 Task: Find connections with filter location Deán Funes with filter topic #goalswith filter profile language Spanish with filter current company CRISIL Limited with filter school SJB Institute of Technology with filter industry IT System Operations and Maintenance with filter service category Customer Service with filter keywords title Porter
Action: Mouse moved to (597, 109)
Screenshot: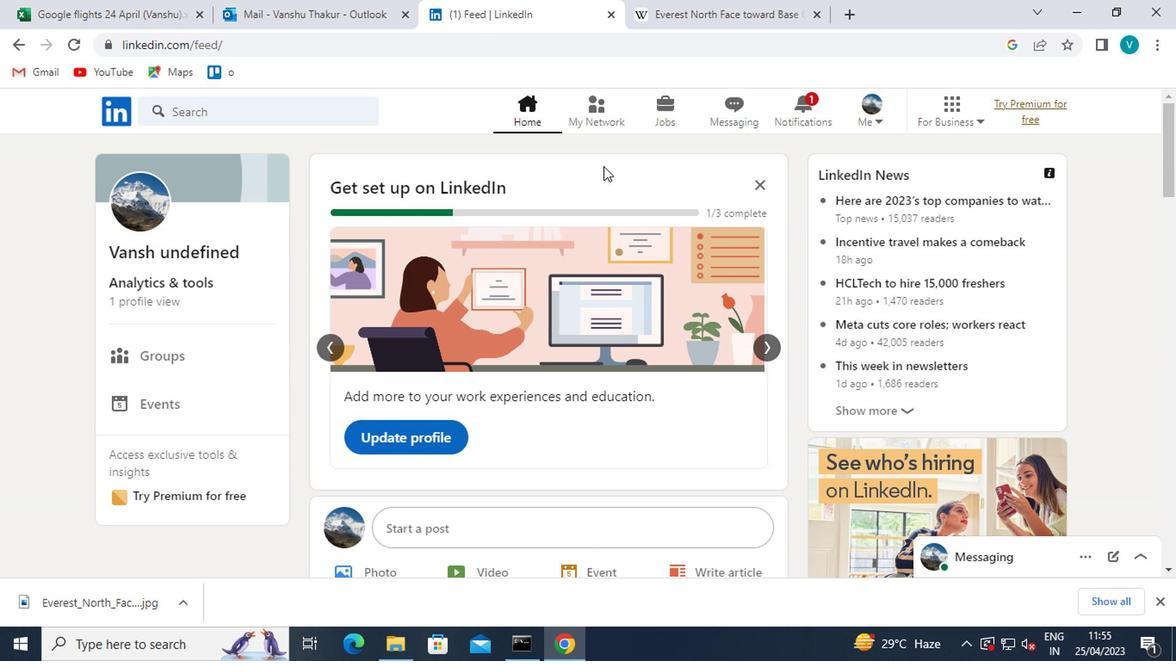 
Action: Mouse pressed left at (597, 109)
Screenshot: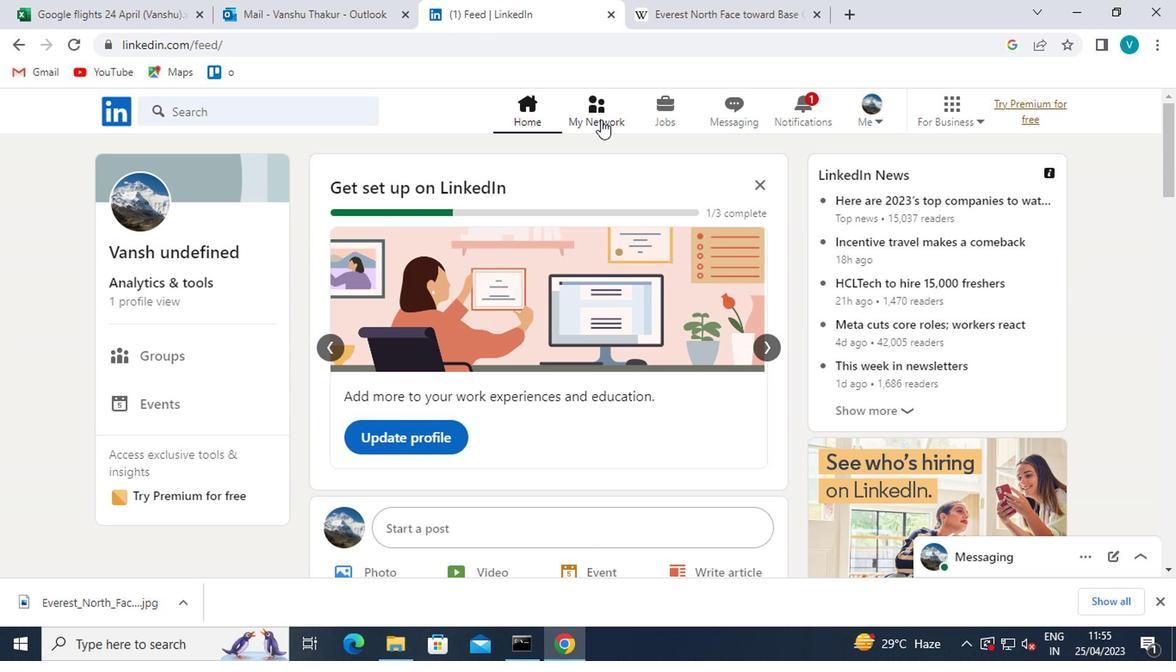 
Action: Mouse moved to (217, 194)
Screenshot: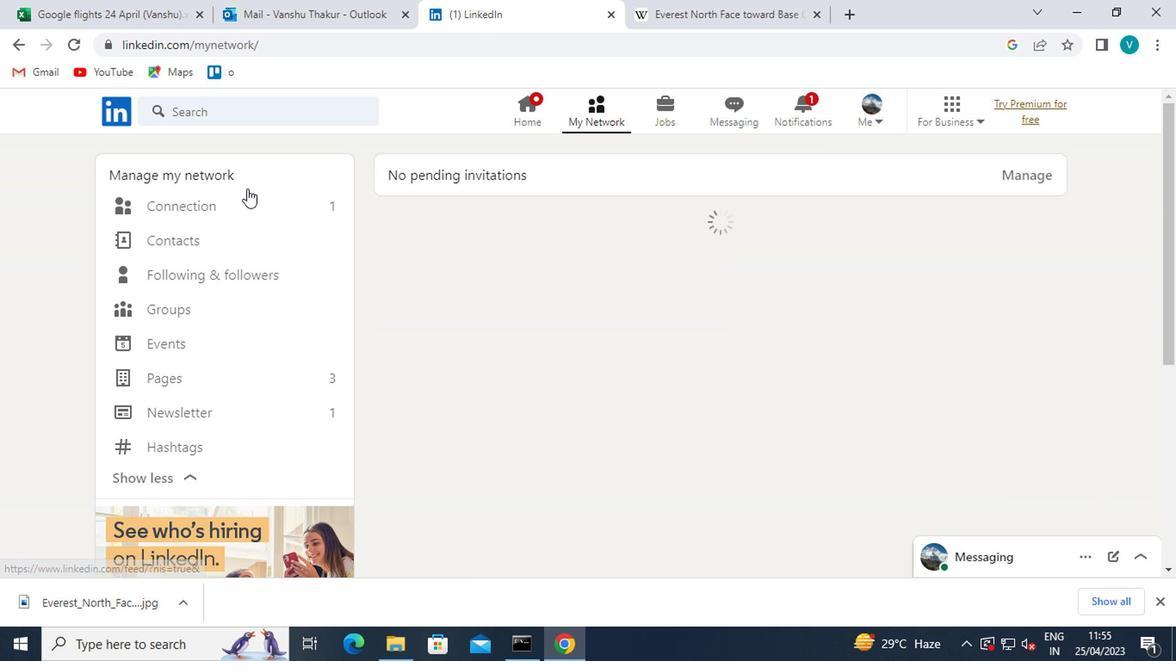
Action: Mouse pressed left at (217, 194)
Screenshot: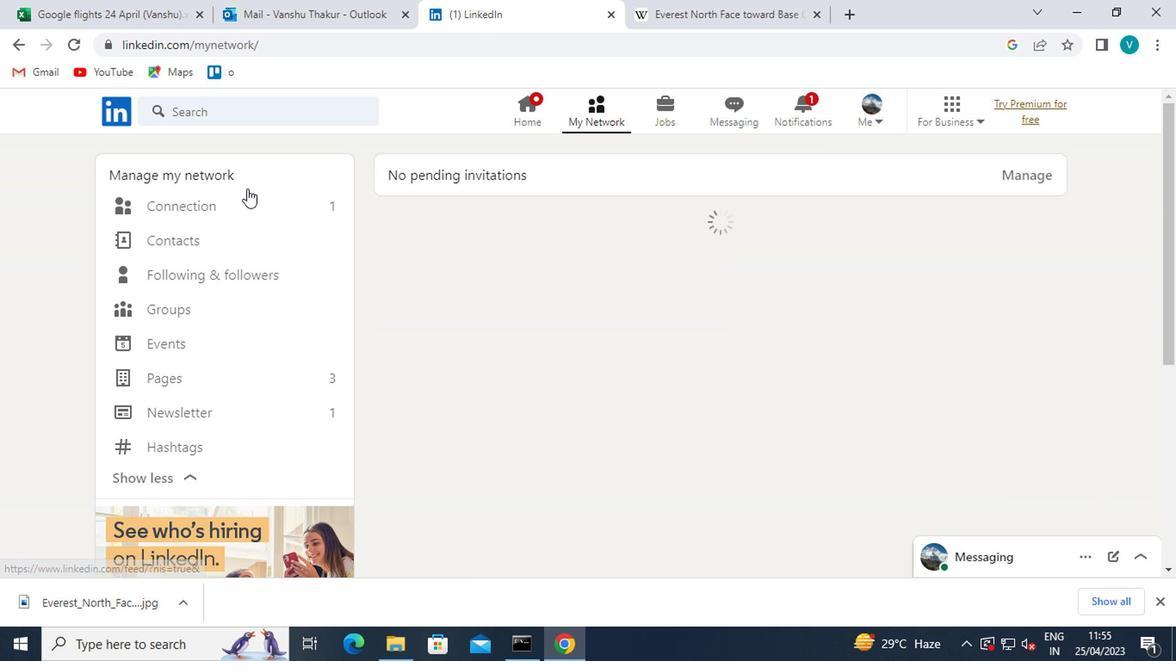 
Action: Mouse moved to (188, 204)
Screenshot: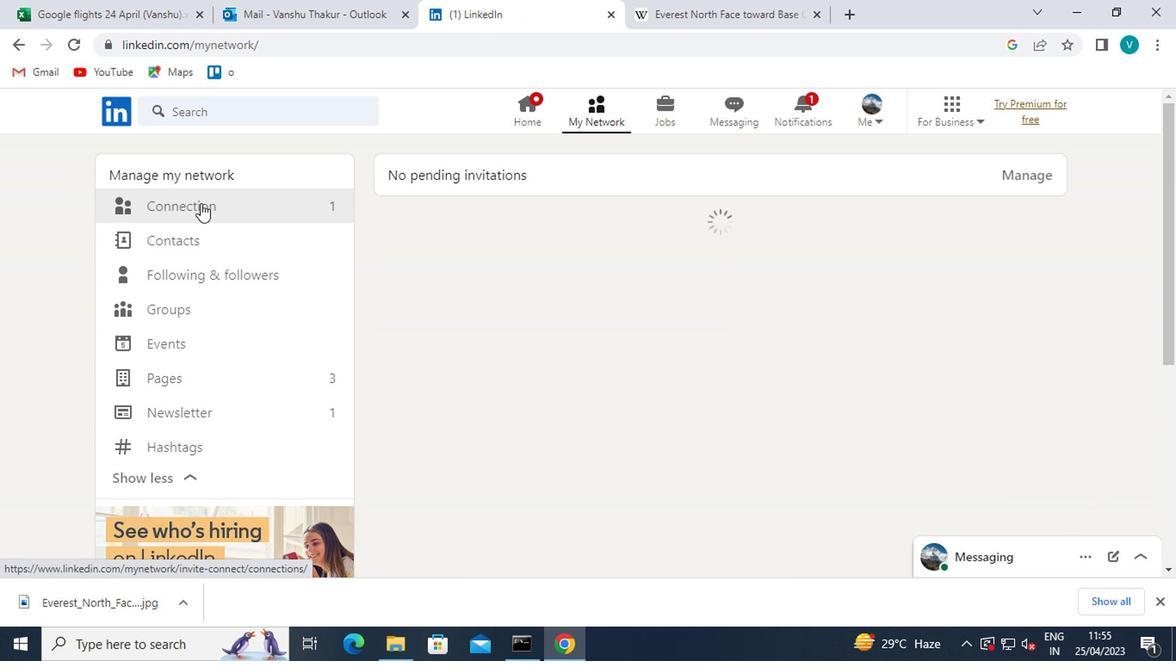 
Action: Mouse pressed left at (188, 204)
Screenshot: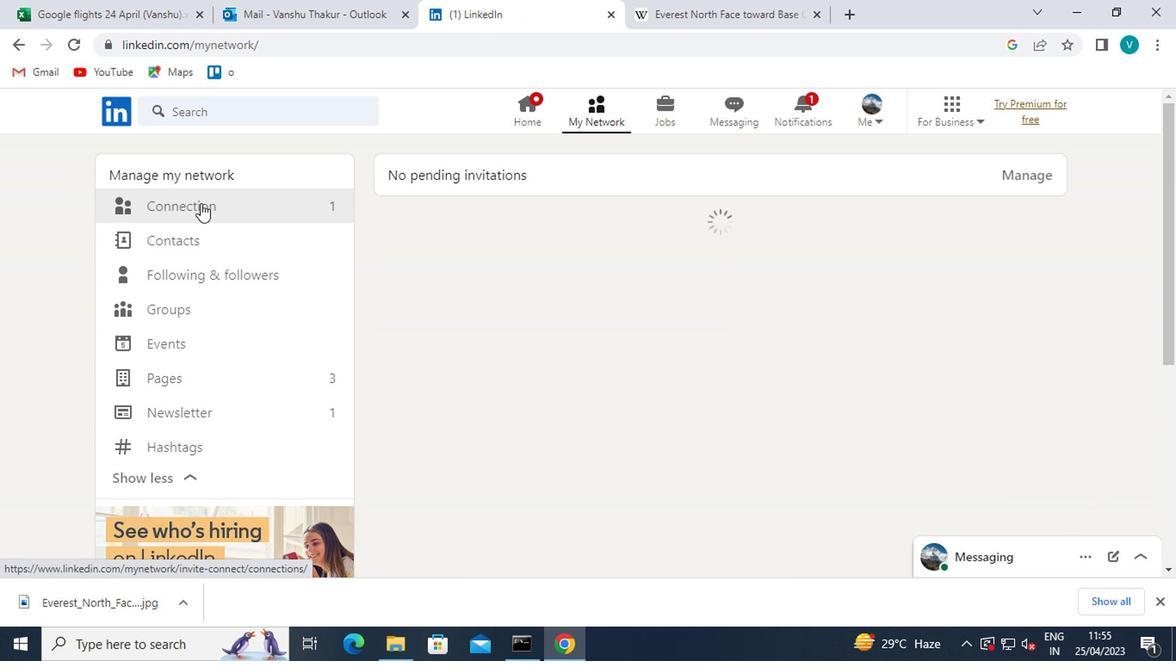 
Action: Mouse moved to (693, 214)
Screenshot: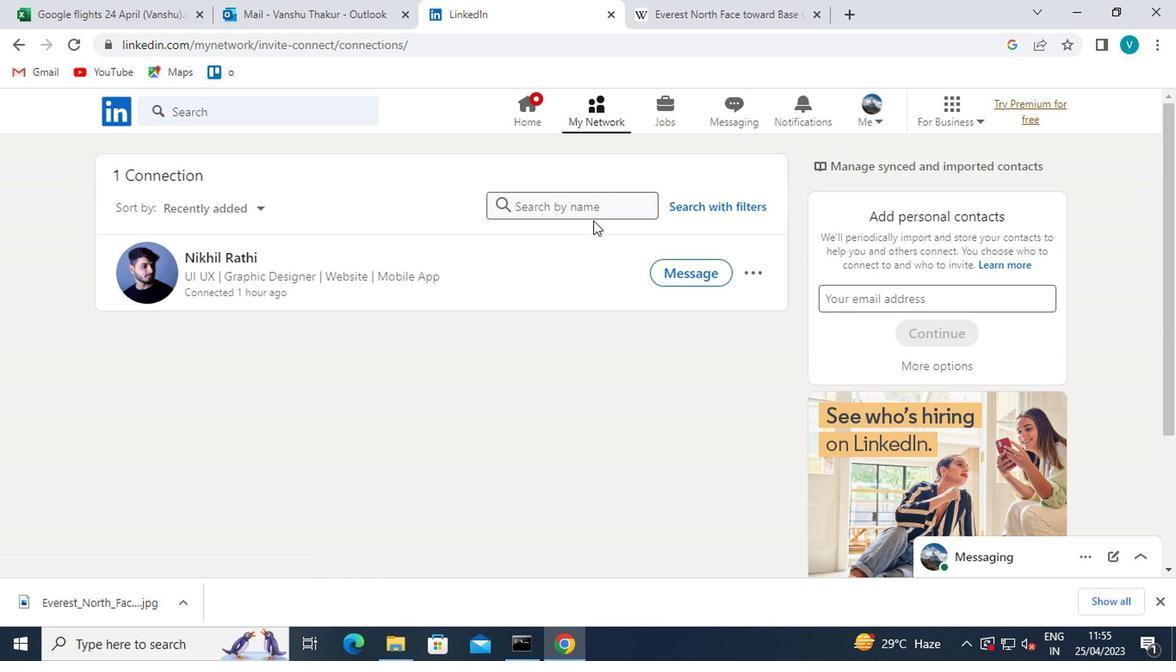 
Action: Mouse pressed left at (693, 214)
Screenshot: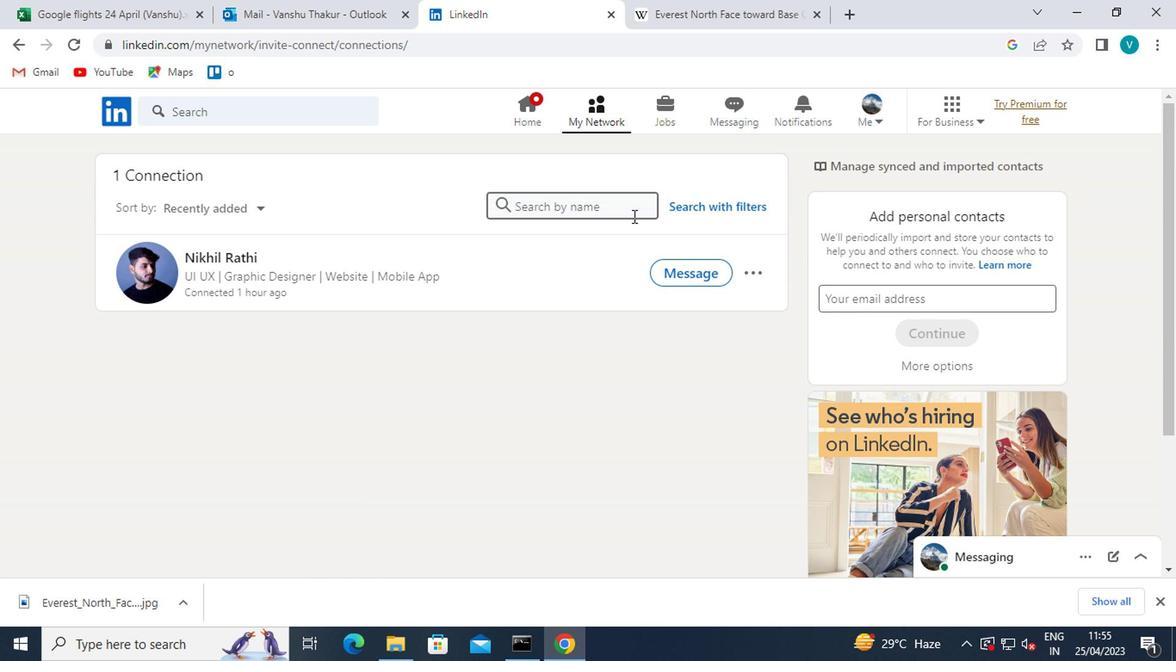 
Action: Mouse moved to (581, 163)
Screenshot: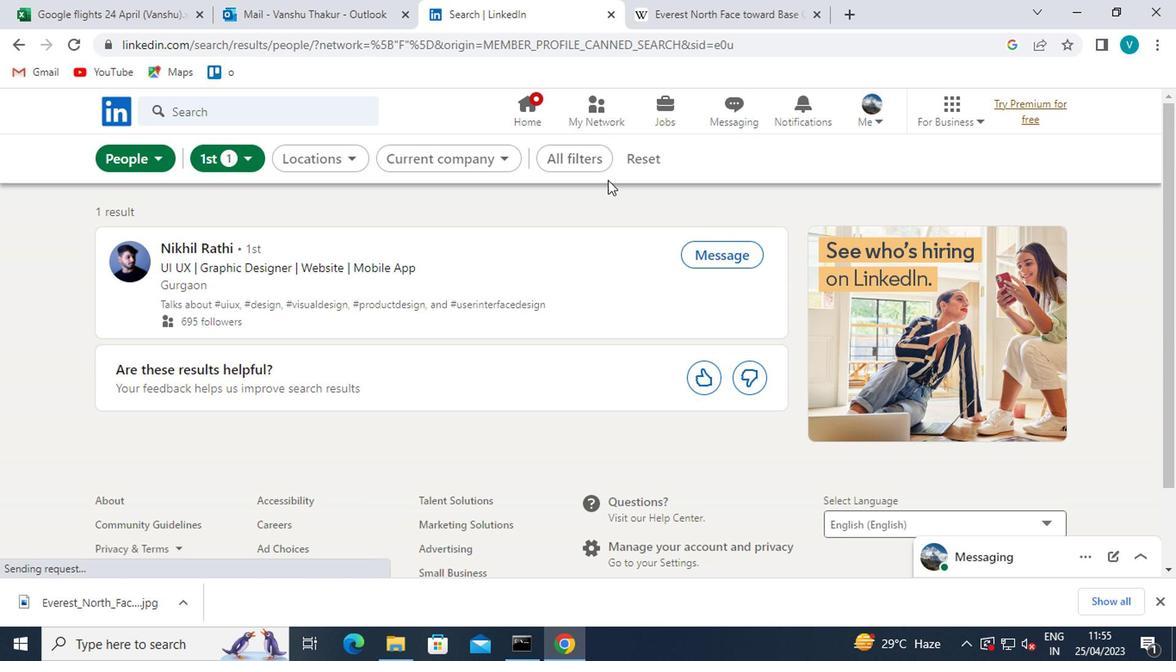 
Action: Mouse pressed left at (581, 163)
Screenshot: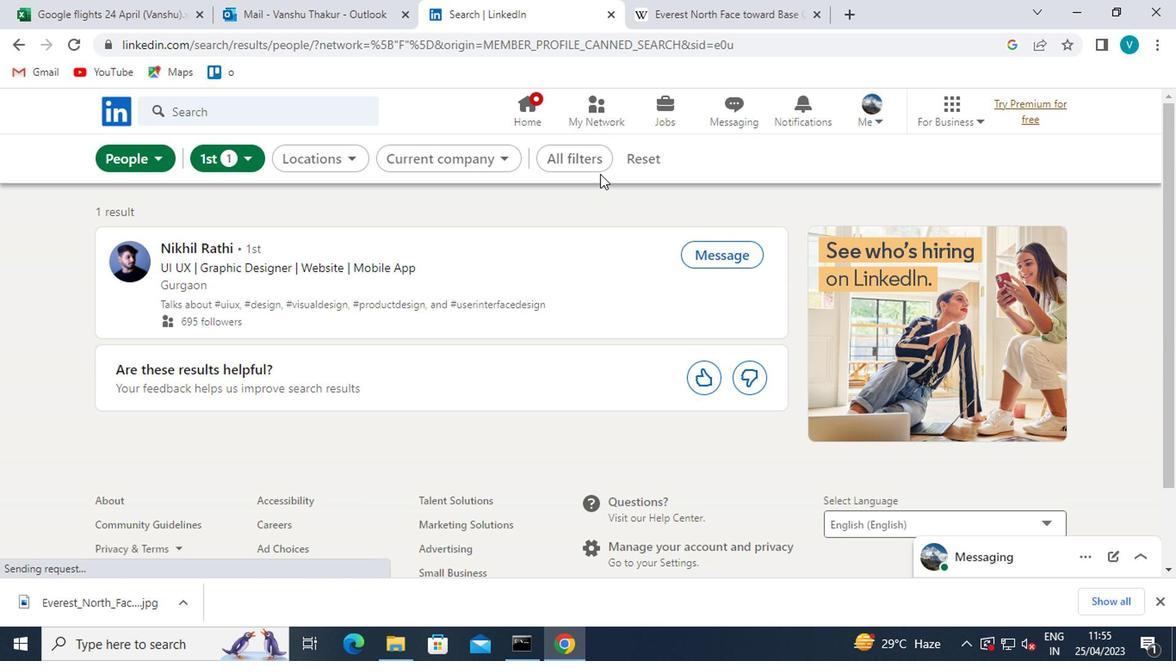 
Action: Mouse moved to (896, 303)
Screenshot: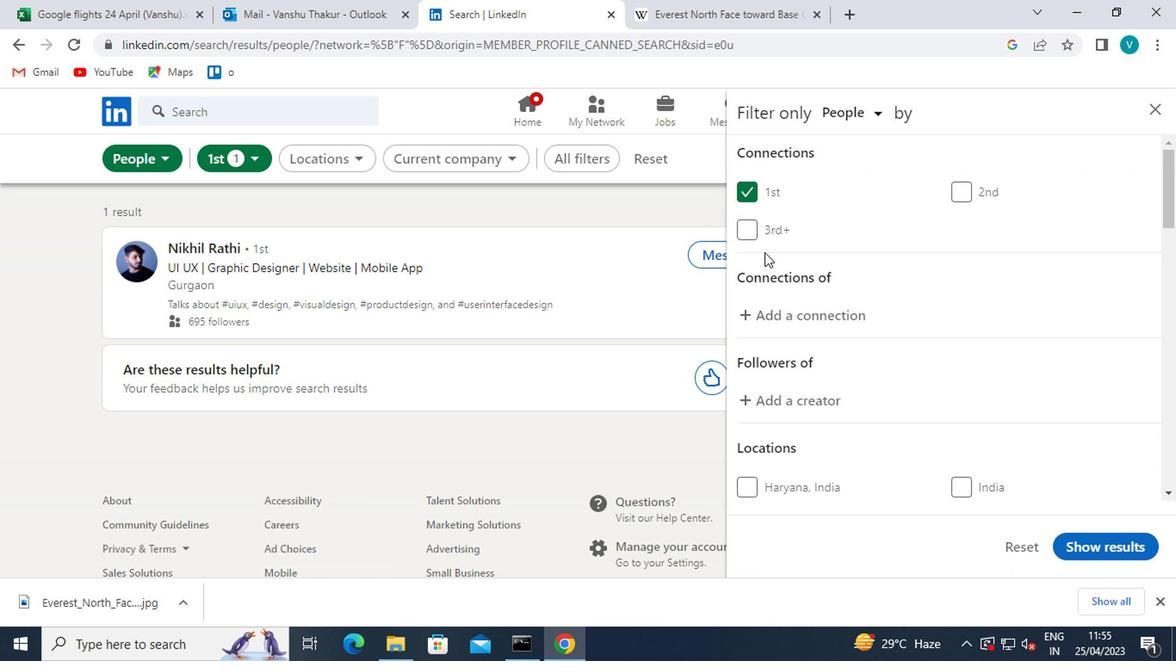 
Action: Mouse scrolled (896, 302) with delta (0, 0)
Screenshot: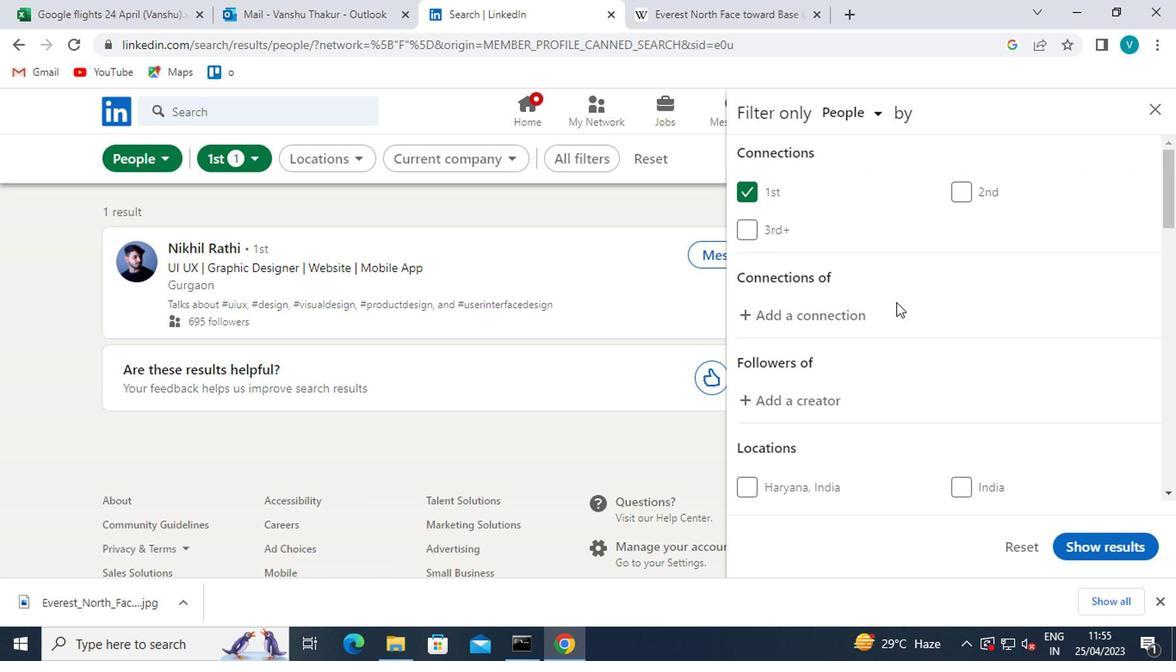 
Action: Mouse moved to (897, 304)
Screenshot: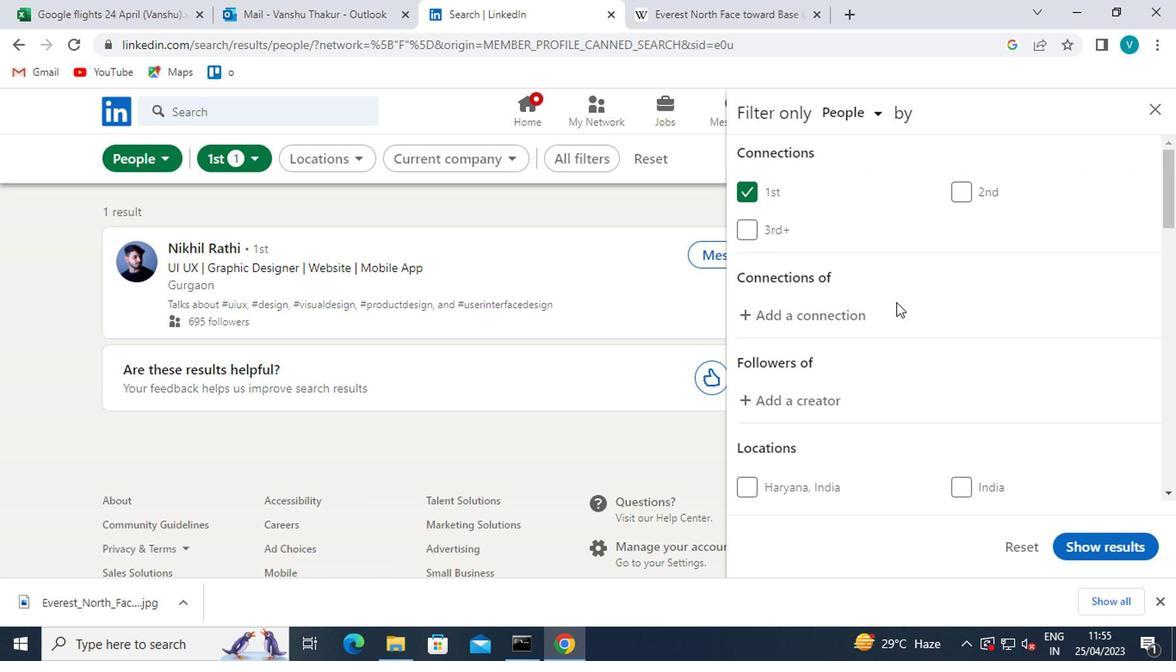 
Action: Mouse scrolled (897, 303) with delta (0, -1)
Screenshot: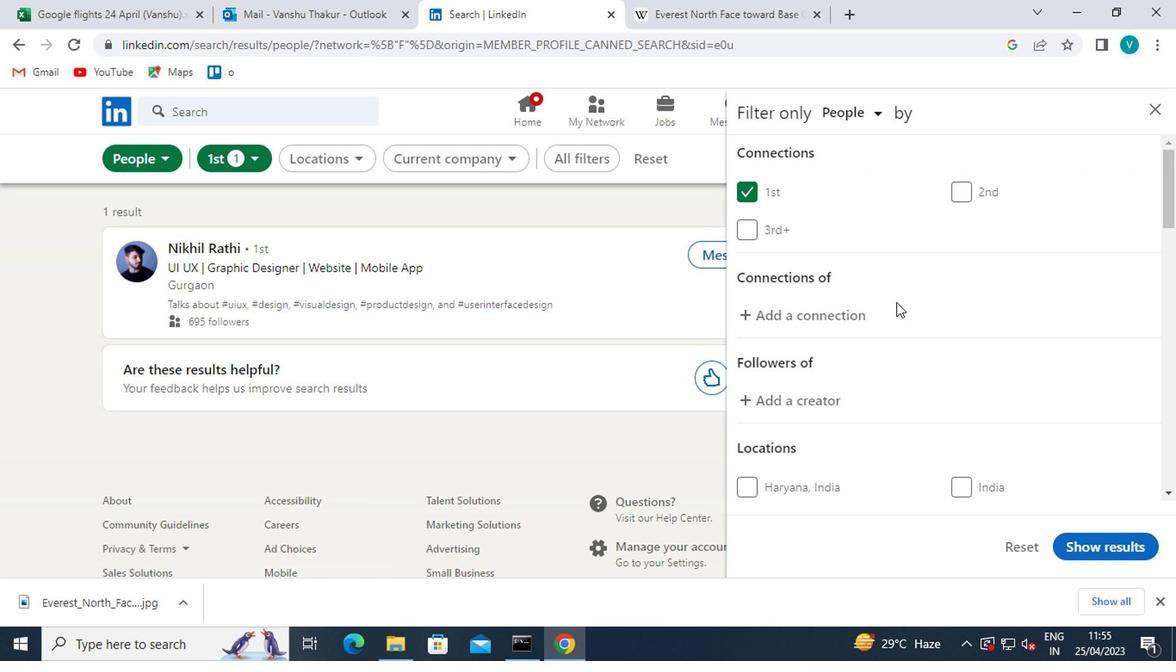 
Action: Mouse scrolled (897, 303) with delta (0, -1)
Screenshot: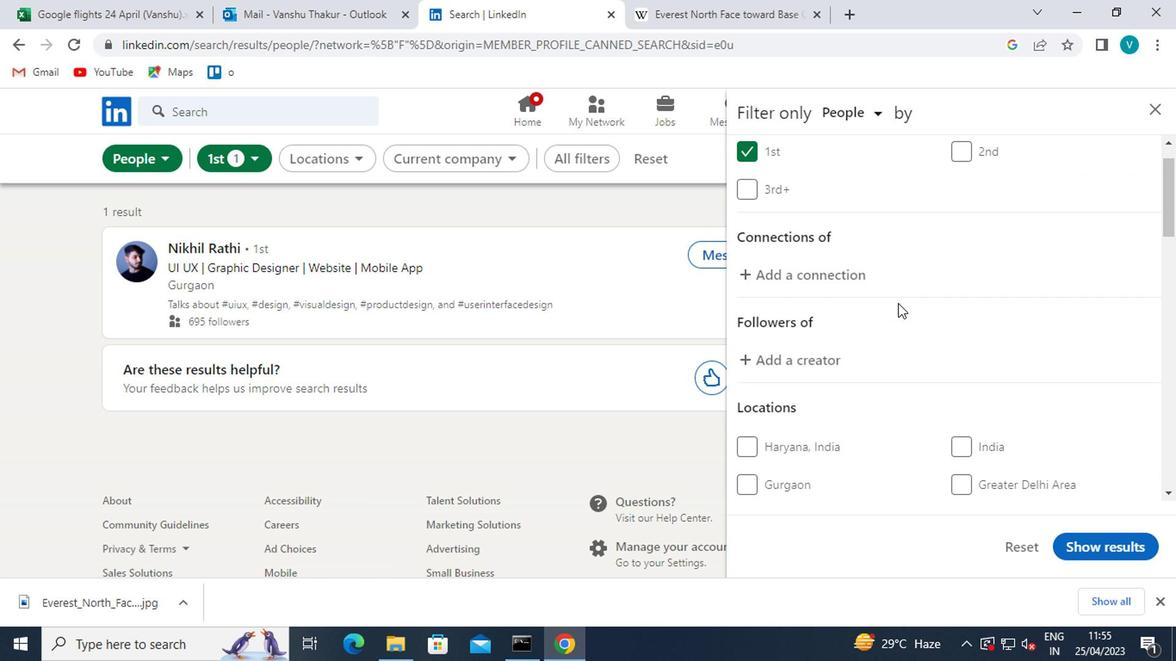 
Action: Mouse moved to (831, 308)
Screenshot: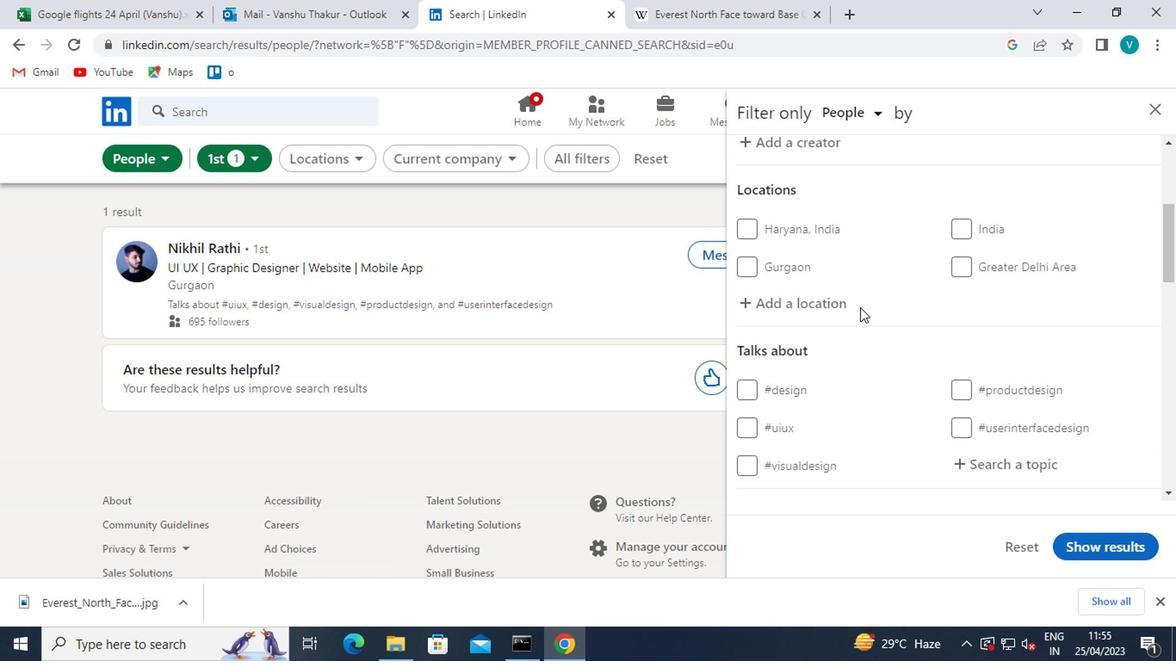 
Action: Mouse pressed left at (831, 308)
Screenshot: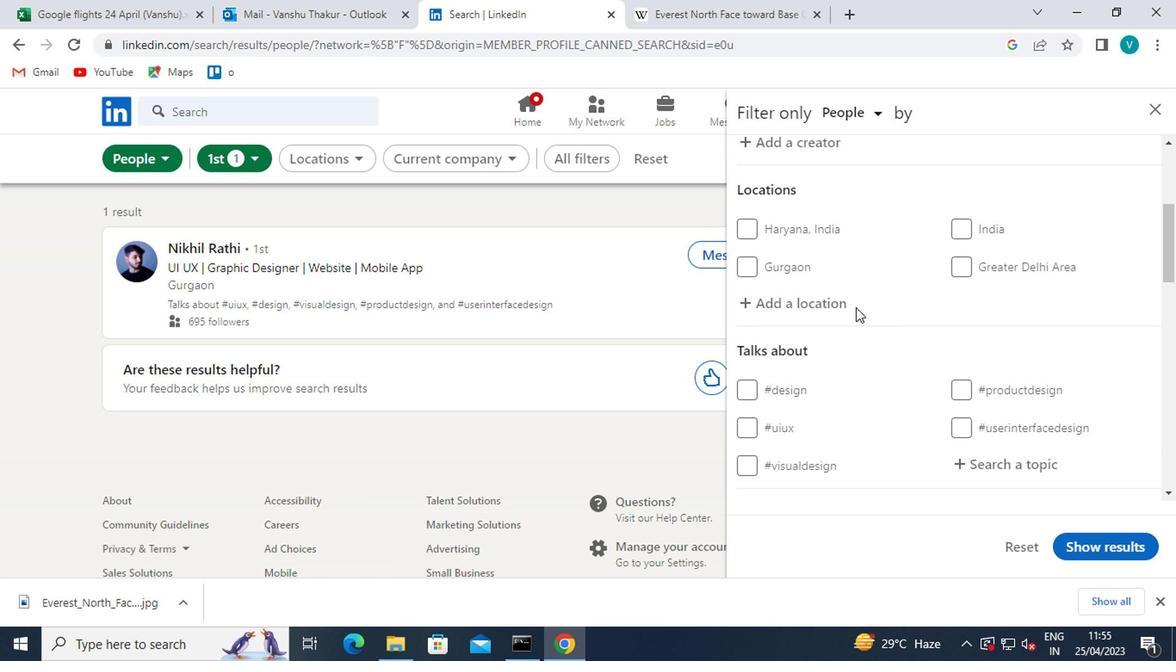 
Action: Mouse moved to (735, 243)
Screenshot: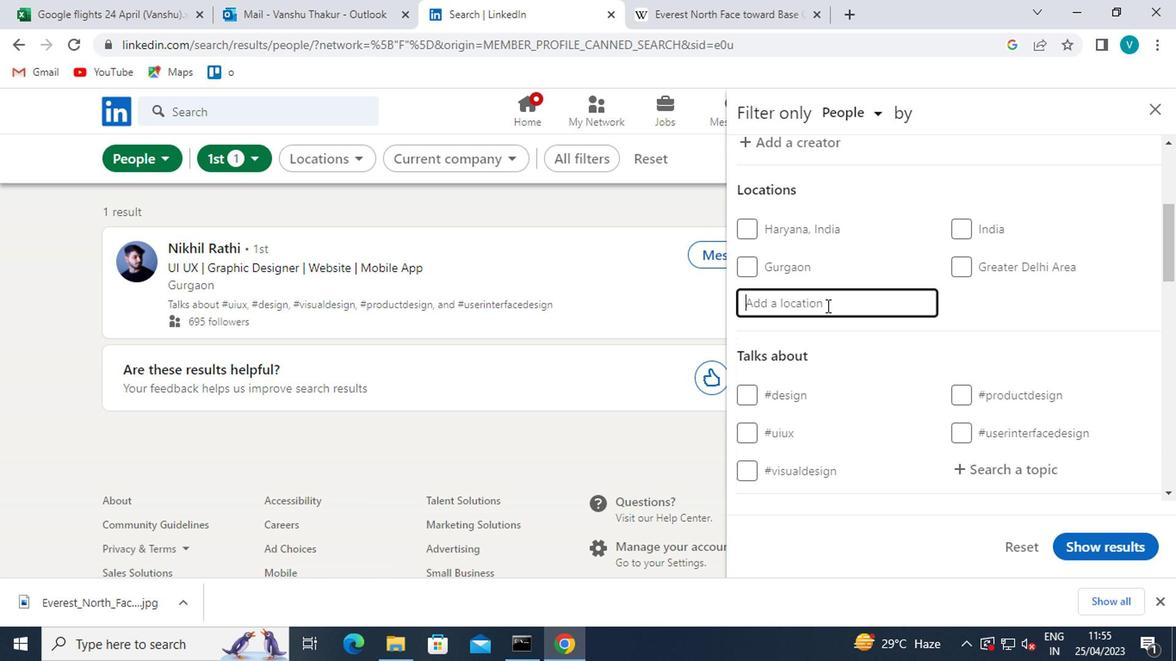 
Action: Key pressed <Key.shift>DEAN<Key.space><Key.shift>FUNES
Screenshot: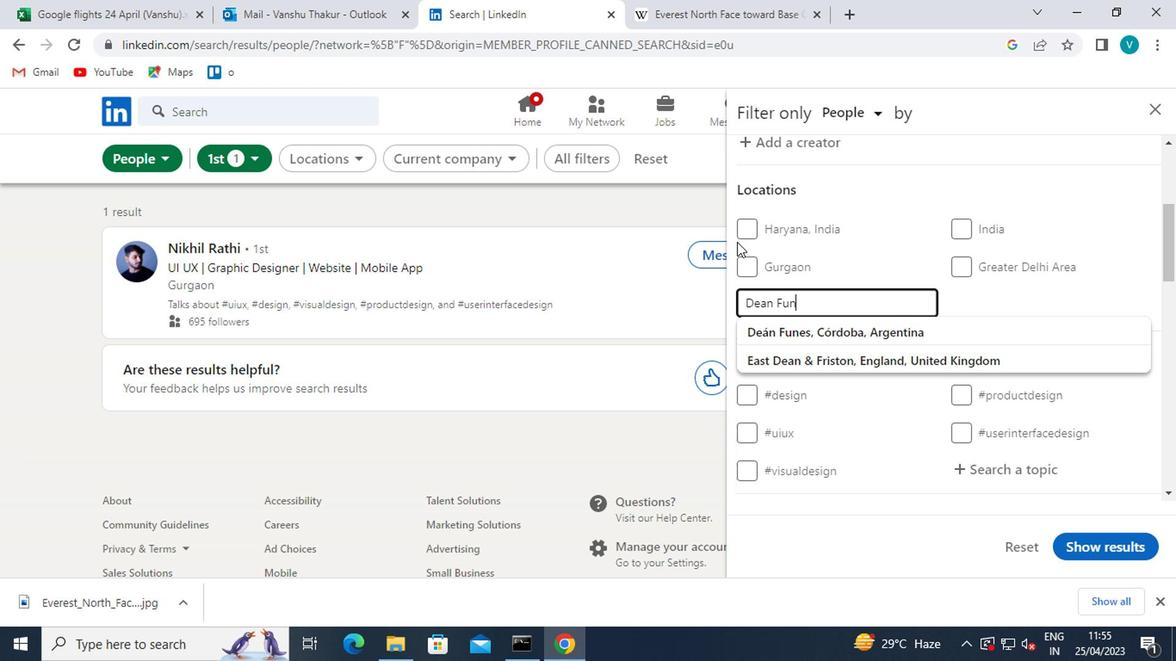 
Action: Mouse moved to (828, 328)
Screenshot: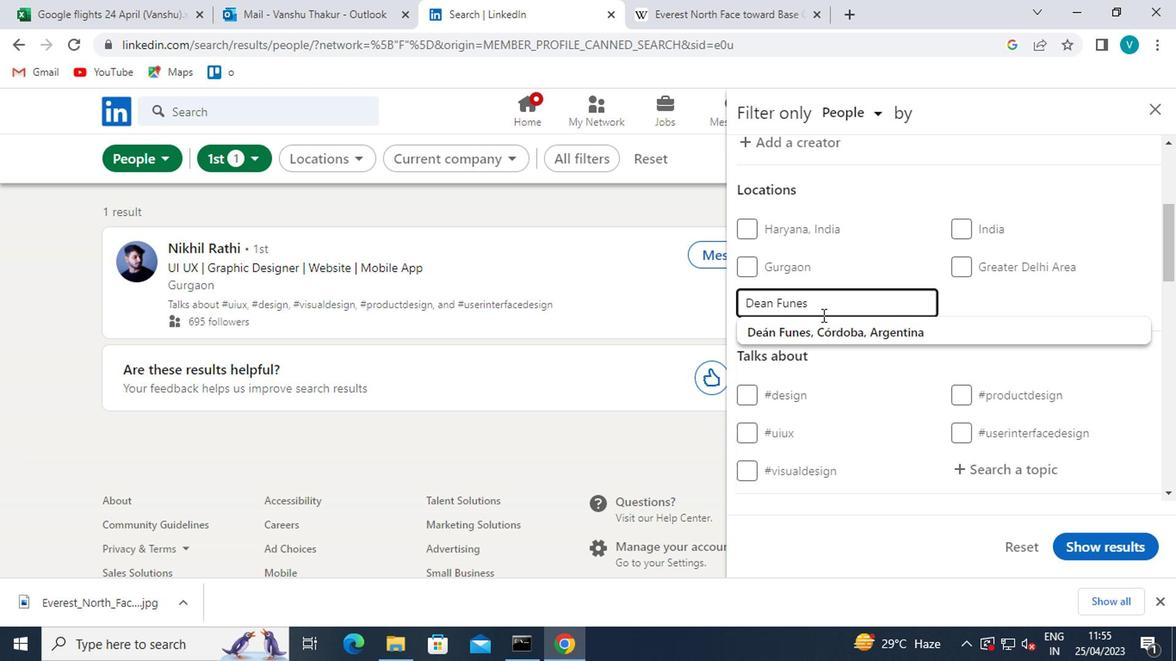 
Action: Mouse pressed left at (828, 328)
Screenshot: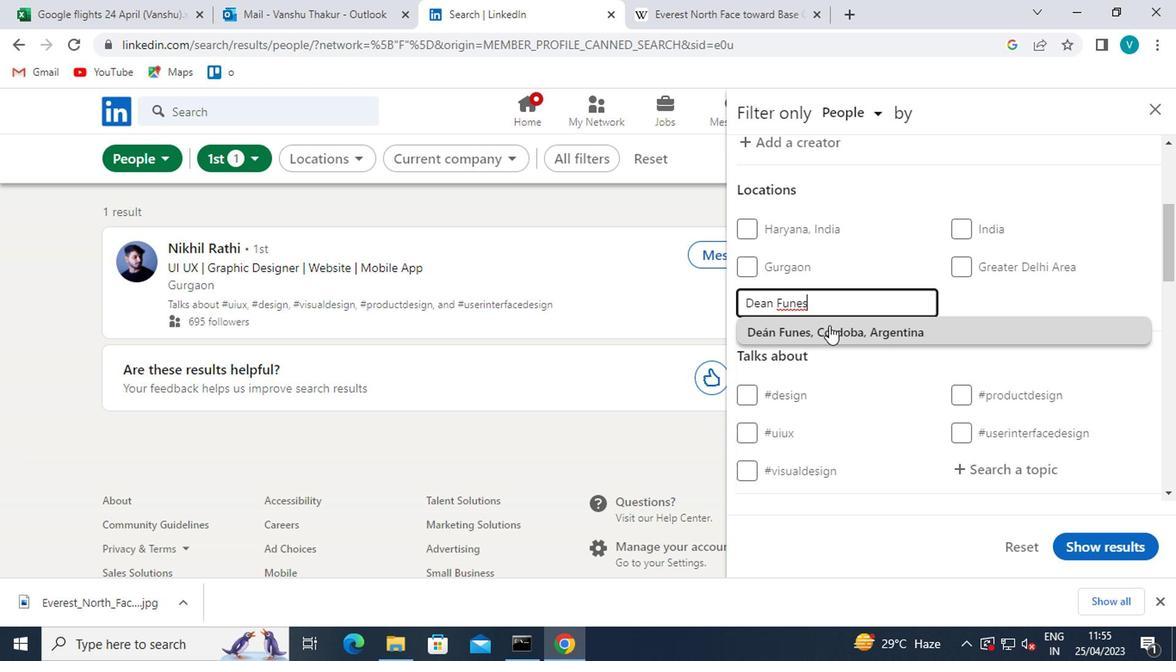 
Action: Mouse moved to (856, 337)
Screenshot: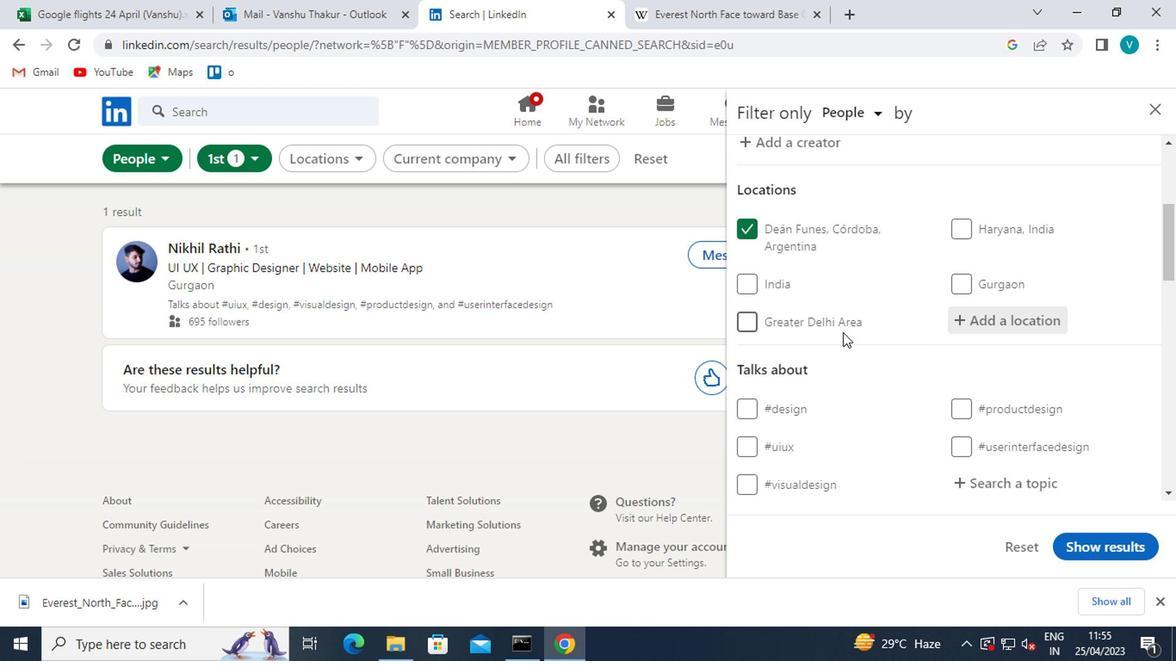 
Action: Mouse scrolled (856, 336) with delta (0, 0)
Screenshot: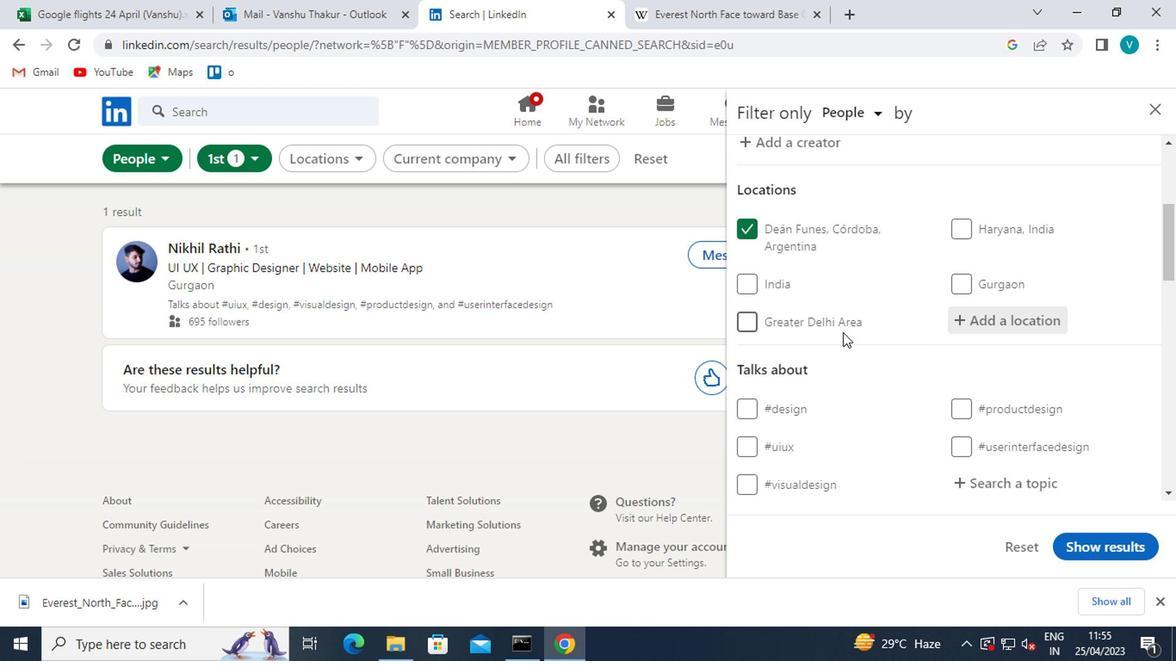 
Action: Mouse moved to (859, 340)
Screenshot: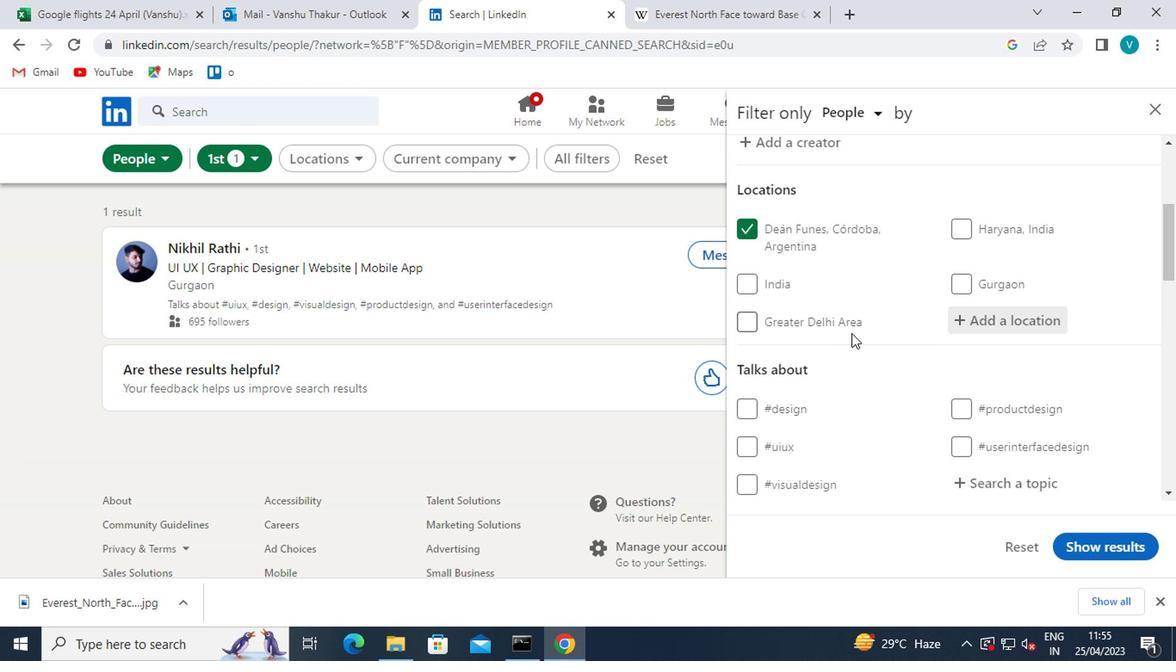
Action: Mouse scrolled (859, 338) with delta (0, -1)
Screenshot: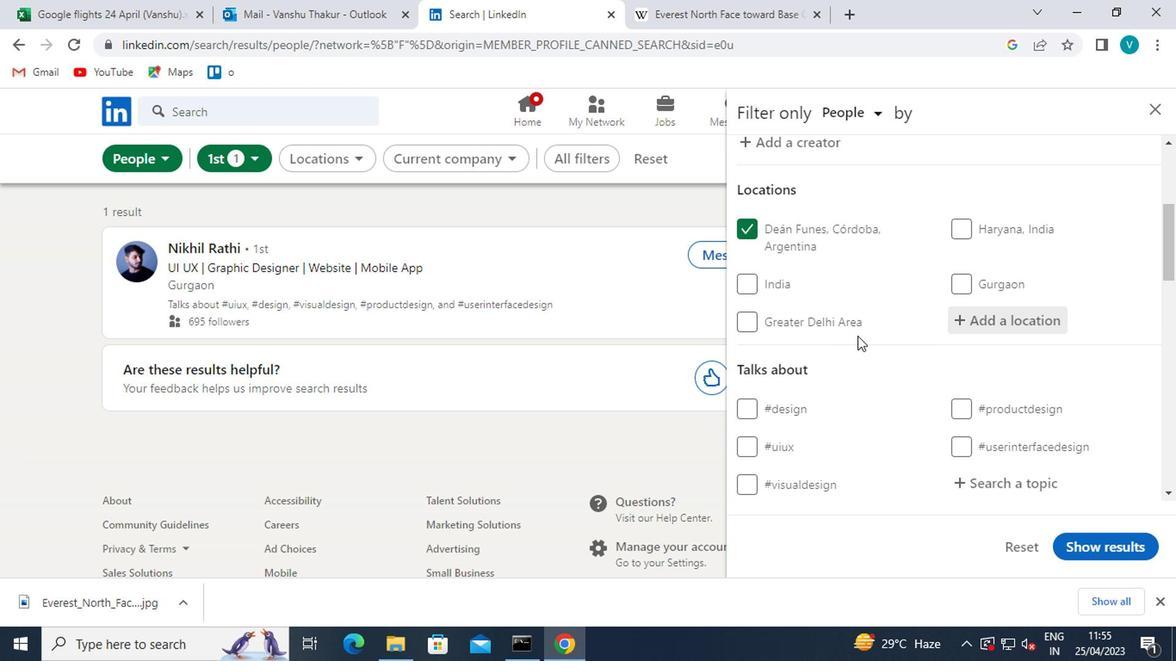 
Action: Mouse moved to (1016, 322)
Screenshot: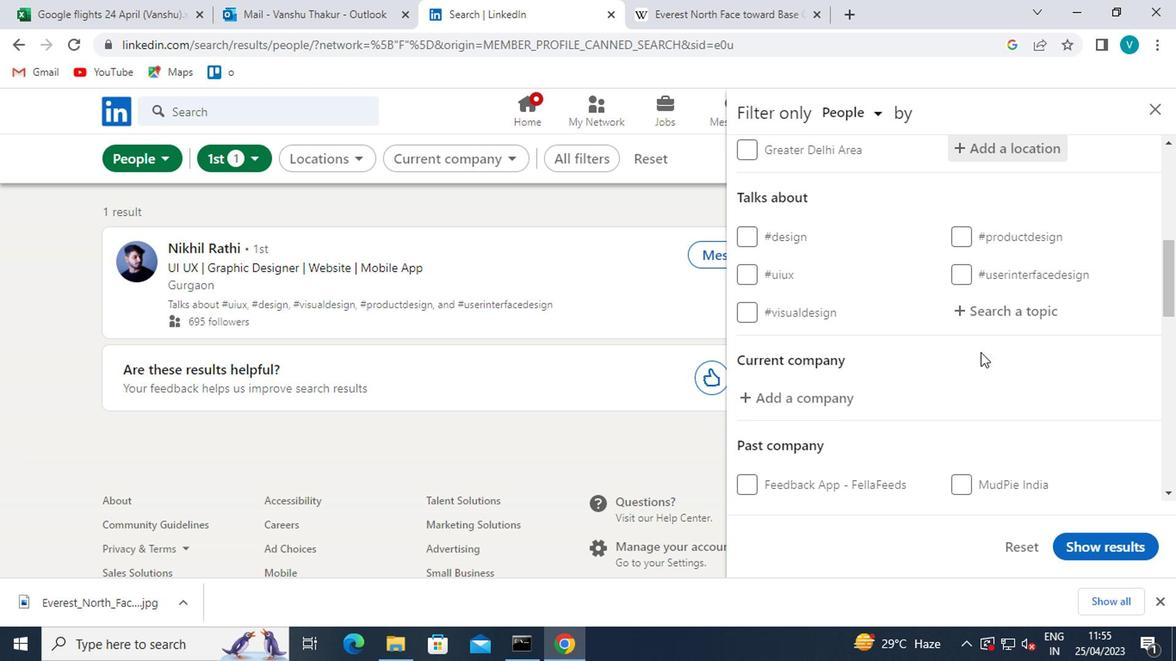 
Action: Mouse pressed left at (1016, 322)
Screenshot: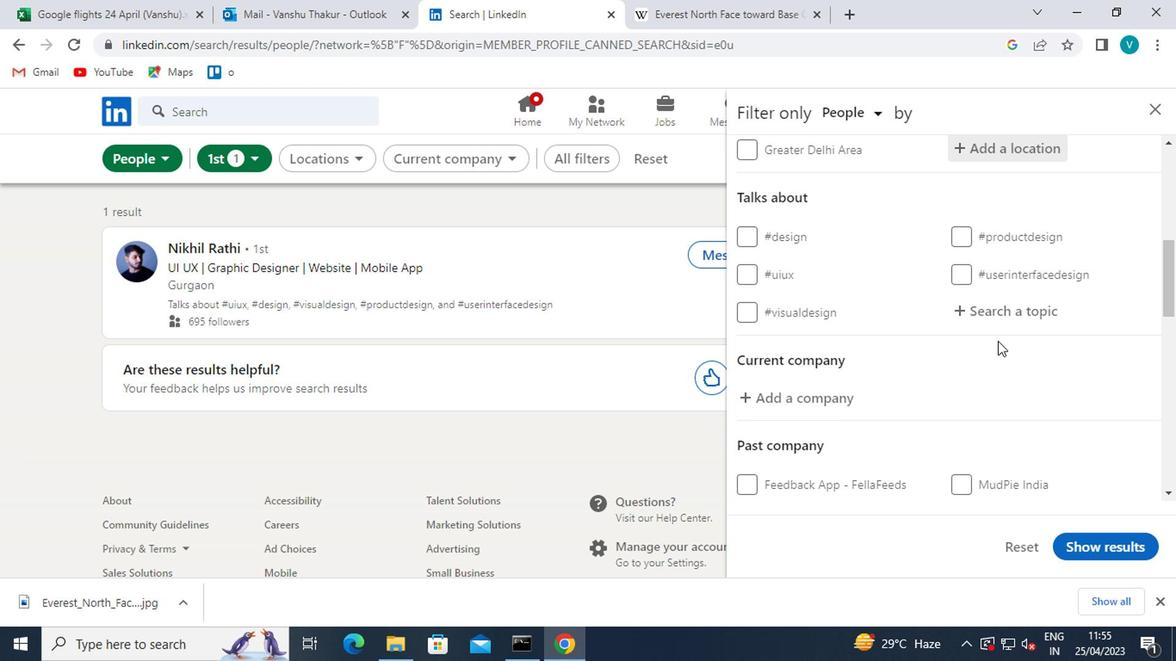 
Action: Key pressed <Key.shift>#GOALWITH
Screenshot: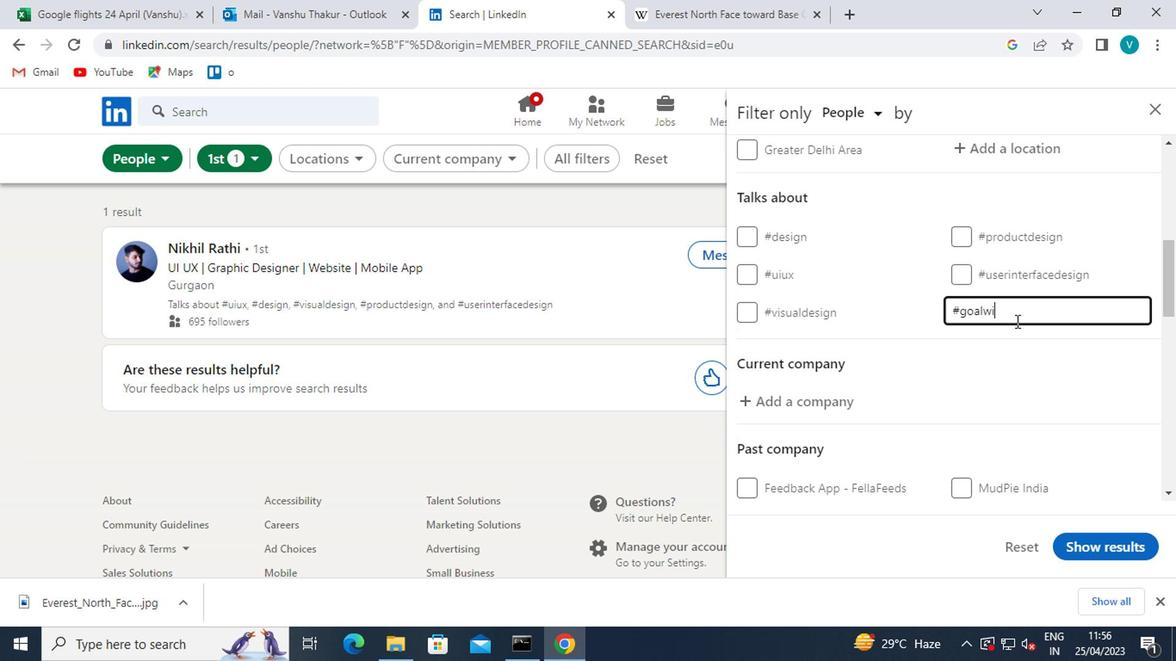 
Action: Mouse moved to (982, 311)
Screenshot: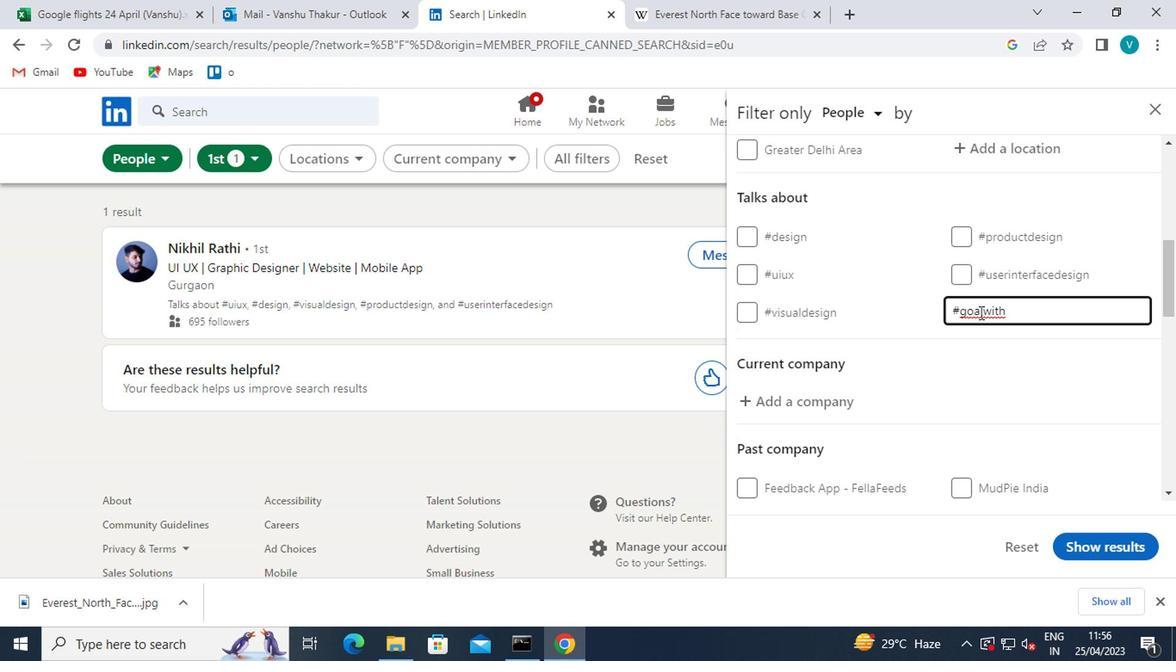
Action: Mouse pressed left at (982, 311)
Screenshot: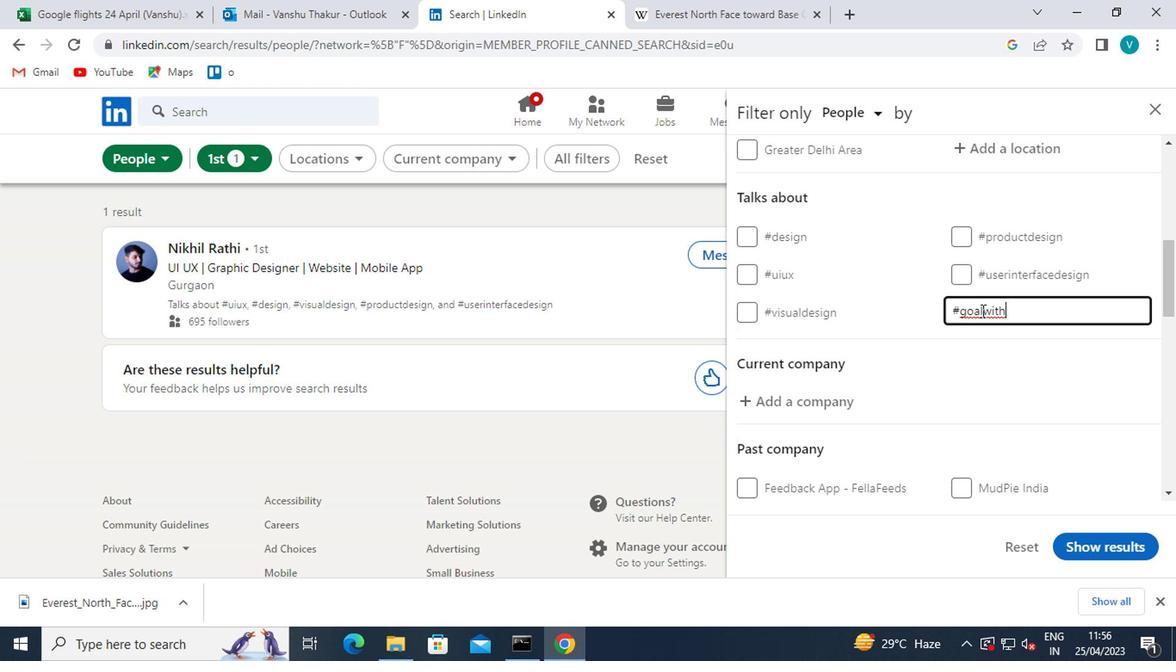 
Action: Mouse moved to (1041, 457)
Screenshot: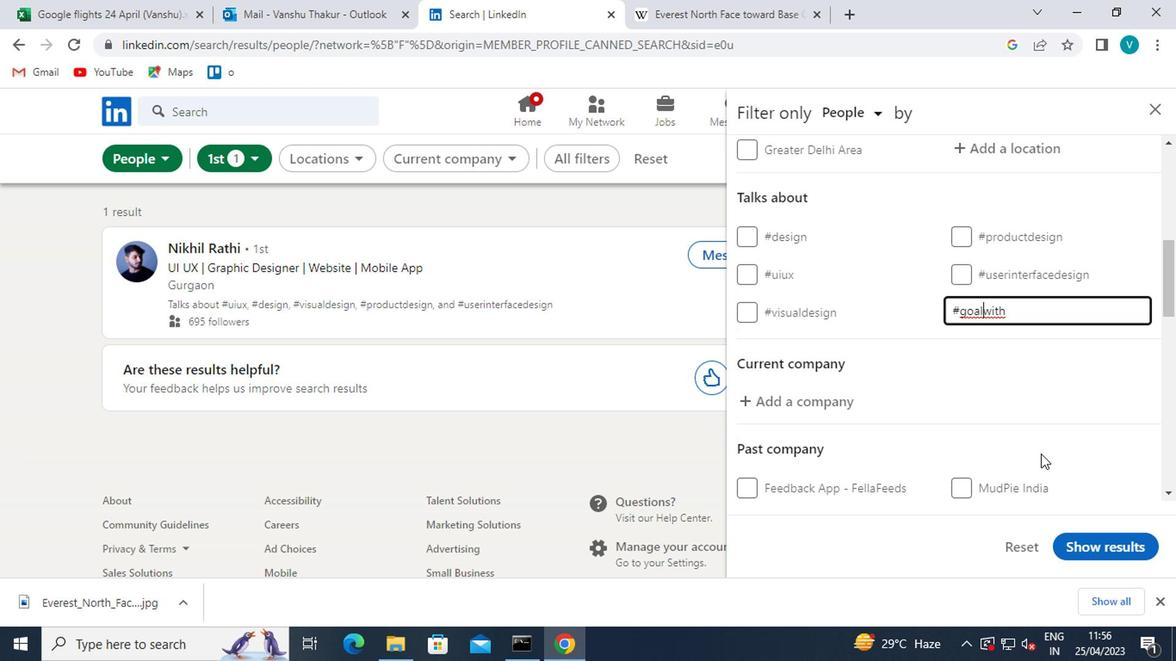 
Action: Key pressed S
Screenshot: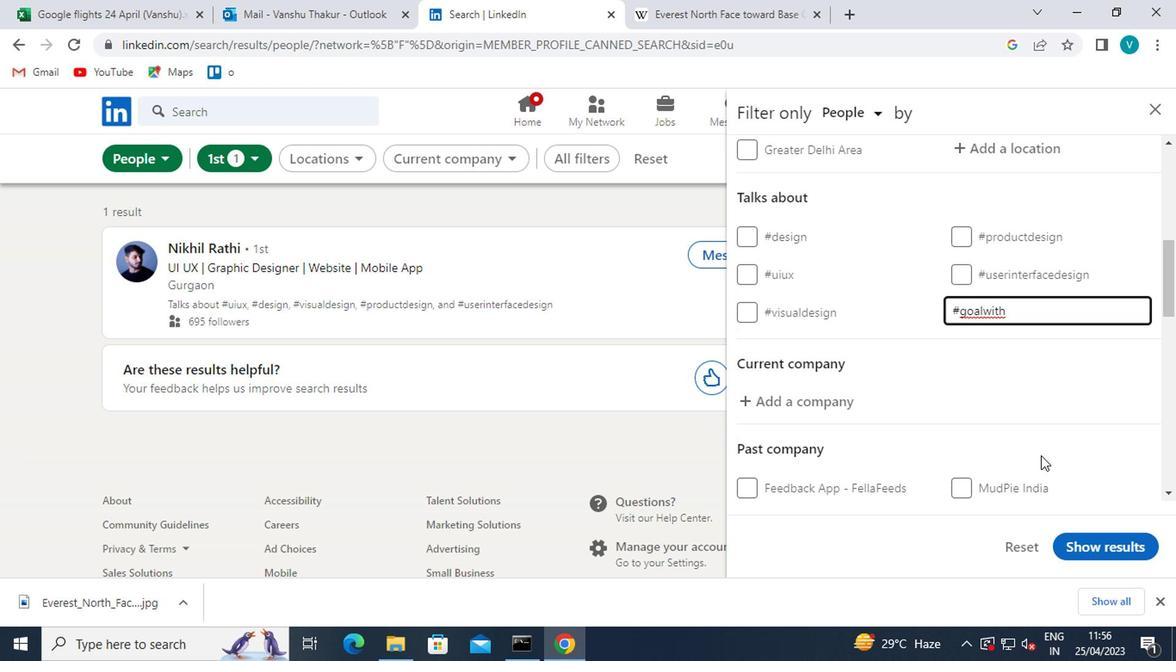 
Action: Mouse moved to (1054, 433)
Screenshot: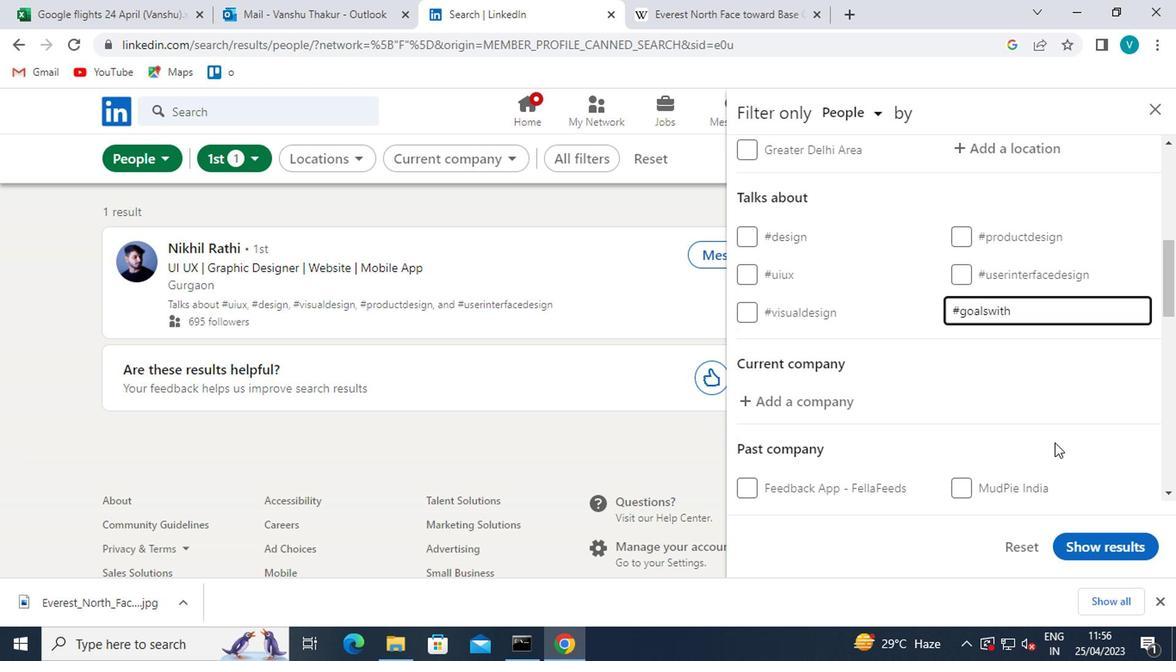 
Action: Mouse pressed left at (1054, 433)
Screenshot: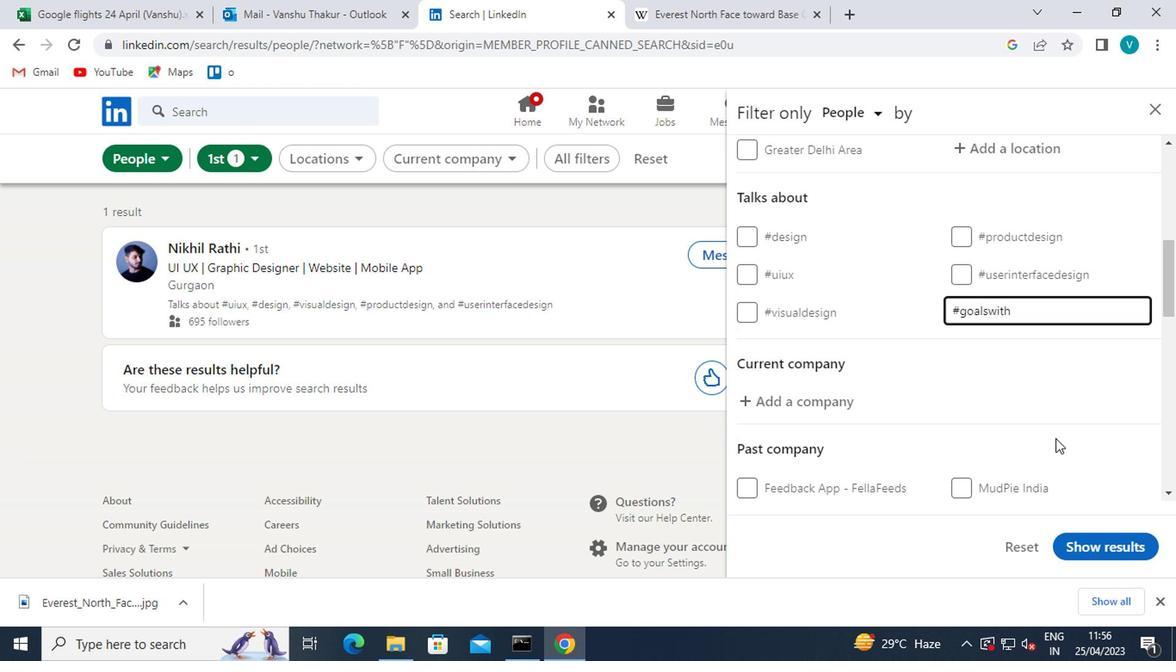 
Action: Mouse moved to (1003, 424)
Screenshot: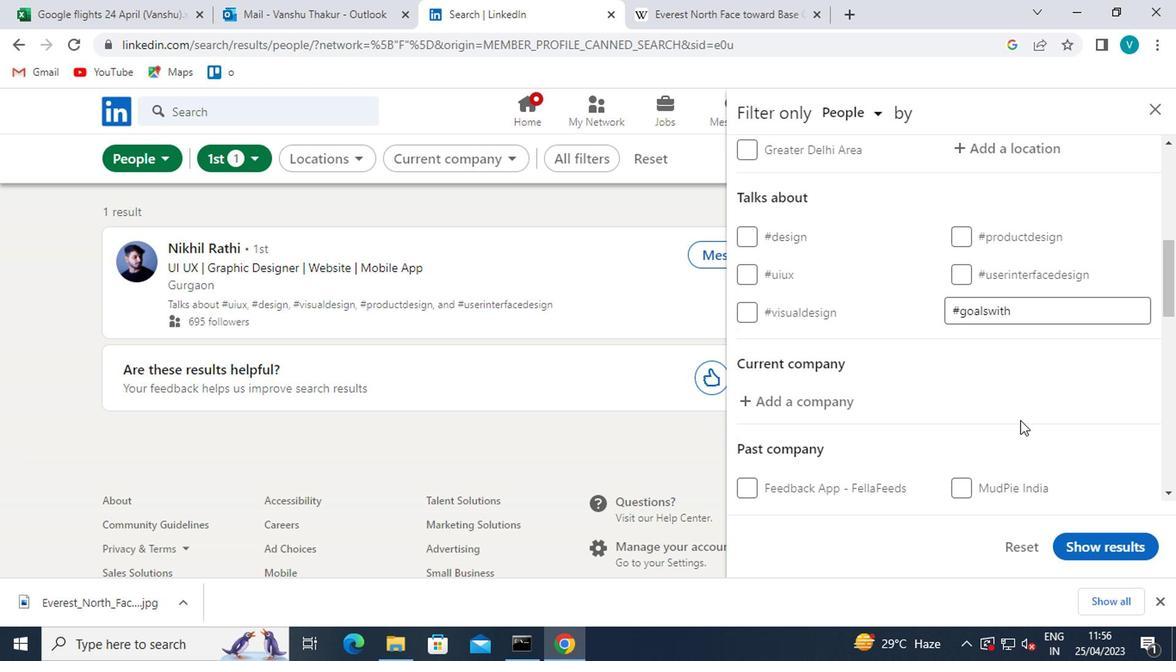 
Action: Mouse scrolled (1003, 423) with delta (0, -1)
Screenshot: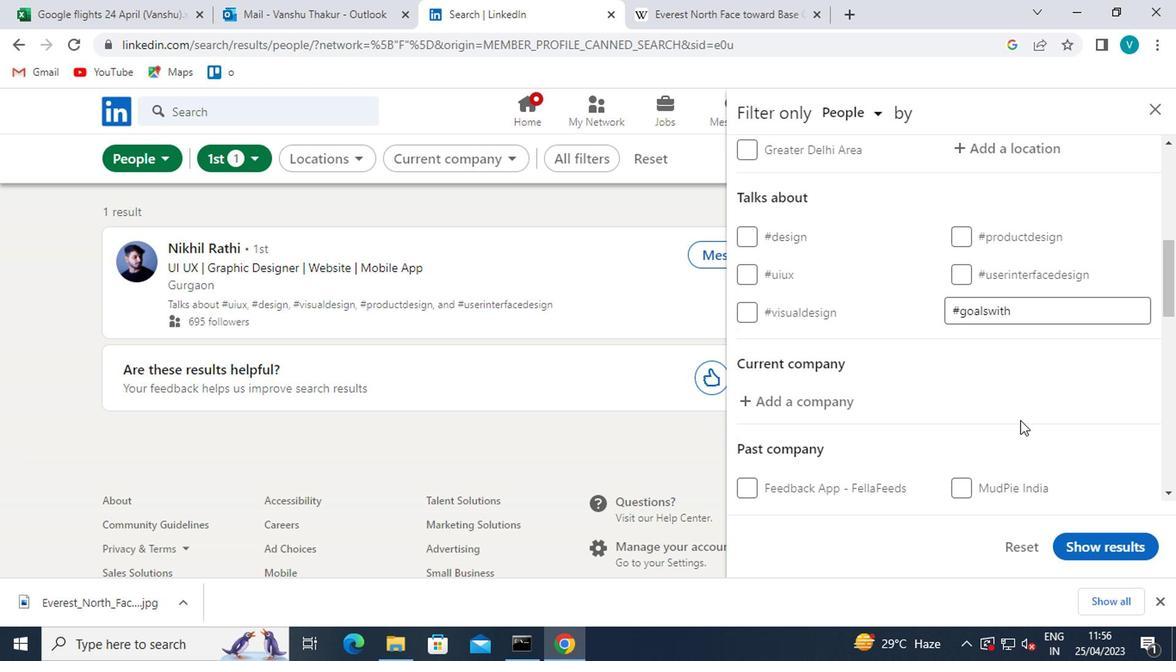
Action: Mouse moved to (984, 427)
Screenshot: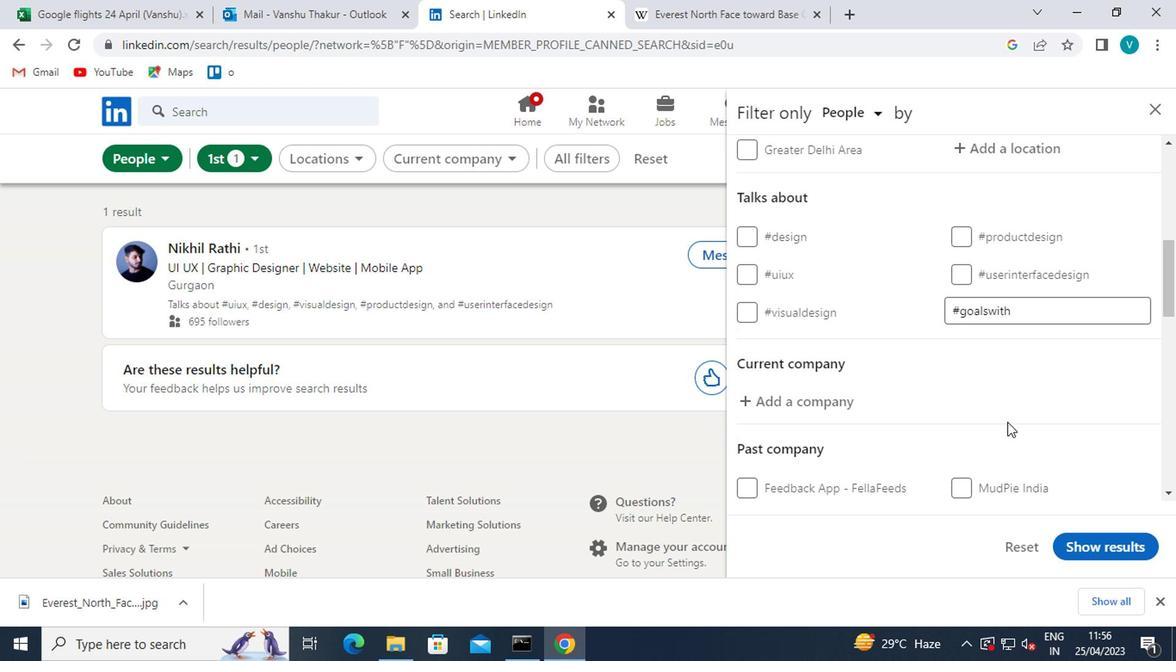 
Action: Mouse scrolled (984, 427) with delta (0, 0)
Screenshot: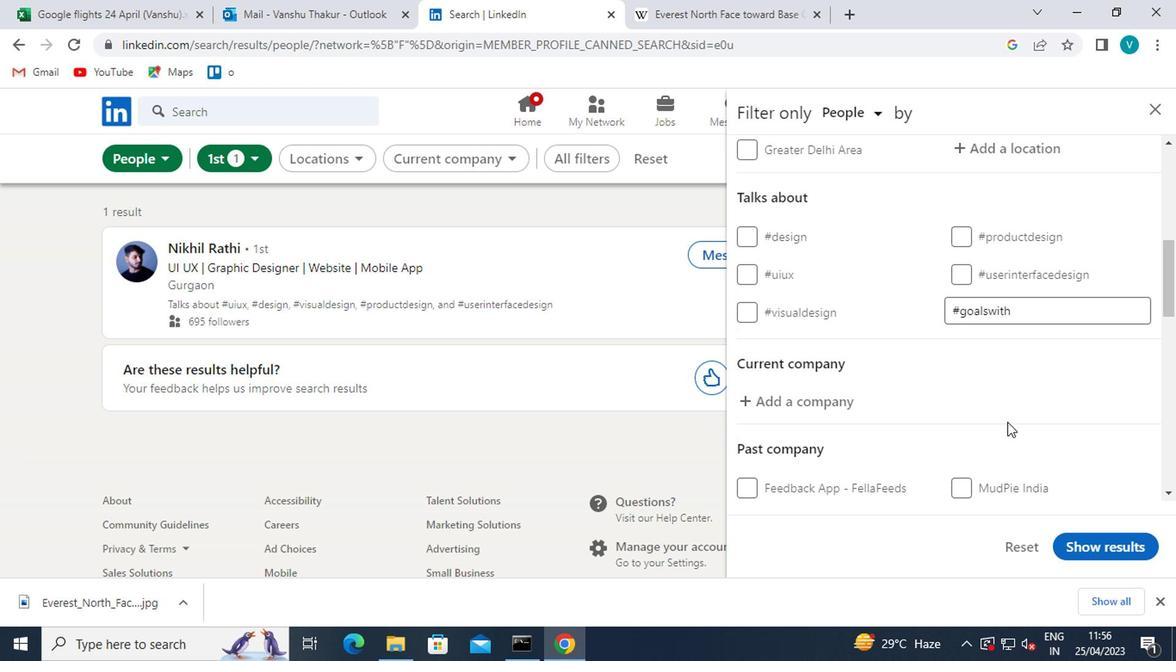 
Action: Mouse moved to (972, 429)
Screenshot: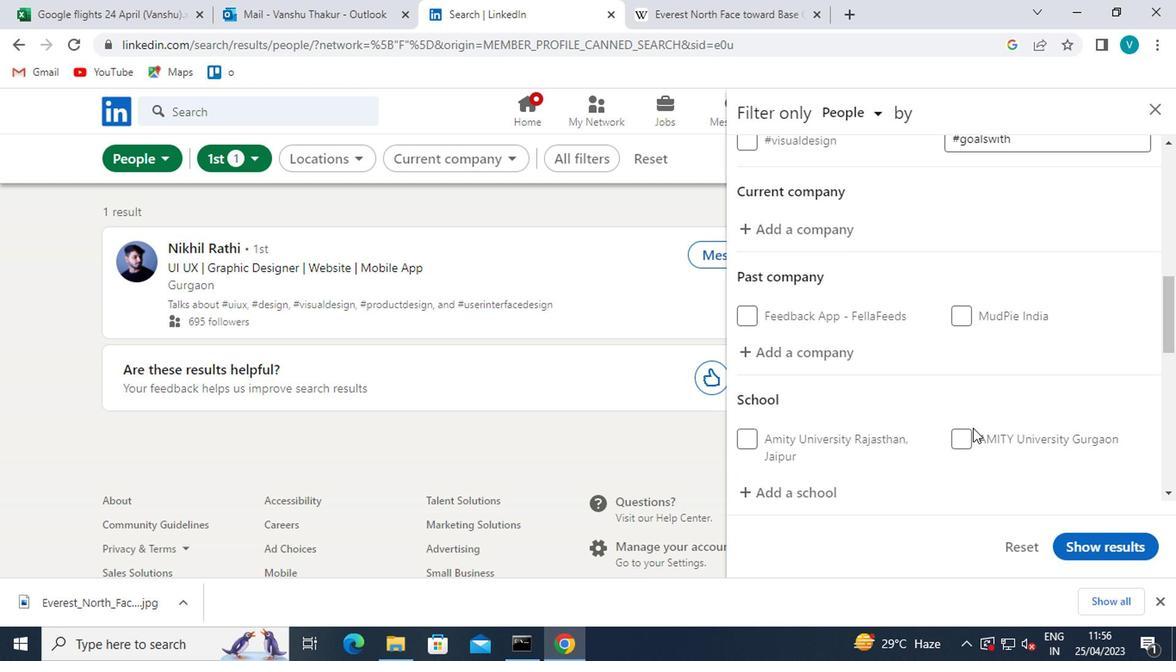 
Action: Mouse scrolled (972, 429) with delta (0, 0)
Screenshot: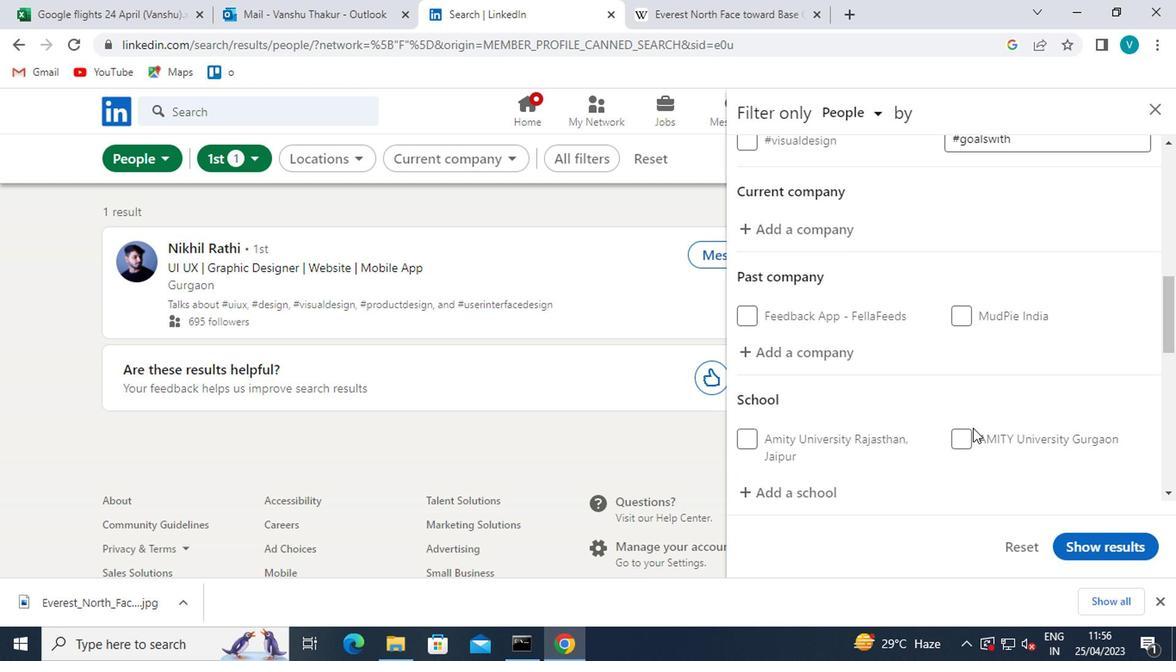 
Action: Mouse moved to (966, 431)
Screenshot: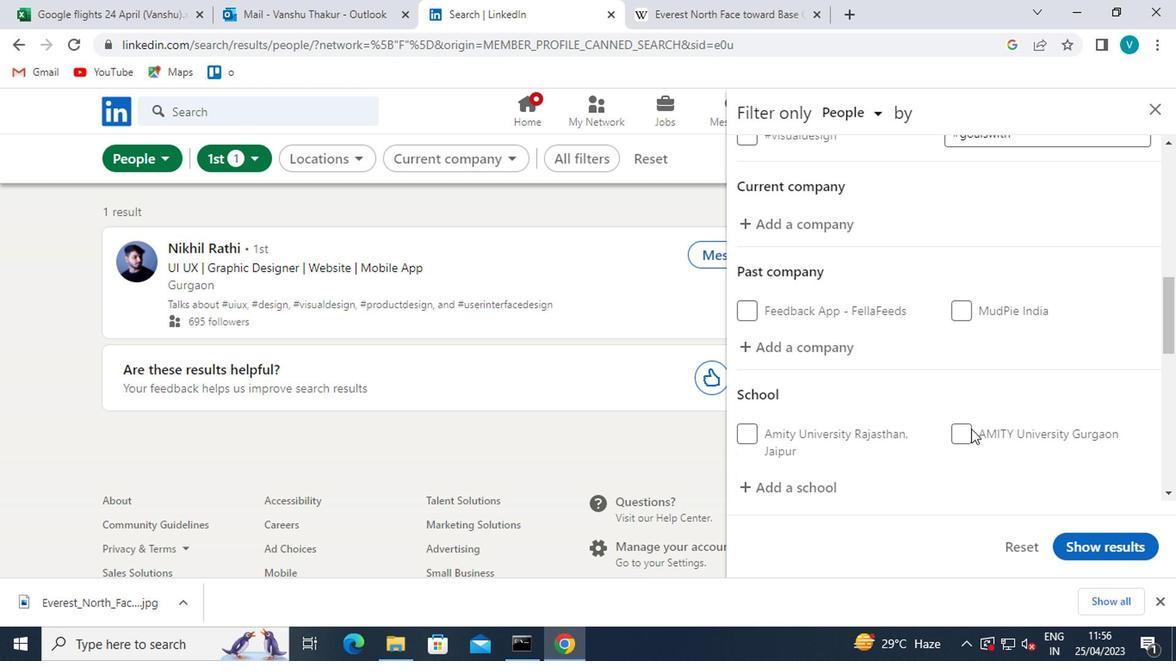 
Action: Mouse scrolled (966, 430) with delta (0, 0)
Screenshot: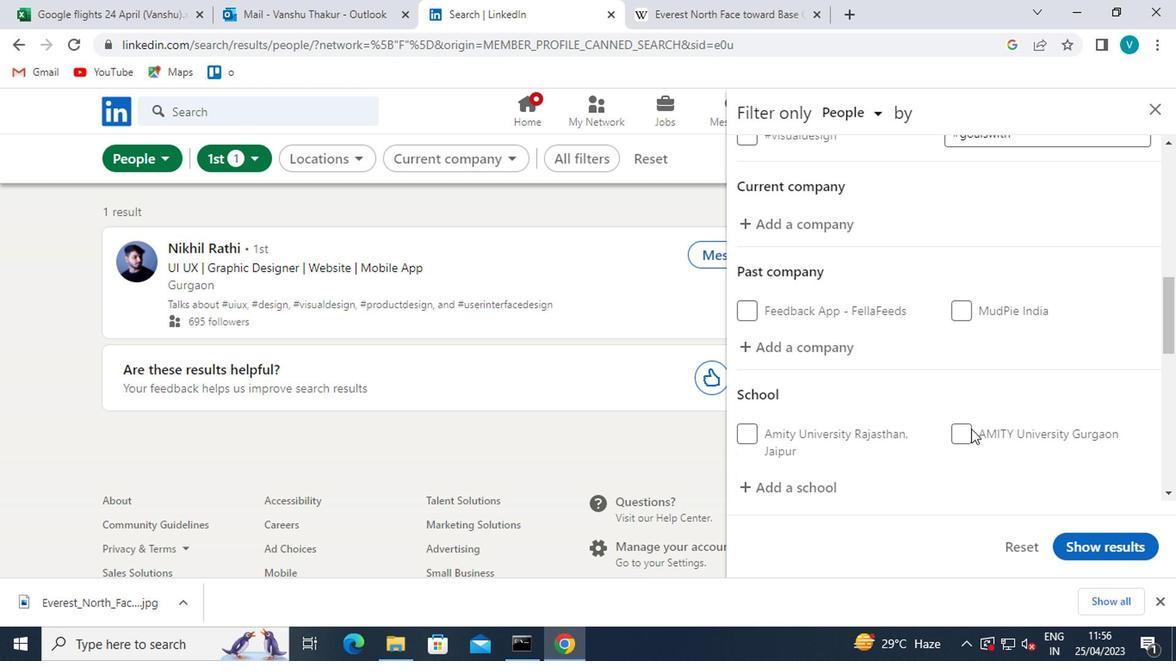 
Action: Mouse moved to (942, 431)
Screenshot: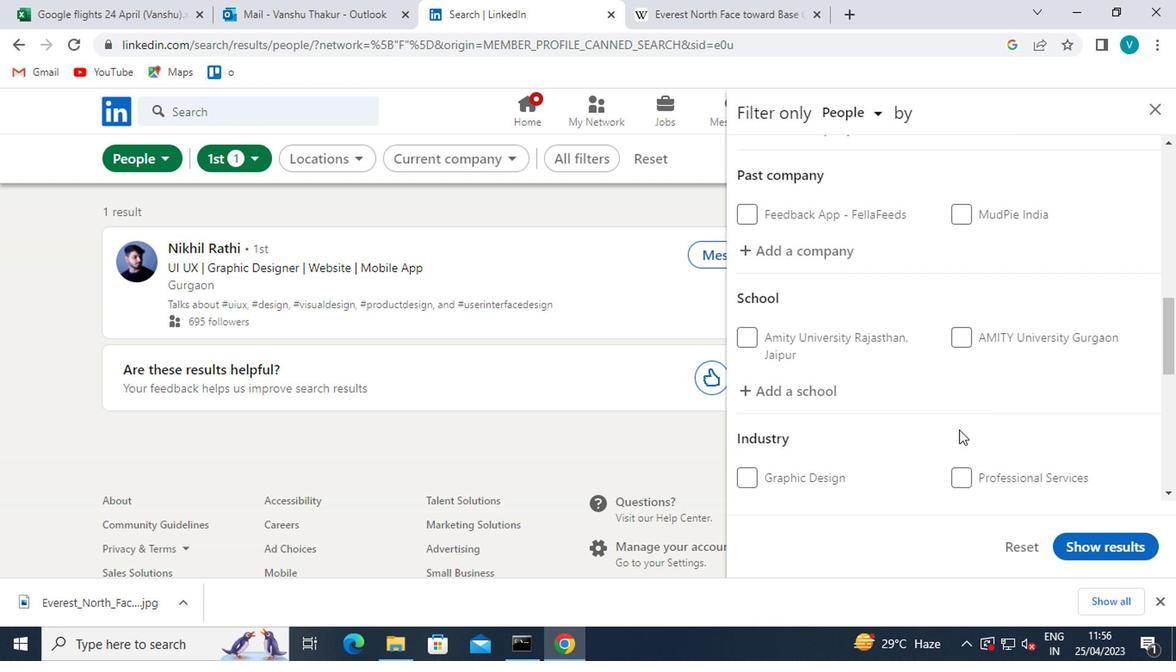 
Action: Mouse scrolled (942, 430) with delta (0, 0)
Screenshot: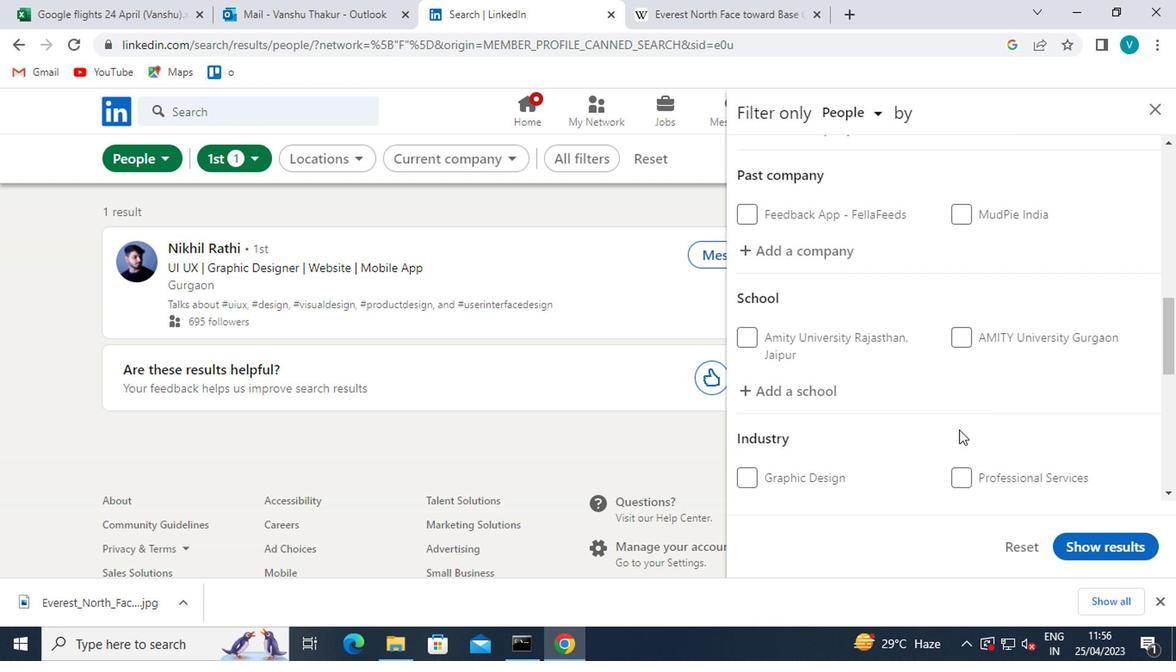 
Action: Mouse moved to (917, 436)
Screenshot: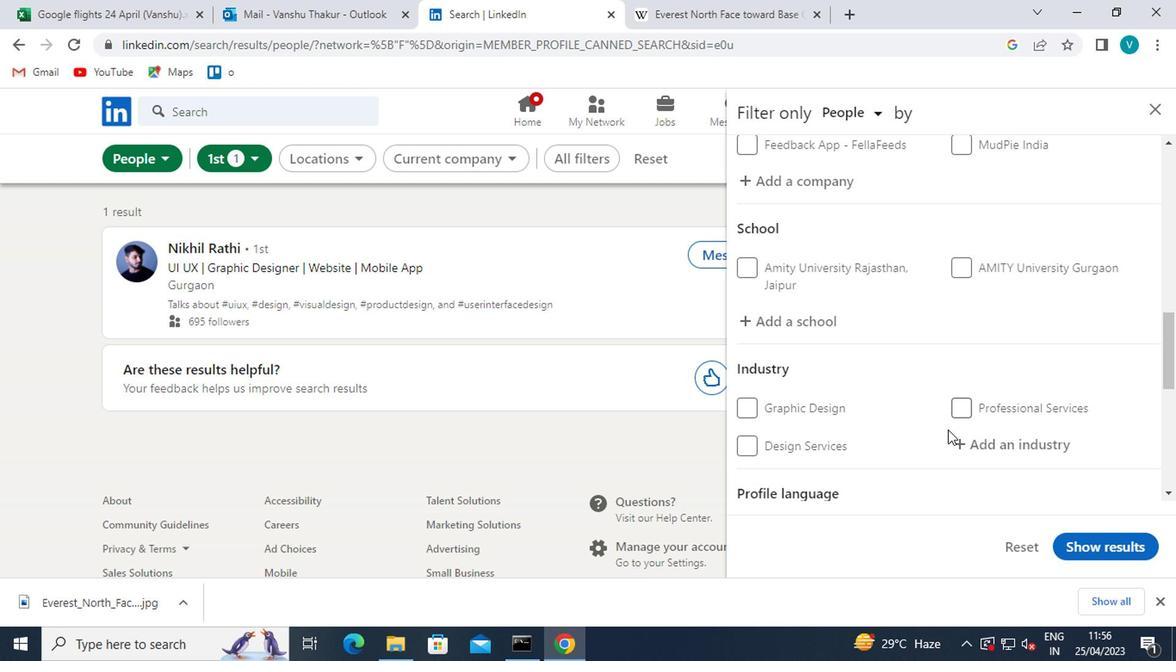 
Action: Mouse scrolled (917, 435) with delta (0, -1)
Screenshot: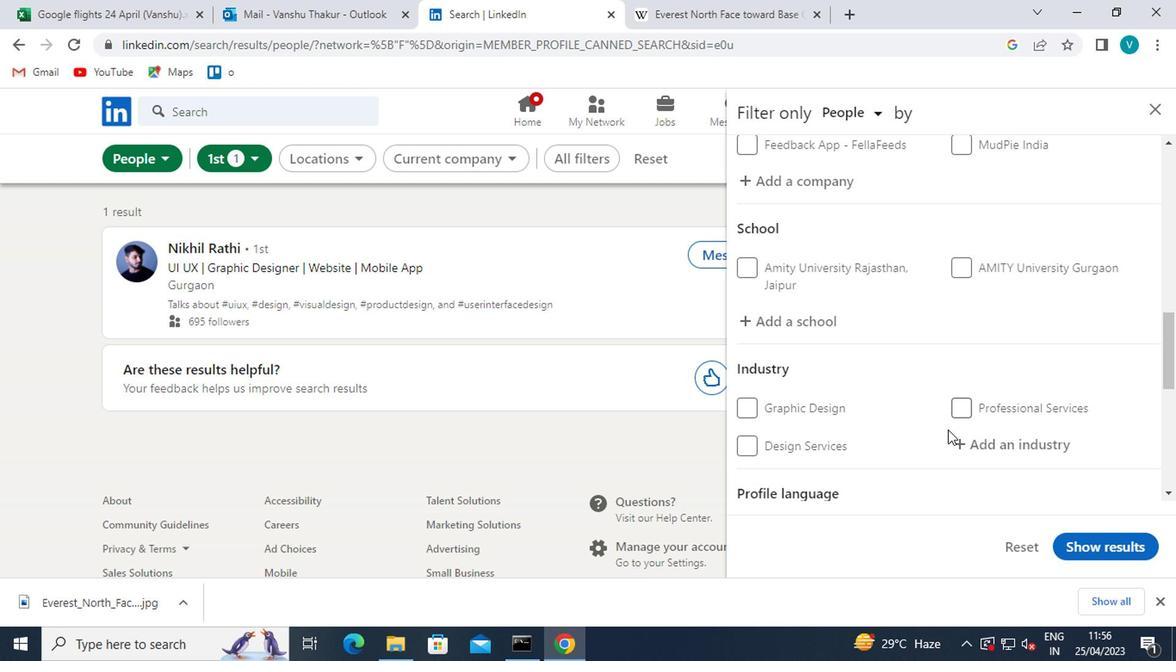 
Action: Mouse moved to (916, 436)
Screenshot: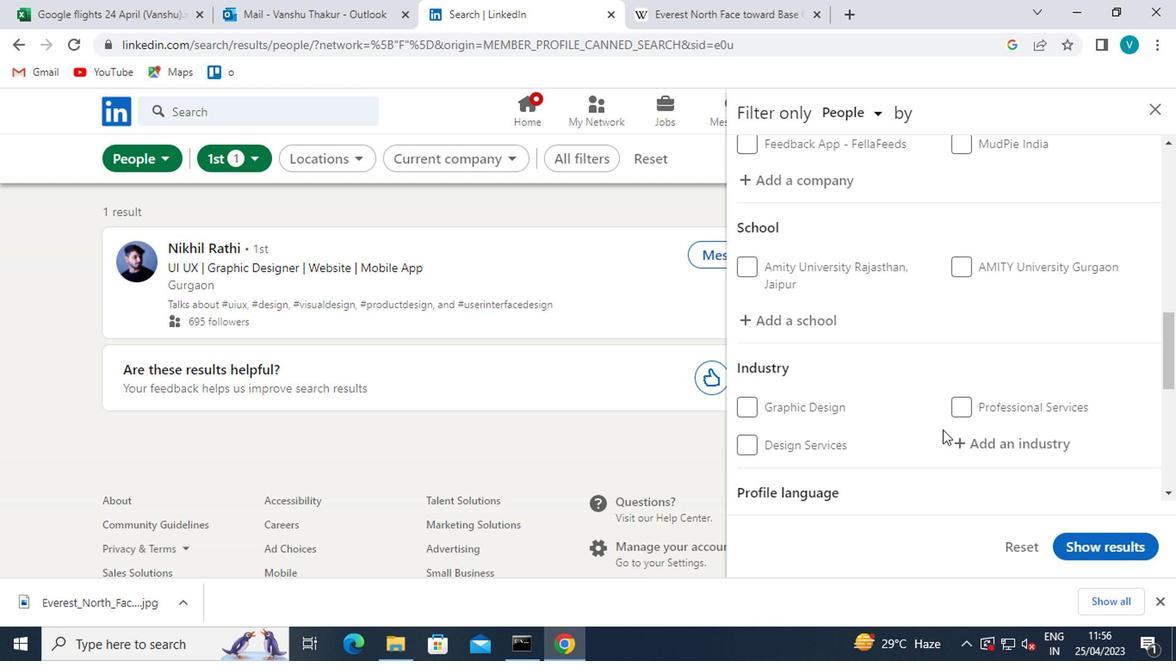
Action: Mouse scrolled (916, 437) with delta (0, 0)
Screenshot: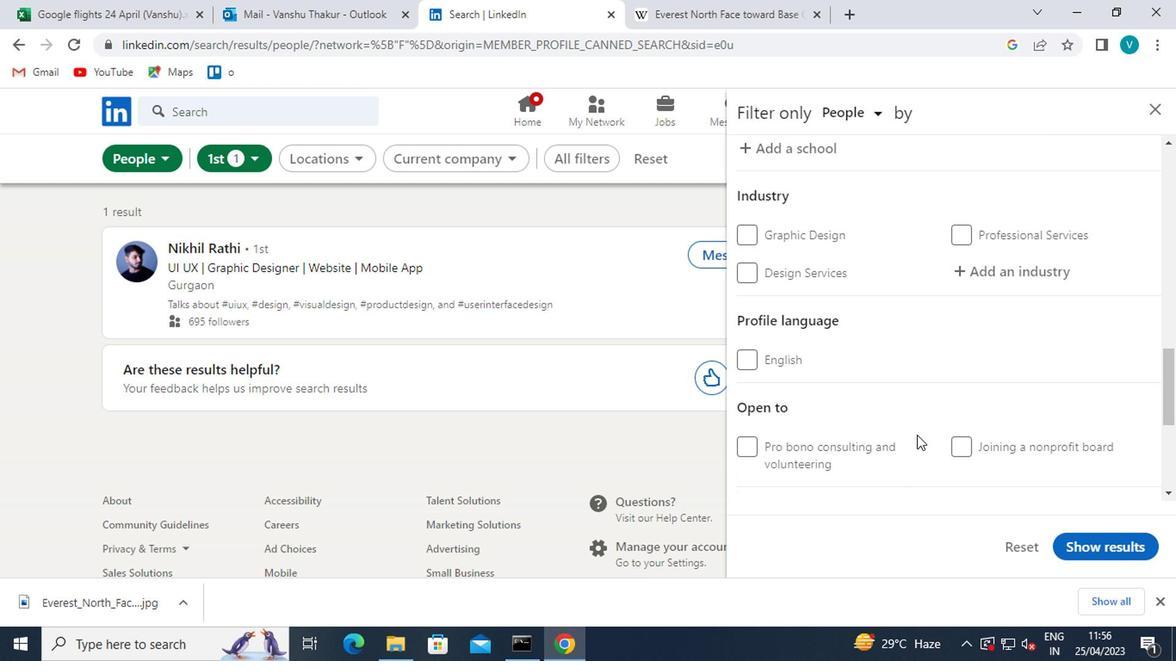 
Action: Mouse scrolled (916, 437) with delta (0, 0)
Screenshot: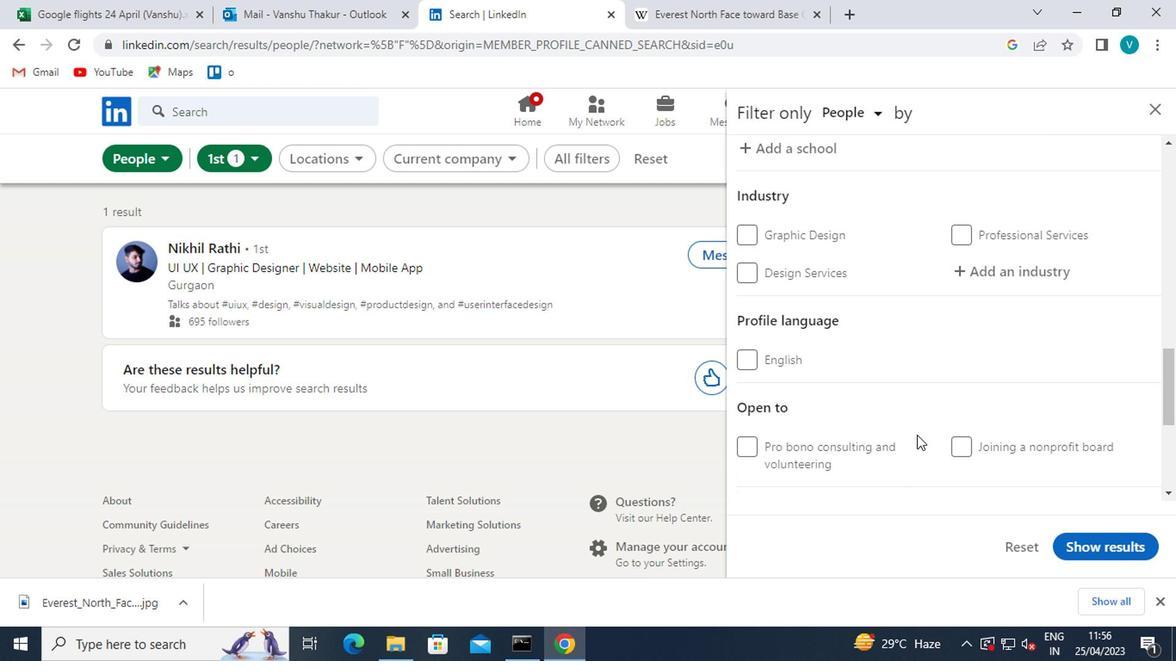 
Action: Mouse scrolled (916, 437) with delta (0, 0)
Screenshot: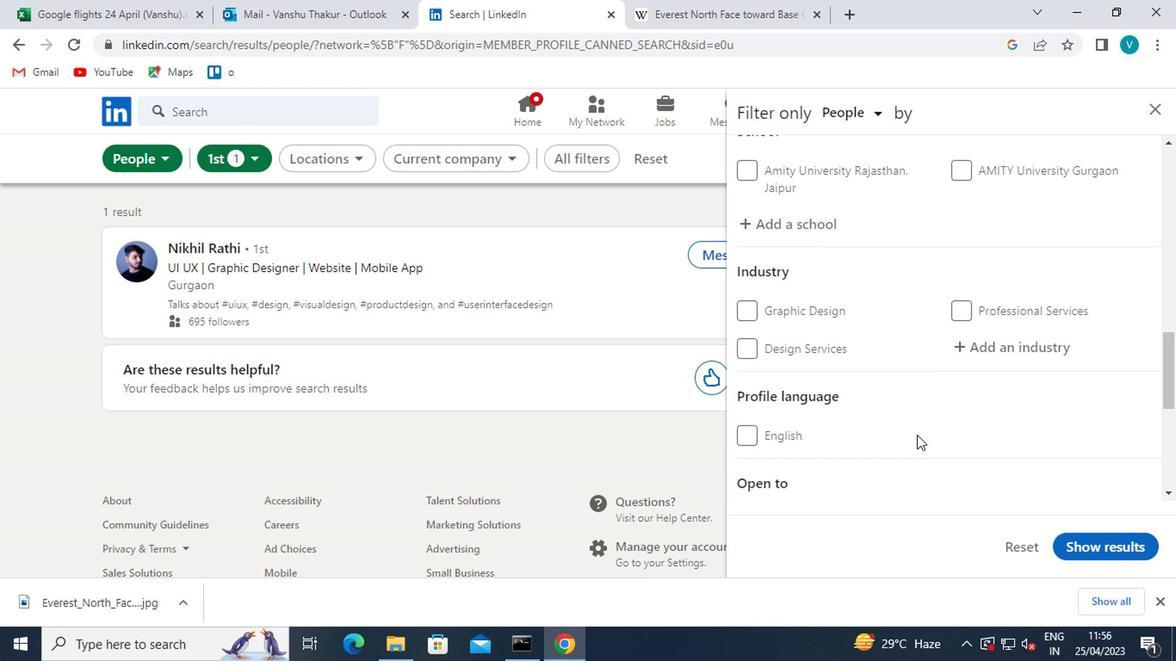 
Action: Mouse scrolled (916, 437) with delta (0, 0)
Screenshot: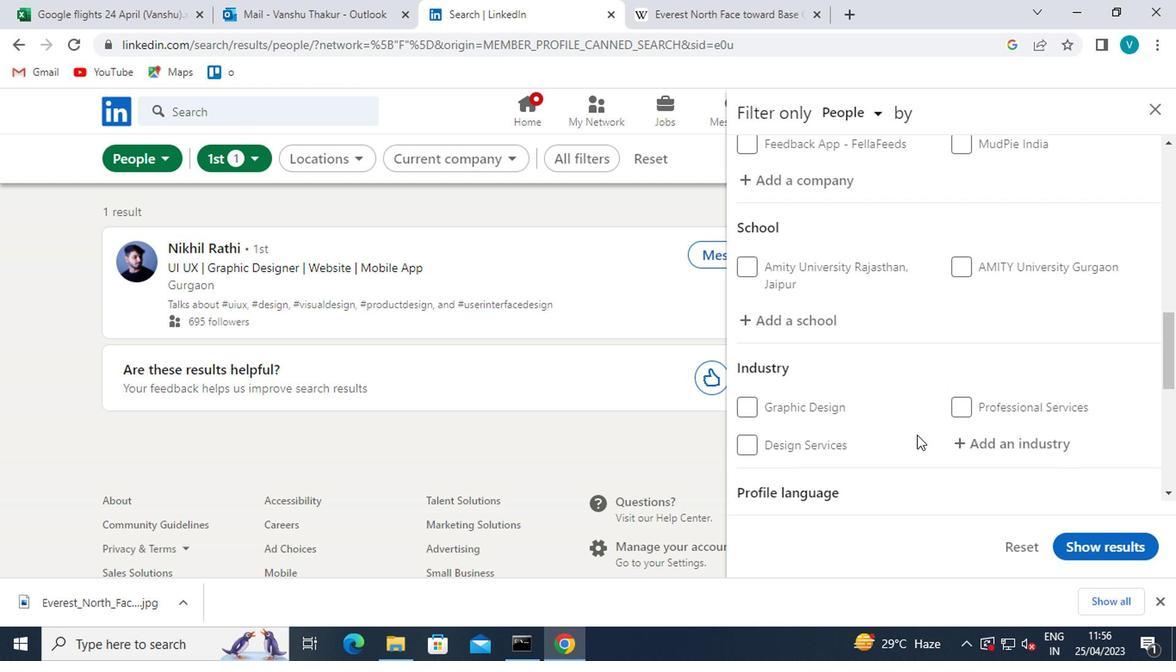 
Action: Mouse scrolled (916, 437) with delta (0, 0)
Screenshot: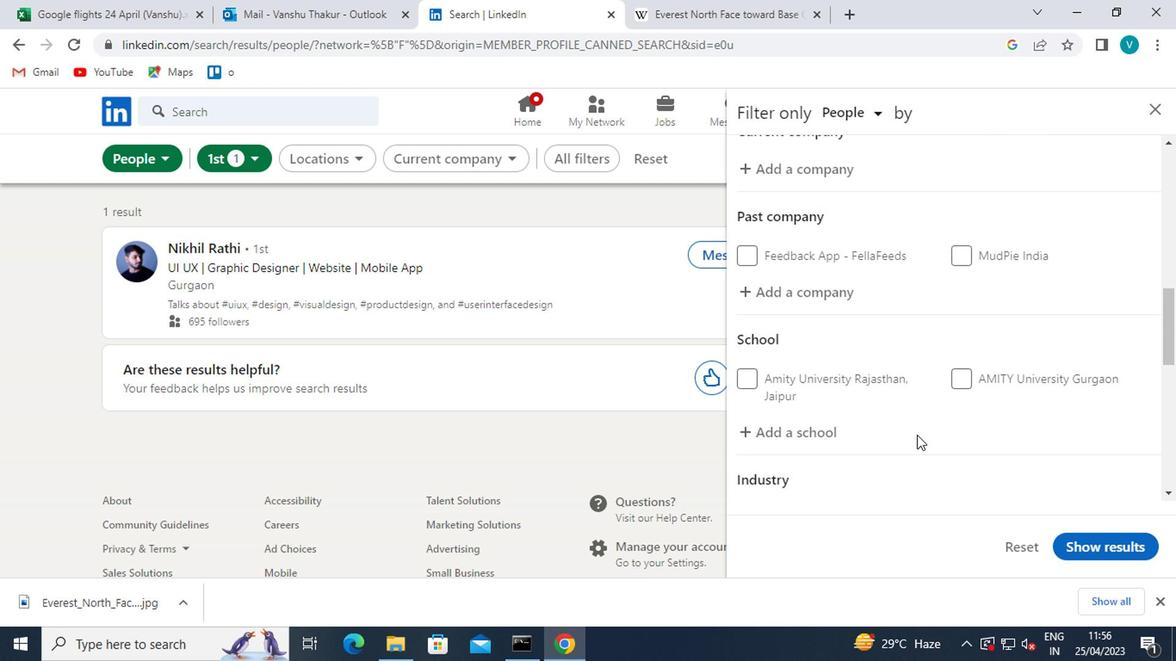 
Action: Mouse moved to (841, 310)
Screenshot: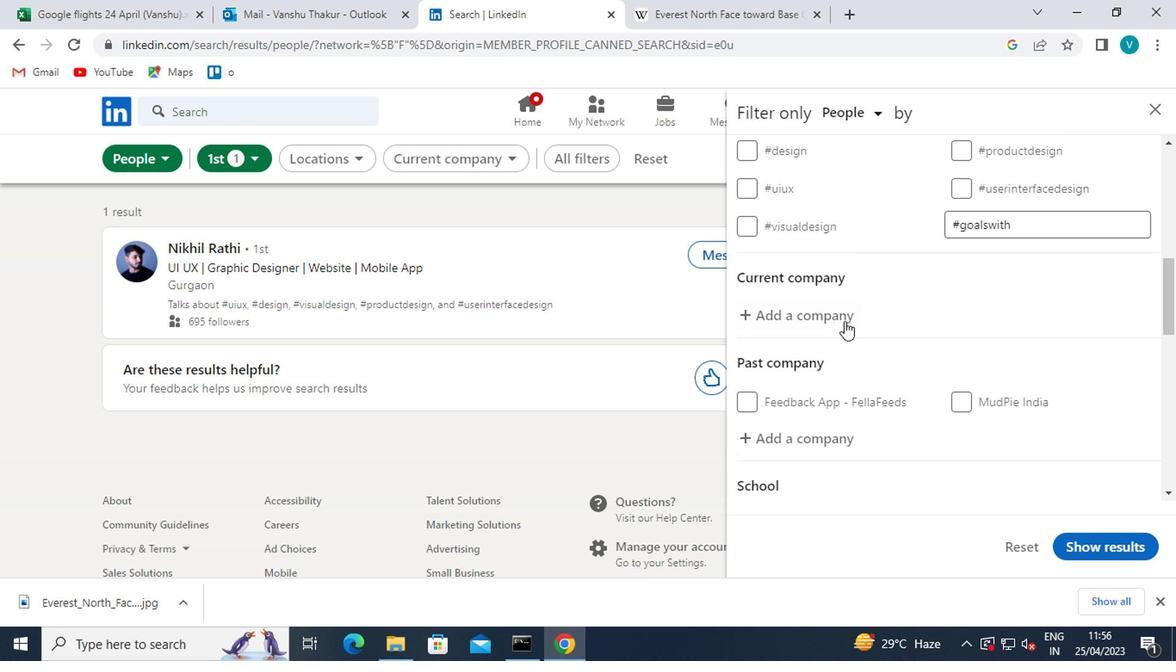 
Action: Mouse pressed left at (841, 310)
Screenshot: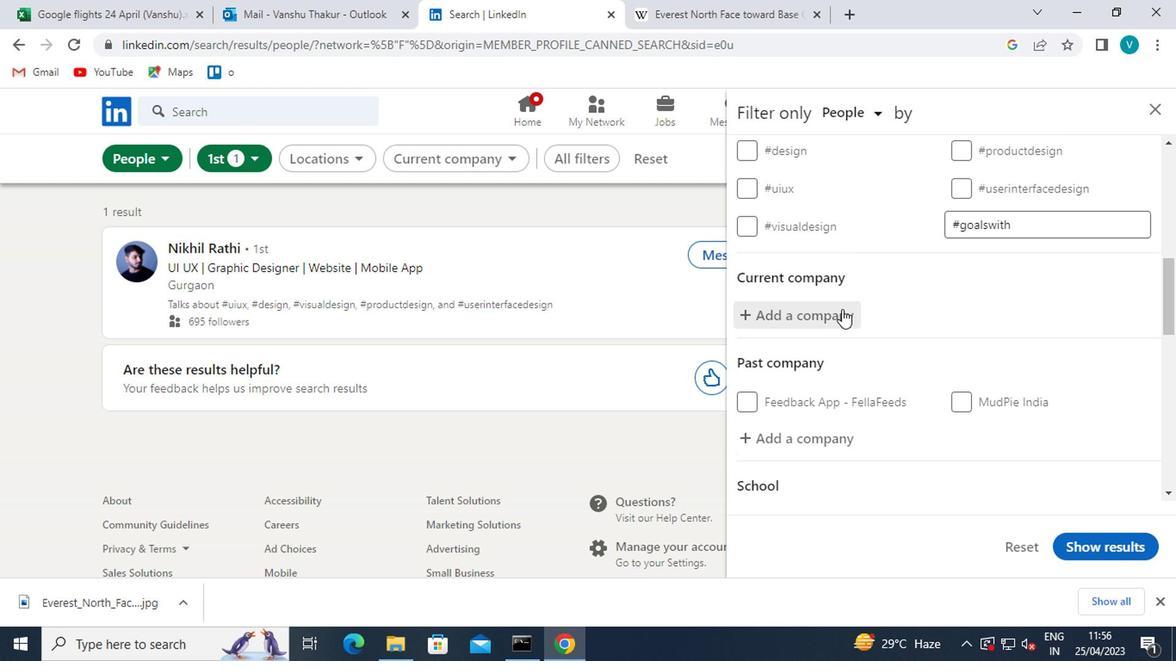 
Action: Mouse moved to (841, 307)
Screenshot: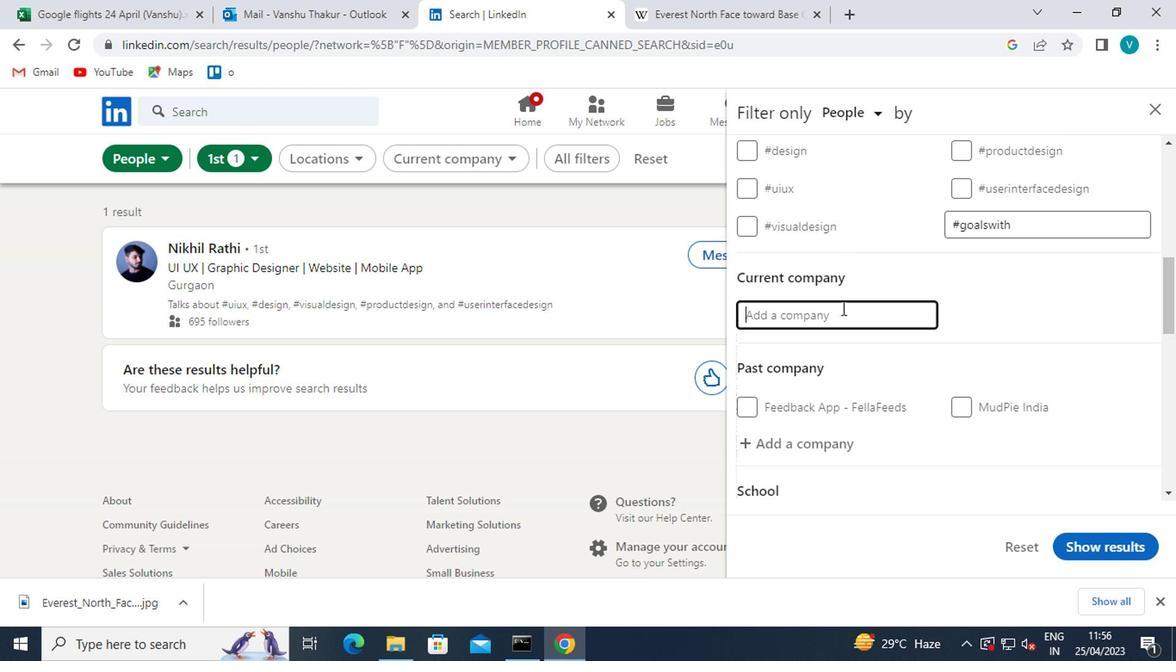 
Action: Key pressed <Key.shift>CRISIL
Screenshot: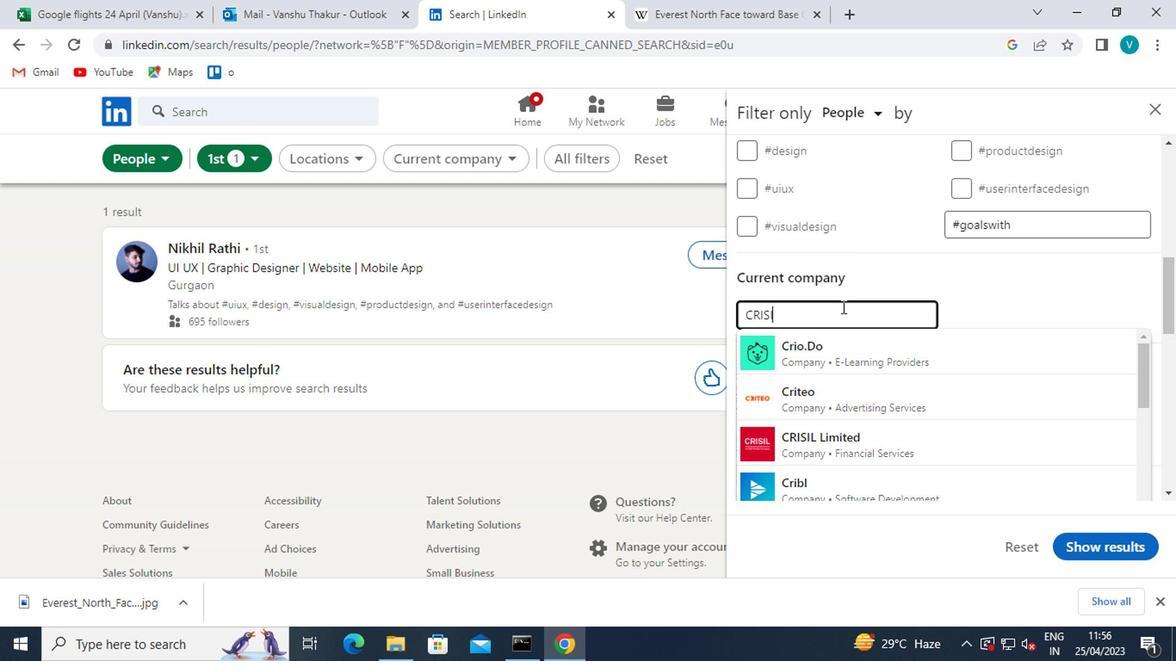 
Action: Mouse moved to (844, 351)
Screenshot: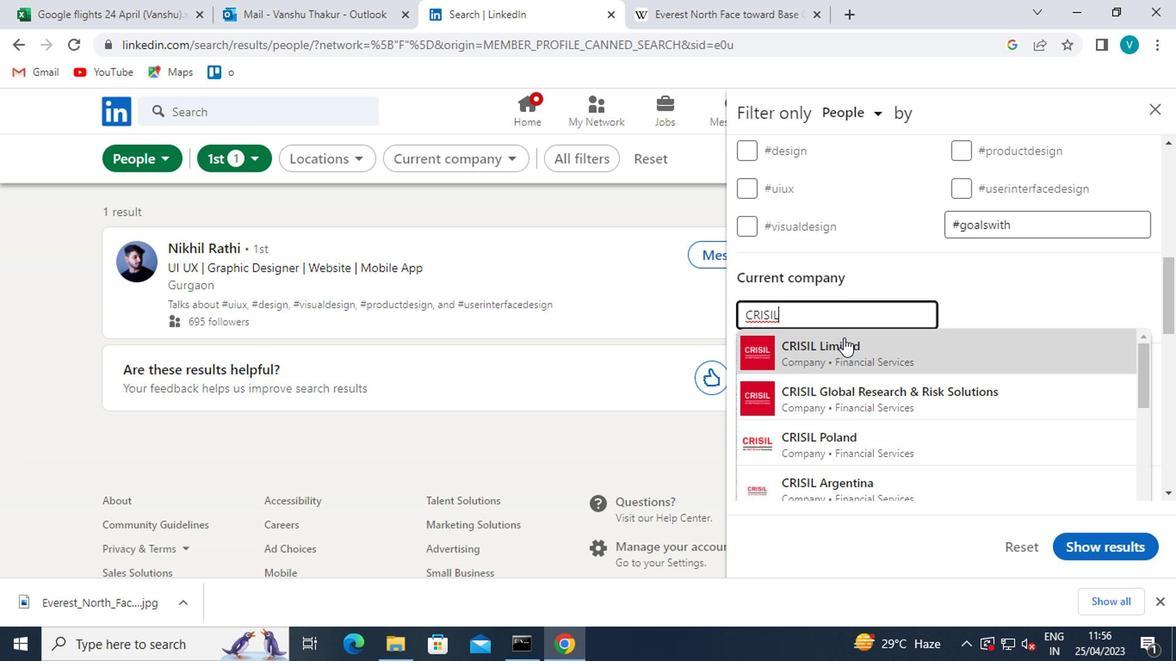 
Action: Mouse pressed left at (844, 351)
Screenshot: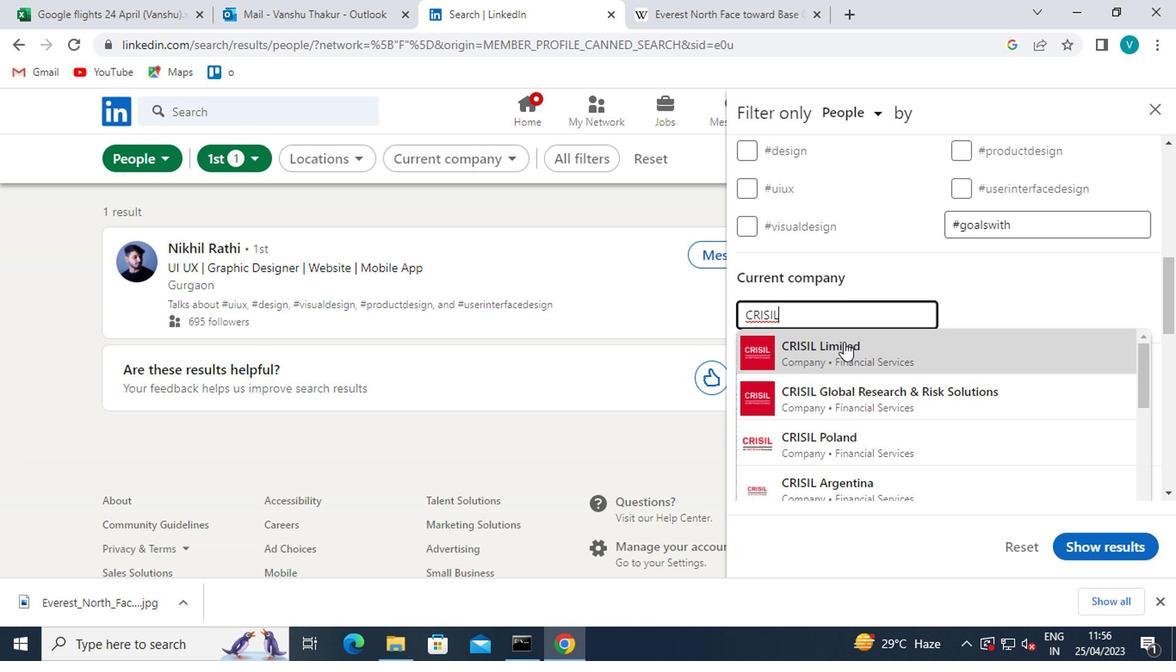 
Action: Mouse moved to (844, 351)
Screenshot: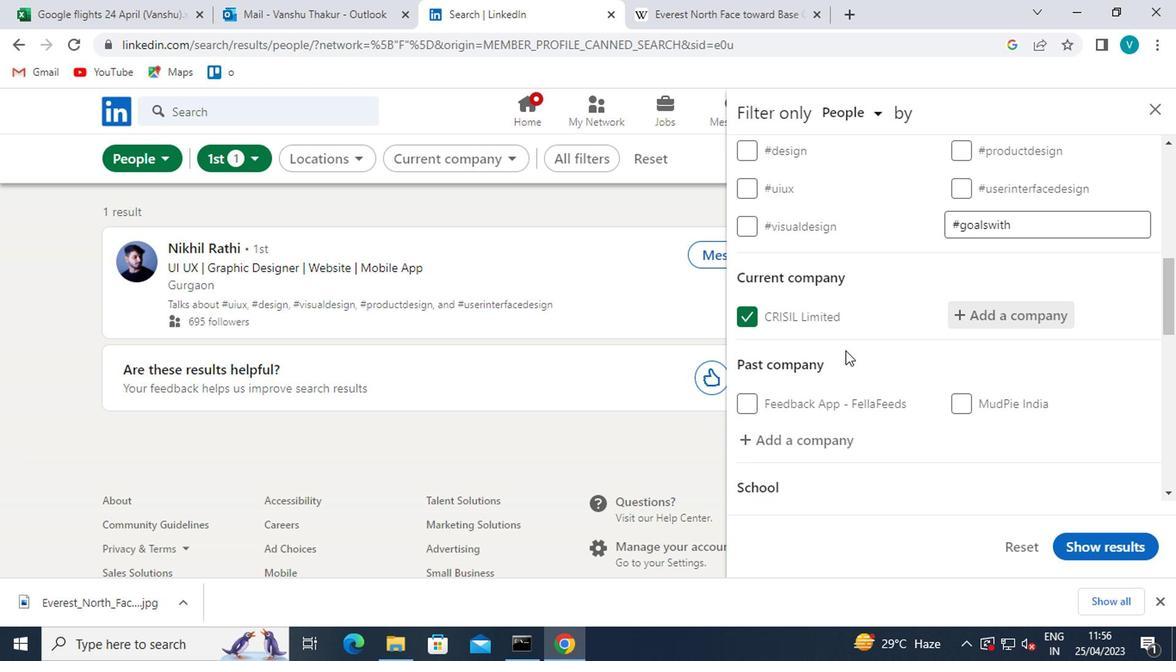 
Action: Mouse scrolled (844, 351) with delta (0, 0)
Screenshot: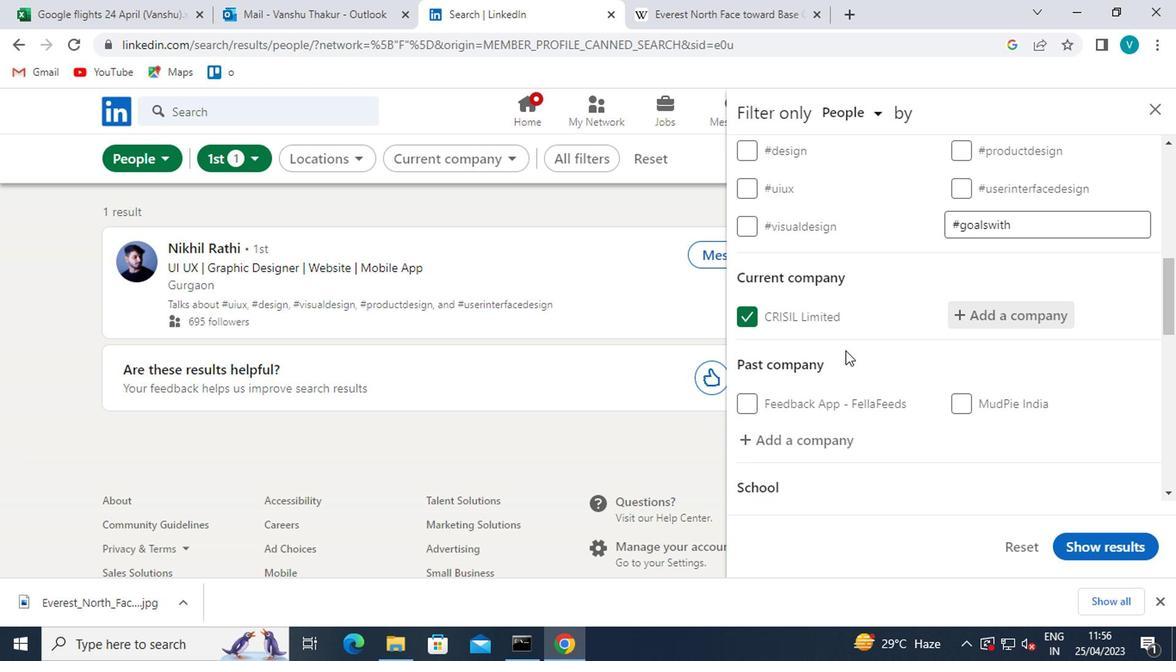 
Action: Mouse scrolled (844, 351) with delta (0, 0)
Screenshot: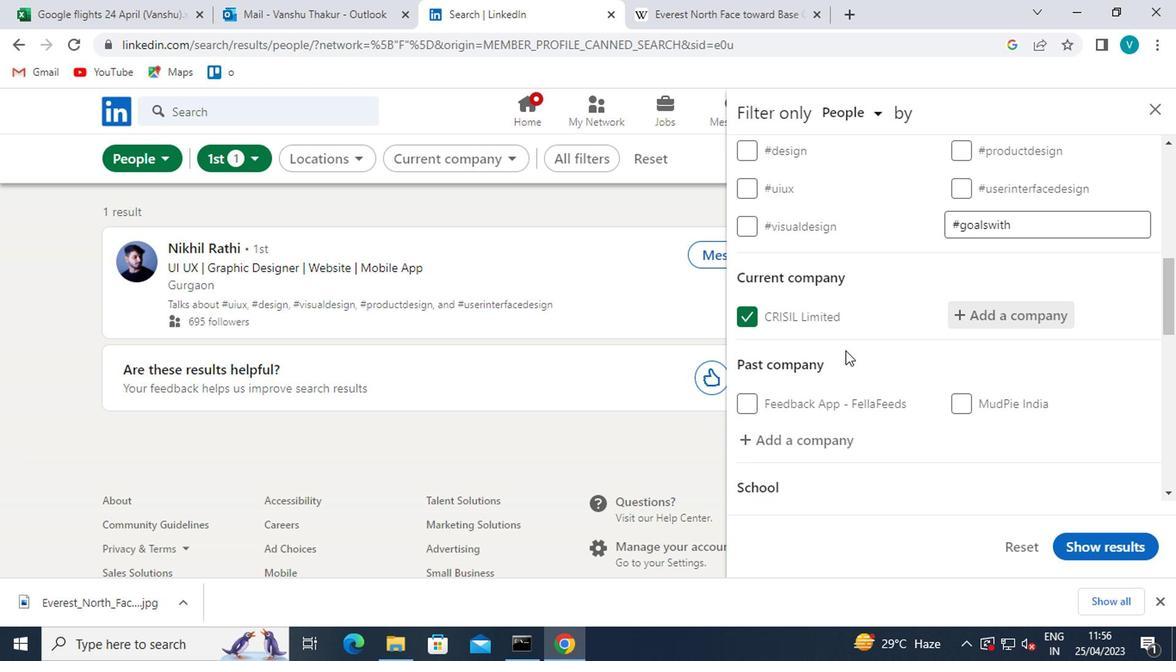 
Action: Mouse moved to (818, 395)
Screenshot: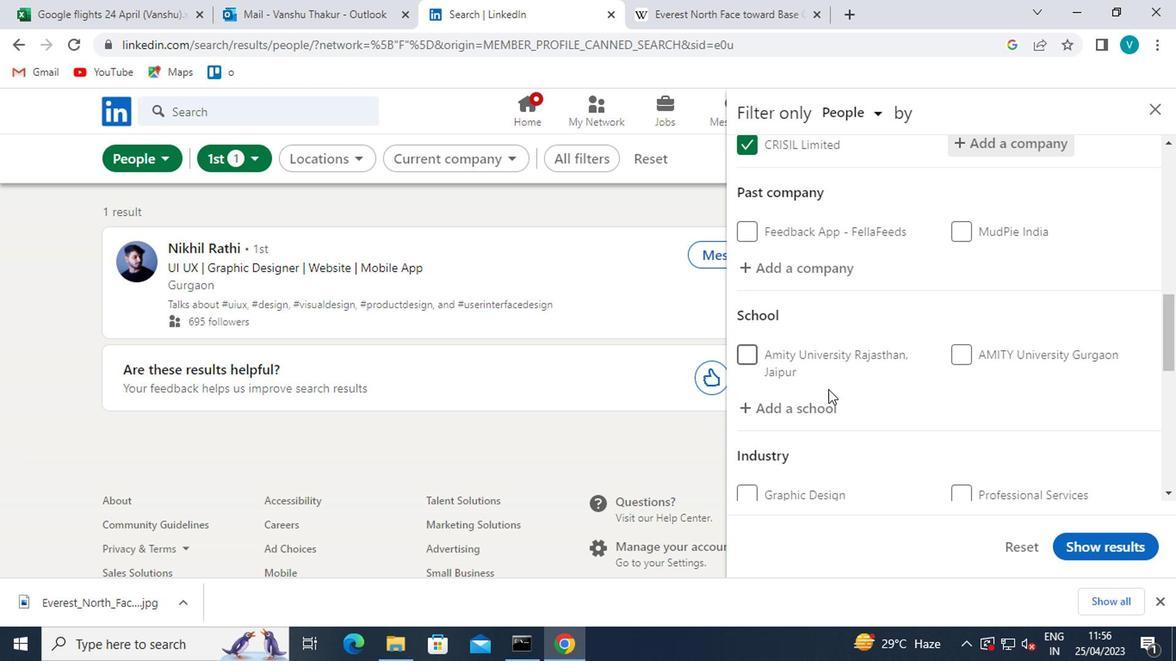 
Action: Mouse pressed left at (818, 395)
Screenshot: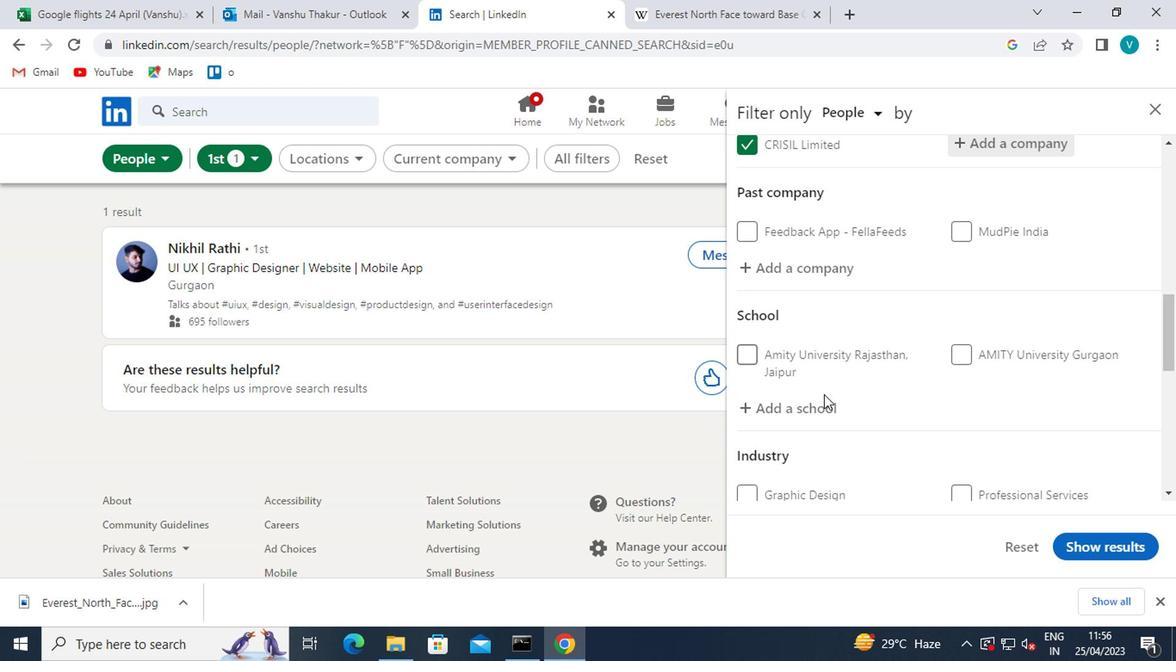 
Action: Mouse moved to (820, 397)
Screenshot: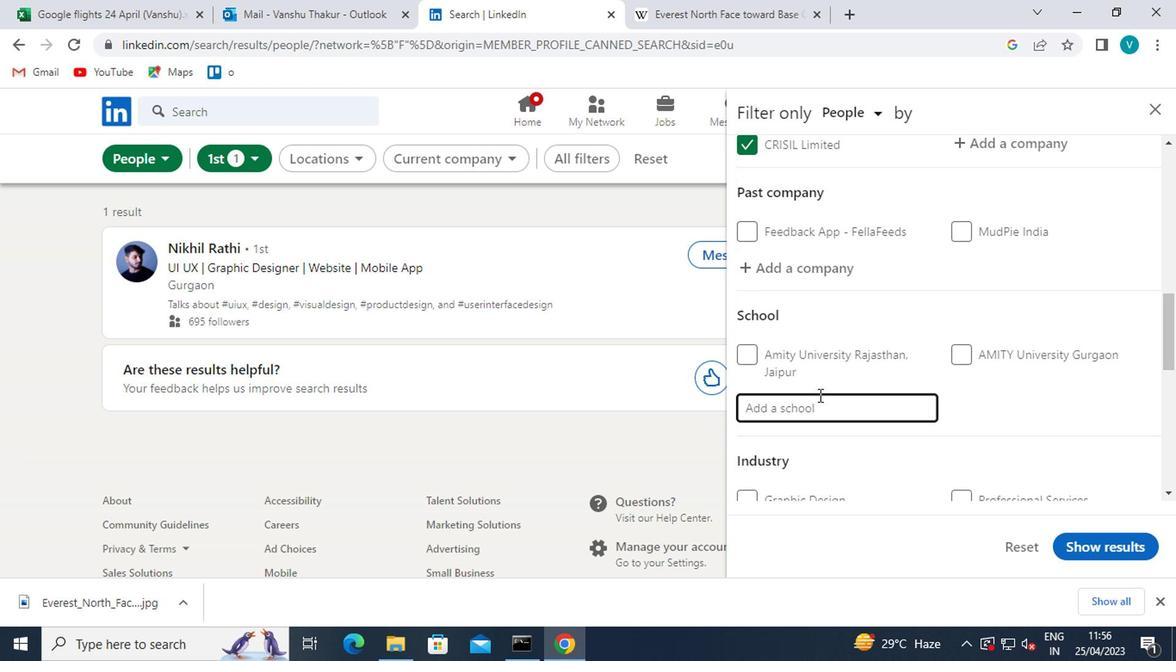 
Action: Key pressed <Key.shift>SJB<Key.space>
Screenshot: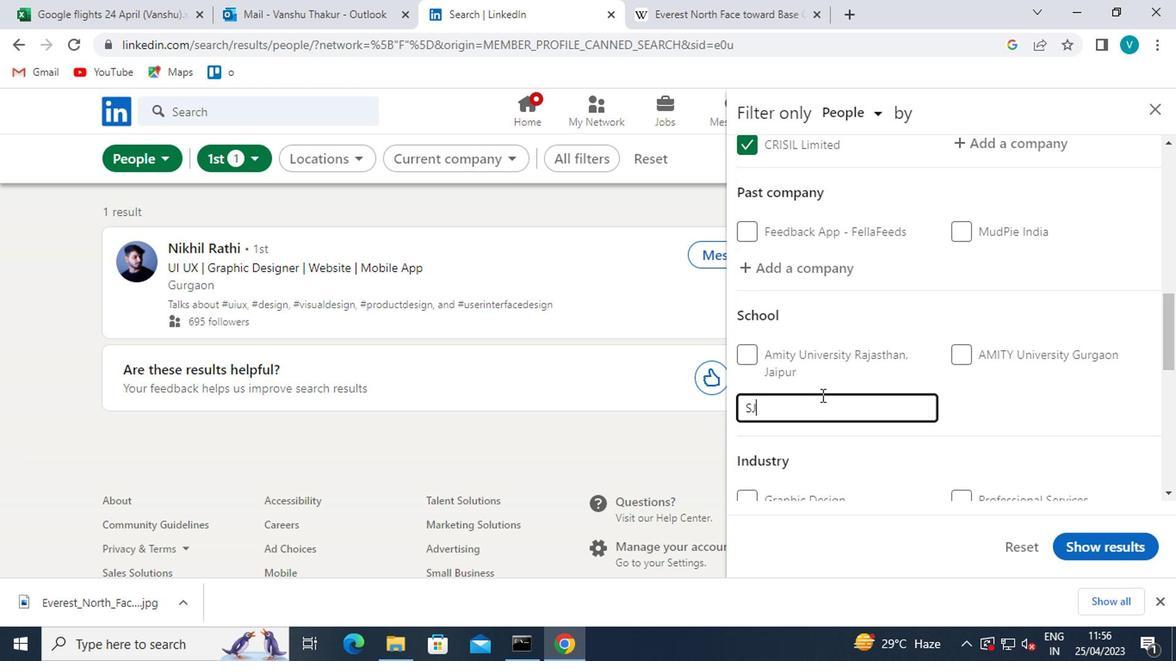 
Action: Mouse moved to (873, 448)
Screenshot: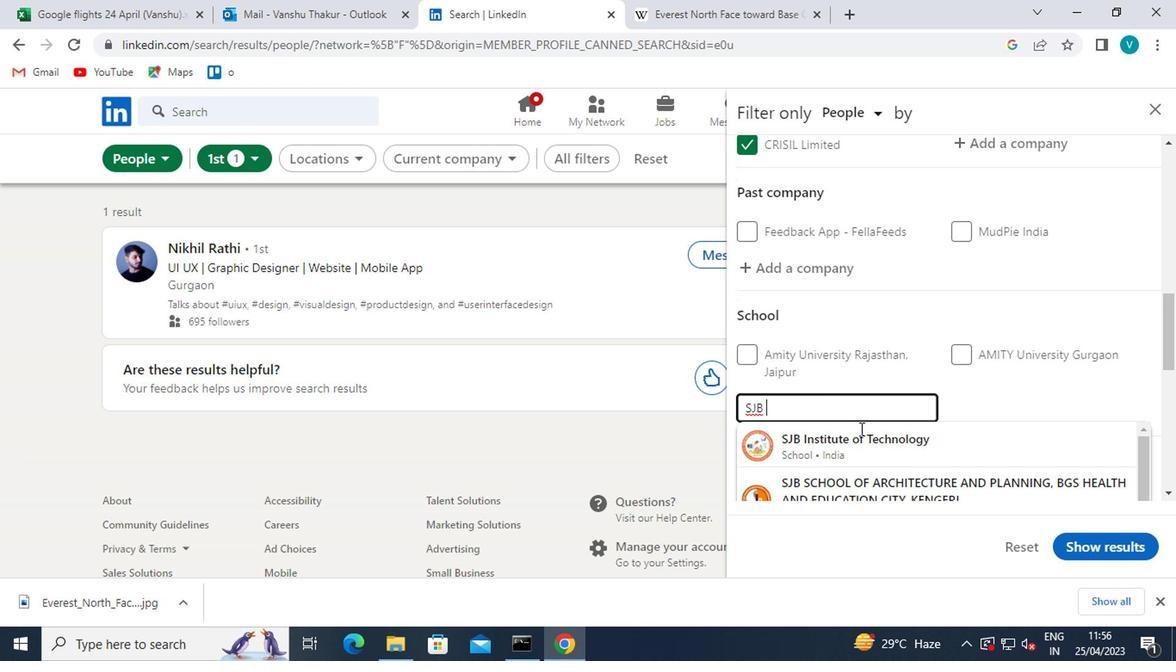
Action: Mouse pressed left at (873, 448)
Screenshot: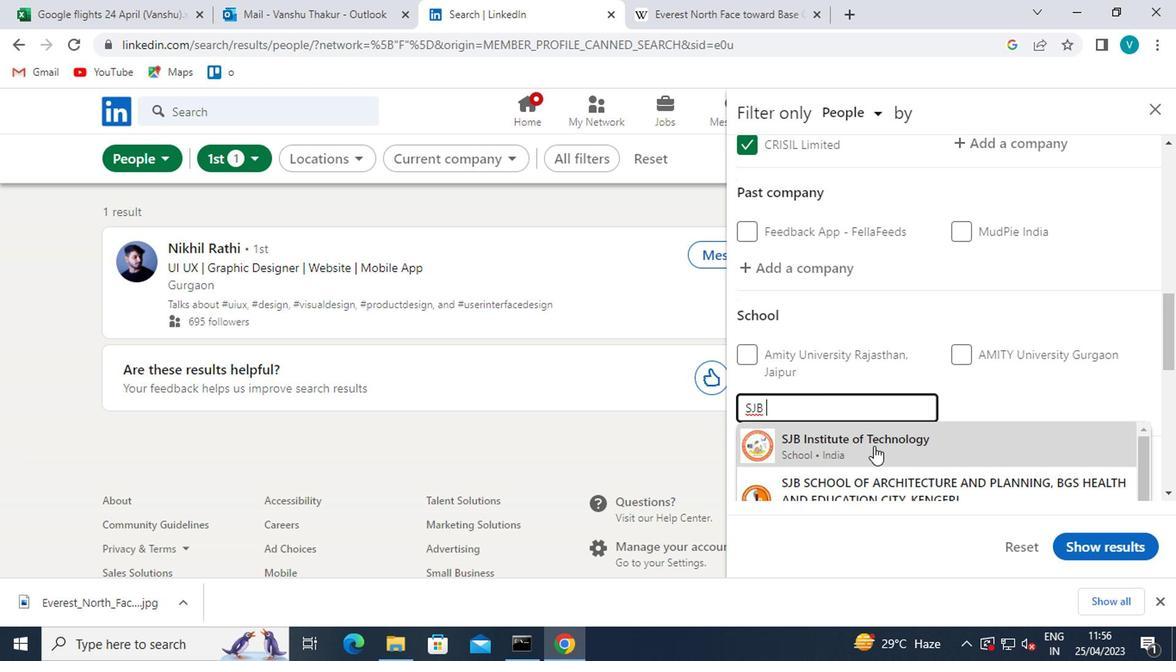
Action: Mouse scrolled (873, 446) with delta (0, -1)
Screenshot: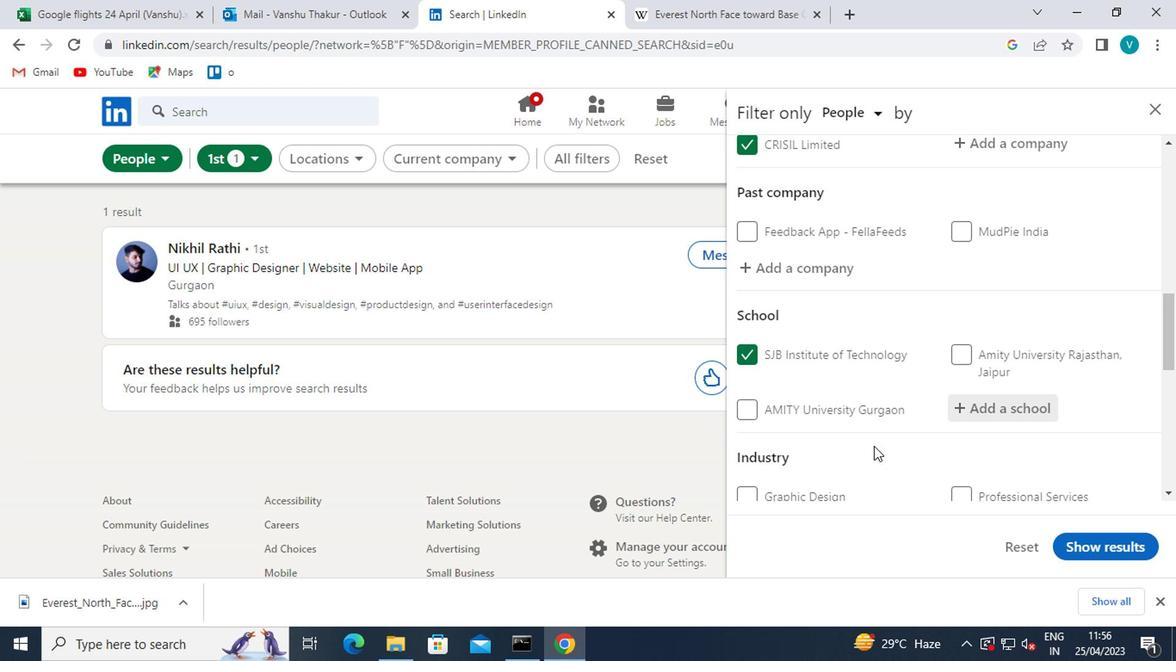 
Action: Mouse scrolled (873, 446) with delta (0, -1)
Screenshot: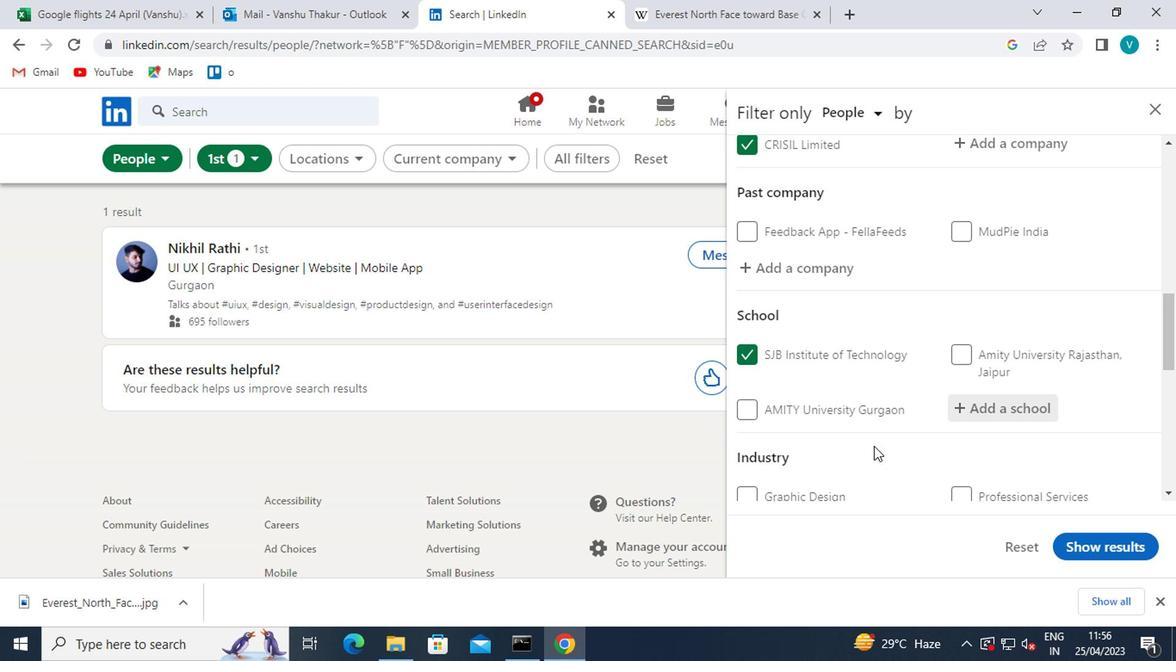 
Action: Mouse moved to (980, 357)
Screenshot: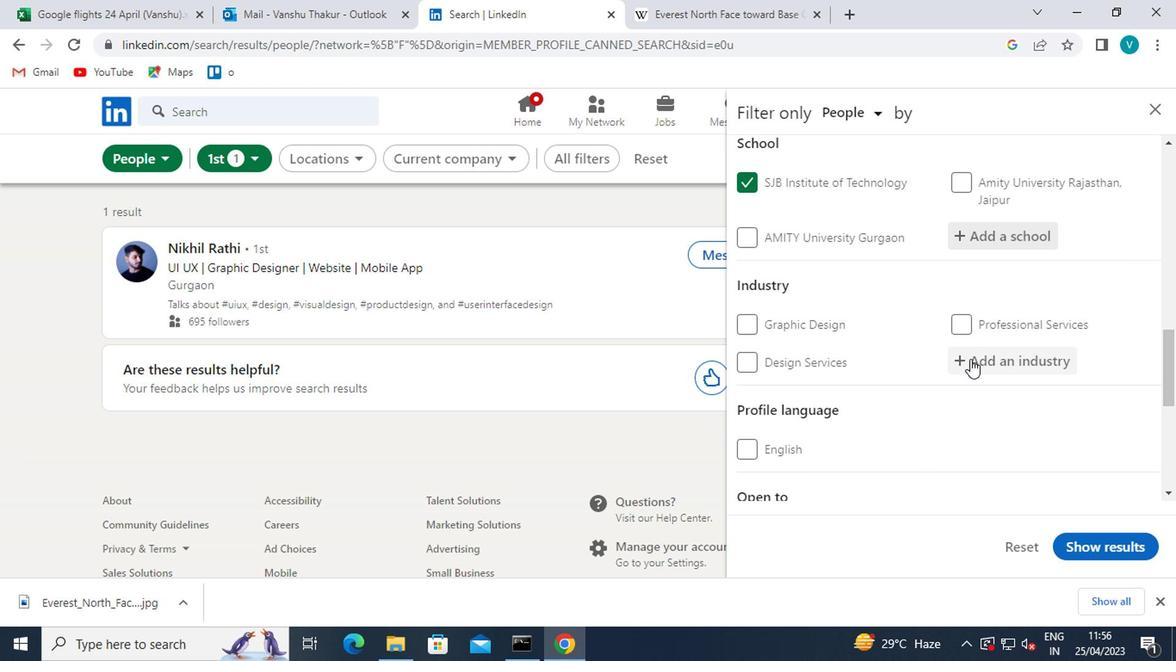 
Action: Mouse pressed left at (980, 357)
Screenshot: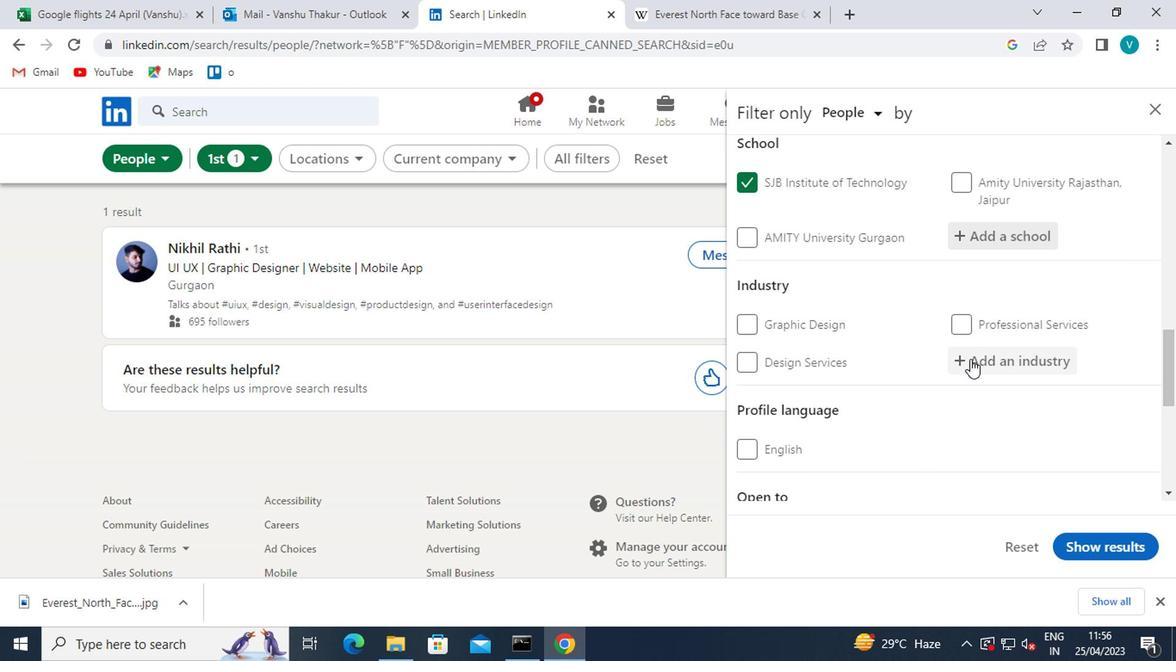 
Action: Mouse moved to (961, 336)
Screenshot: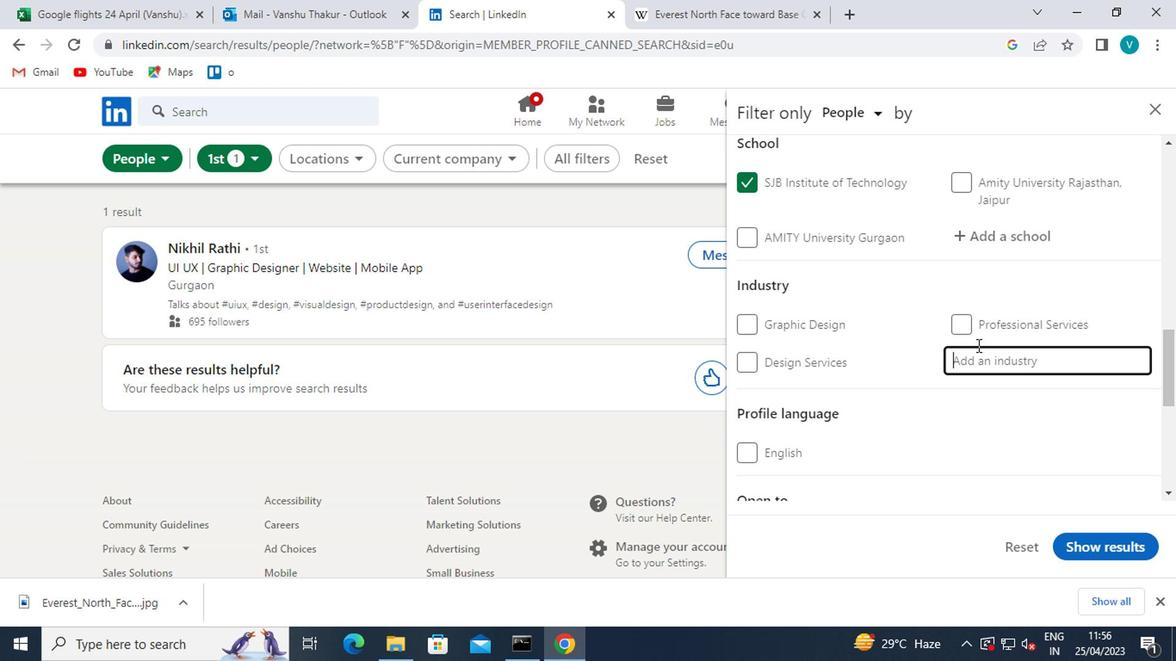 
Action: Key pressed <Key.shift>IT<Key.space><Key.shift>SYSTEM<Key.space>
Screenshot: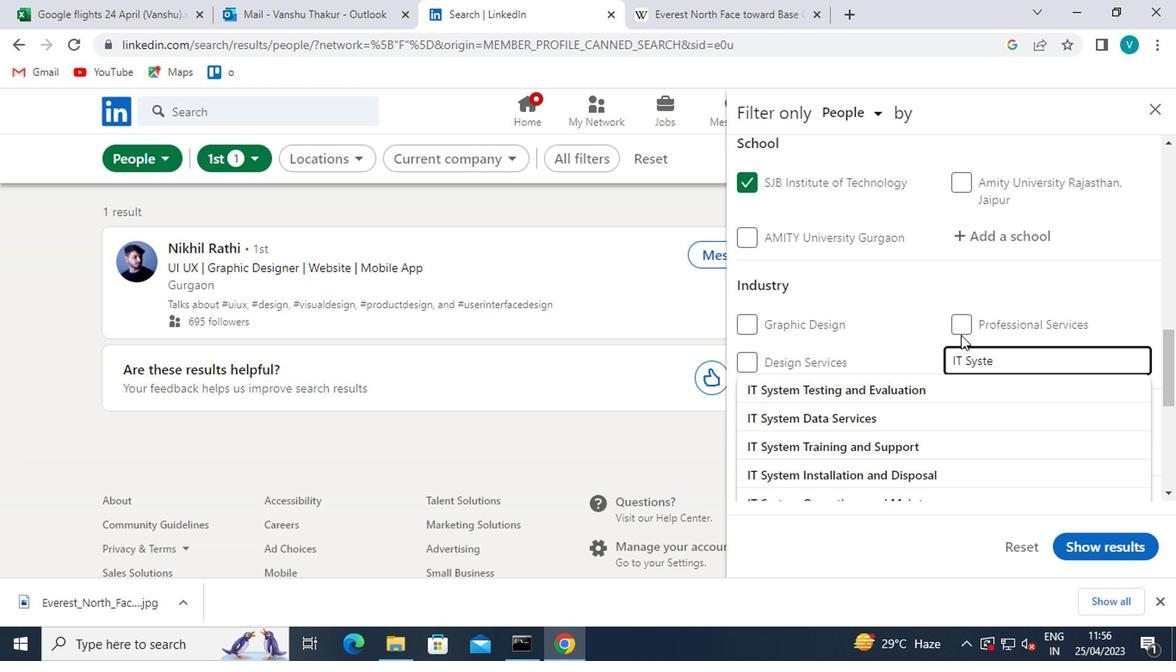 
Action: Mouse moved to (946, 336)
Screenshot: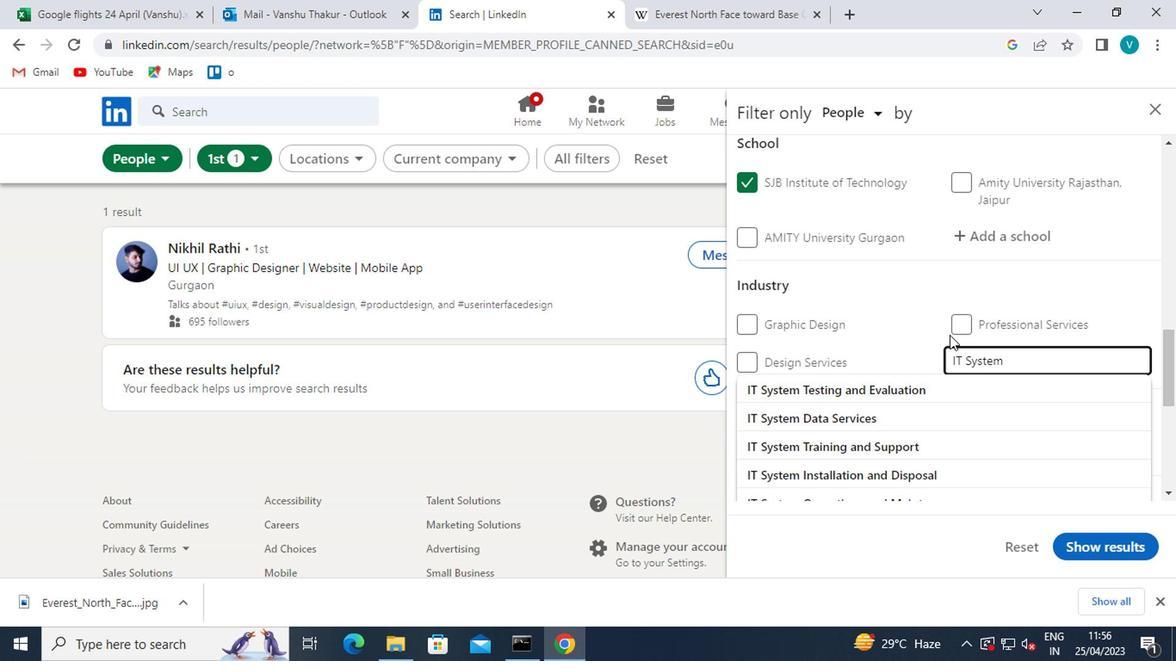 
Action: Key pressed <Key.shift>OPERAT
Screenshot: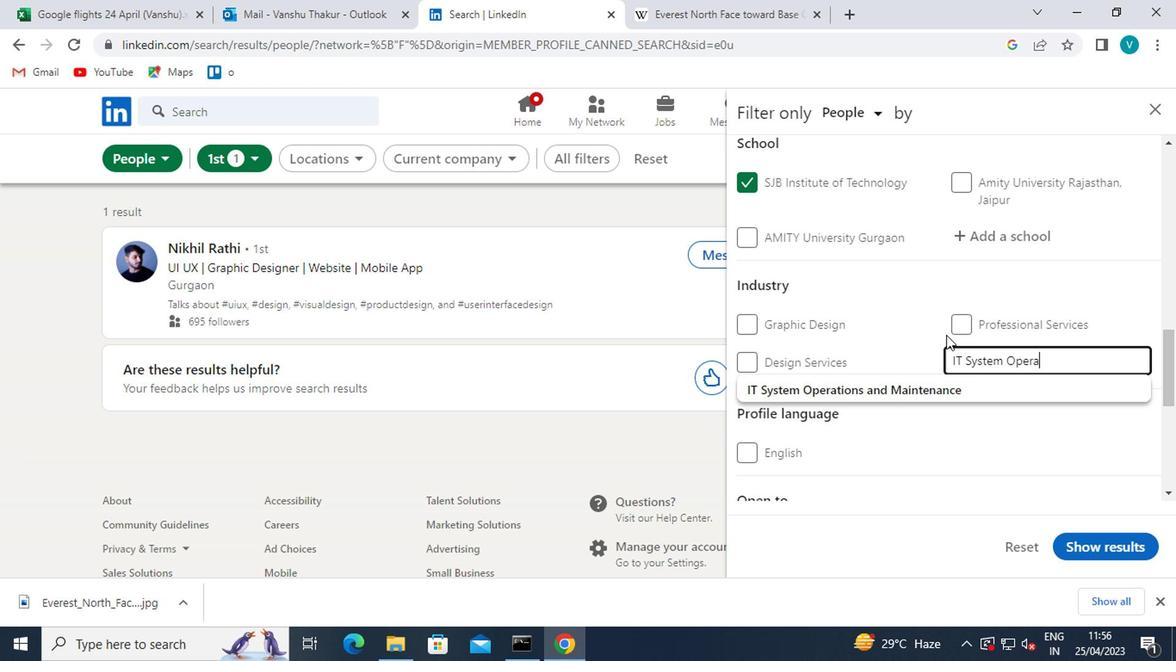 
Action: Mouse moved to (844, 397)
Screenshot: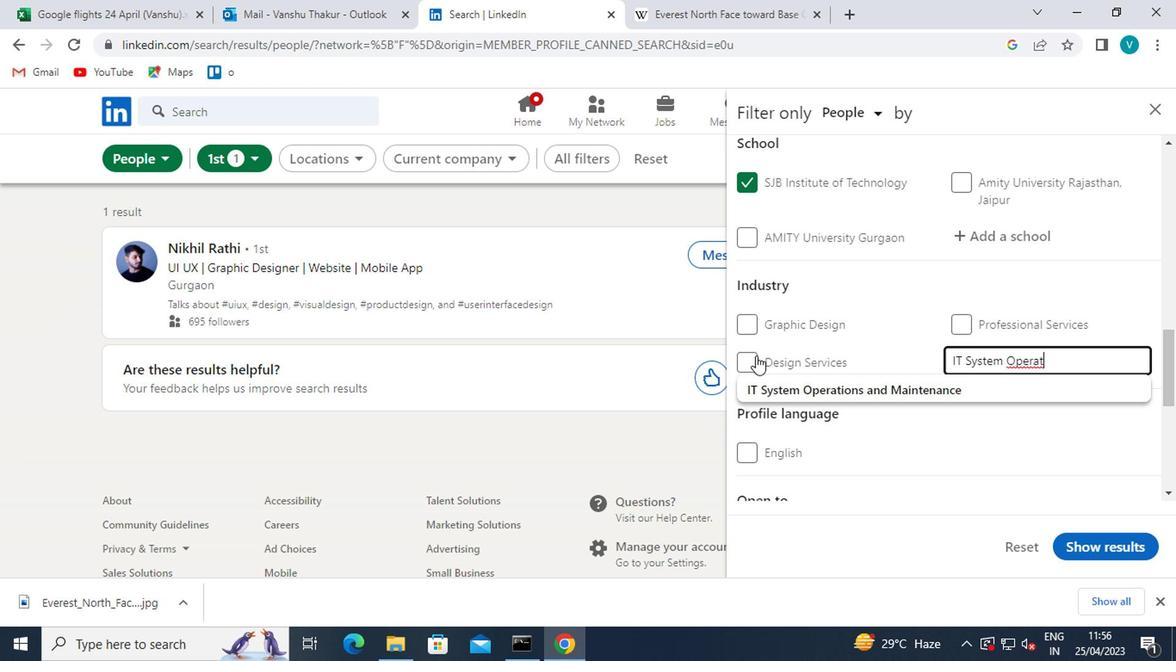 
Action: Mouse pressed left at (844, 397)
Screenshot: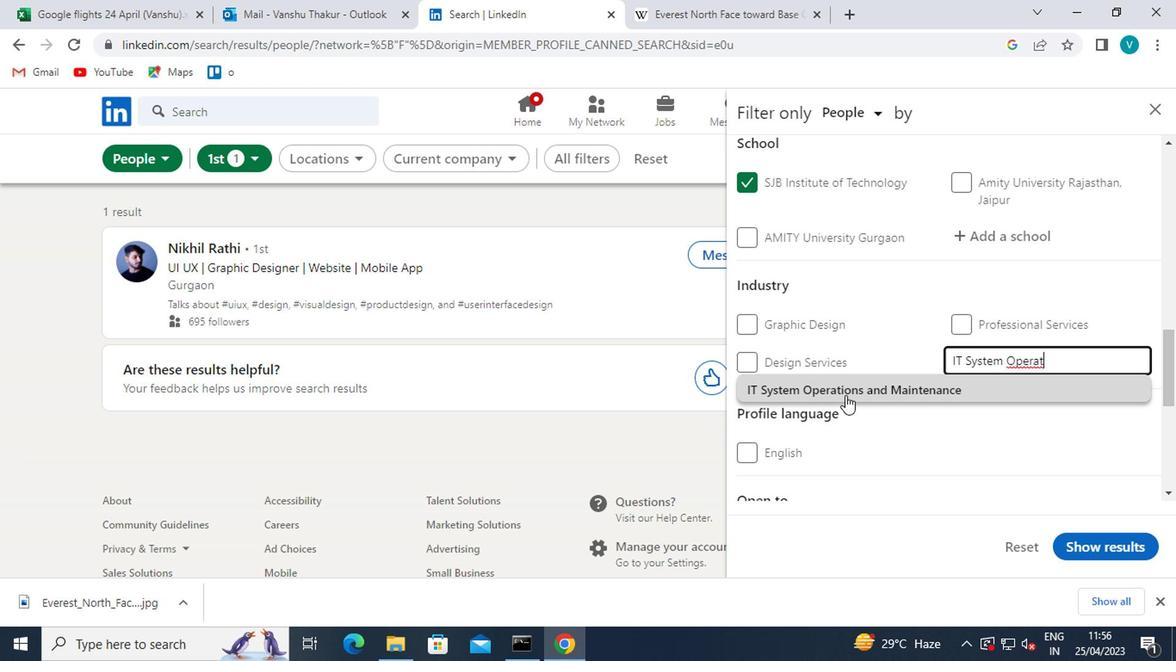 
Action: Mouse scrolled (844, 395) with delta (0, -1)
Screenshot: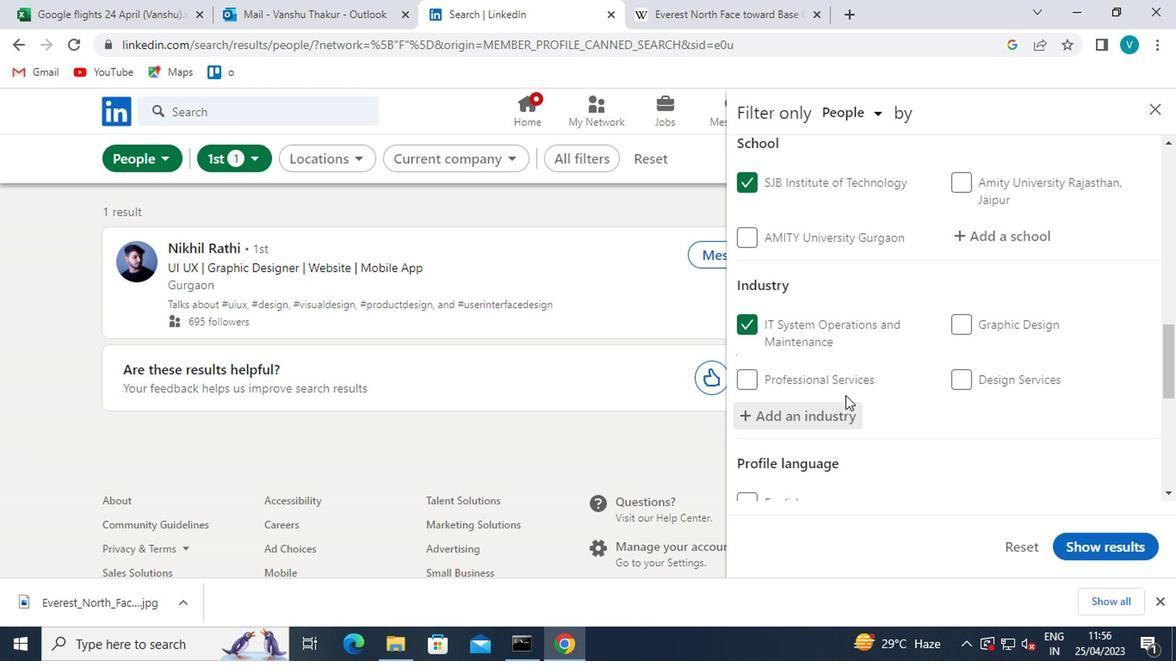 
Action: Mouse scrolled (844, 395) with delta (0, -1)
Screenshot: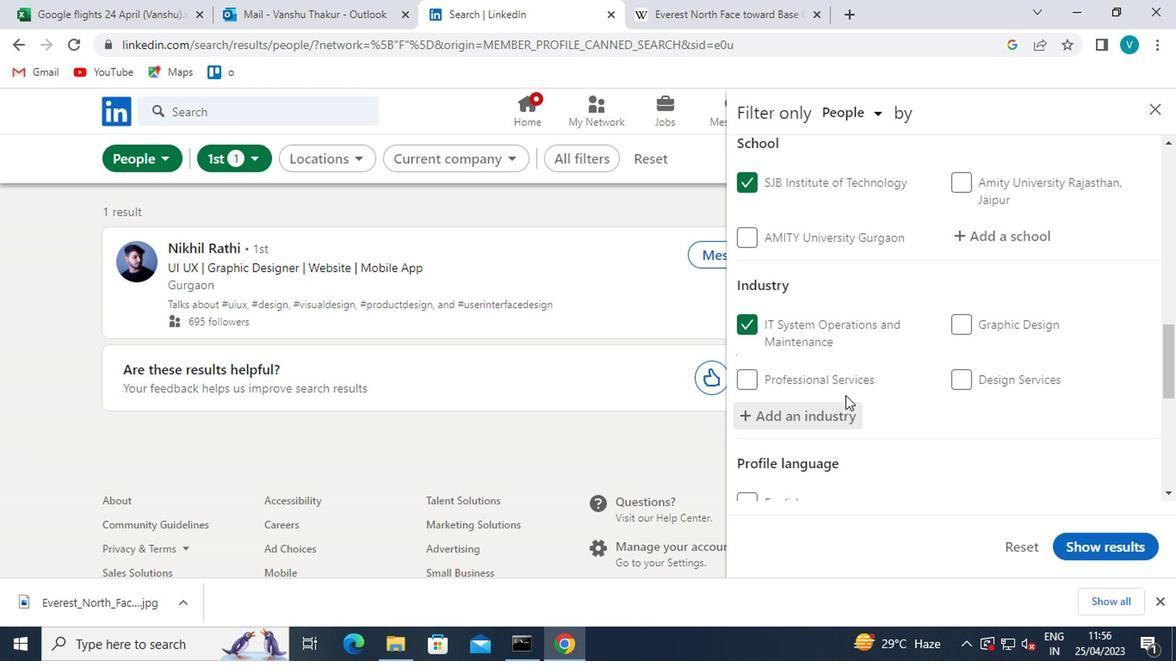 
Action: Mouse scrolled (844, 395) with delta (0, -1)
Screenshot: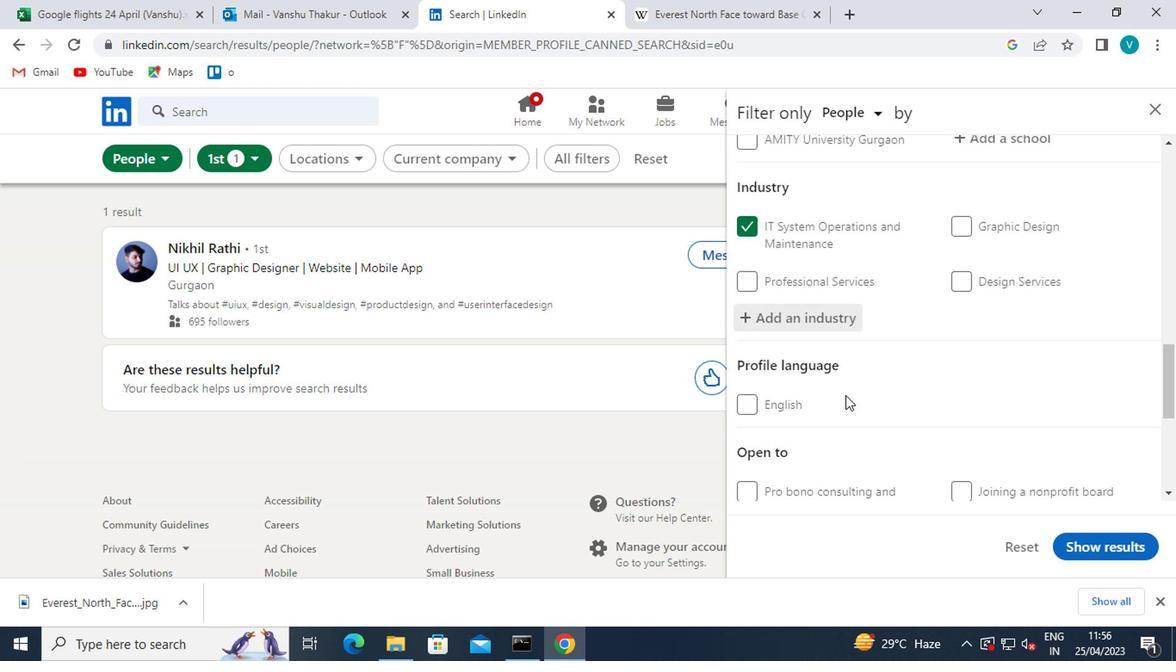 
Action: Mouse moved to (824, 433)
Screenshot: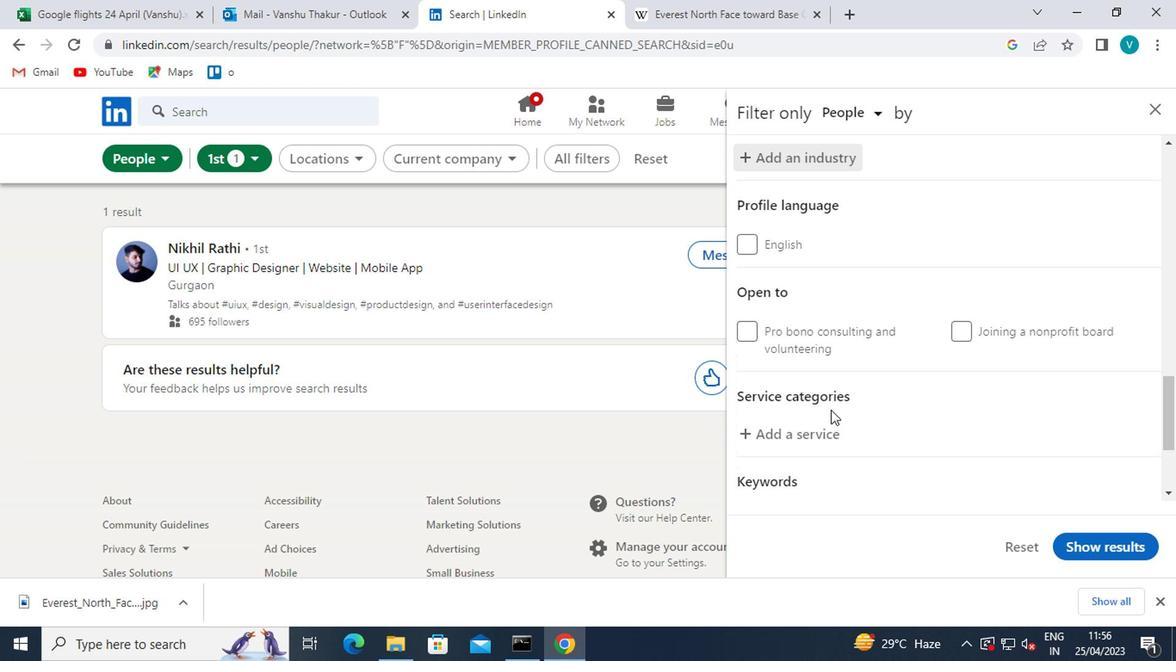 
Action: Mouse pressed left at (824, 433)
Screenshot: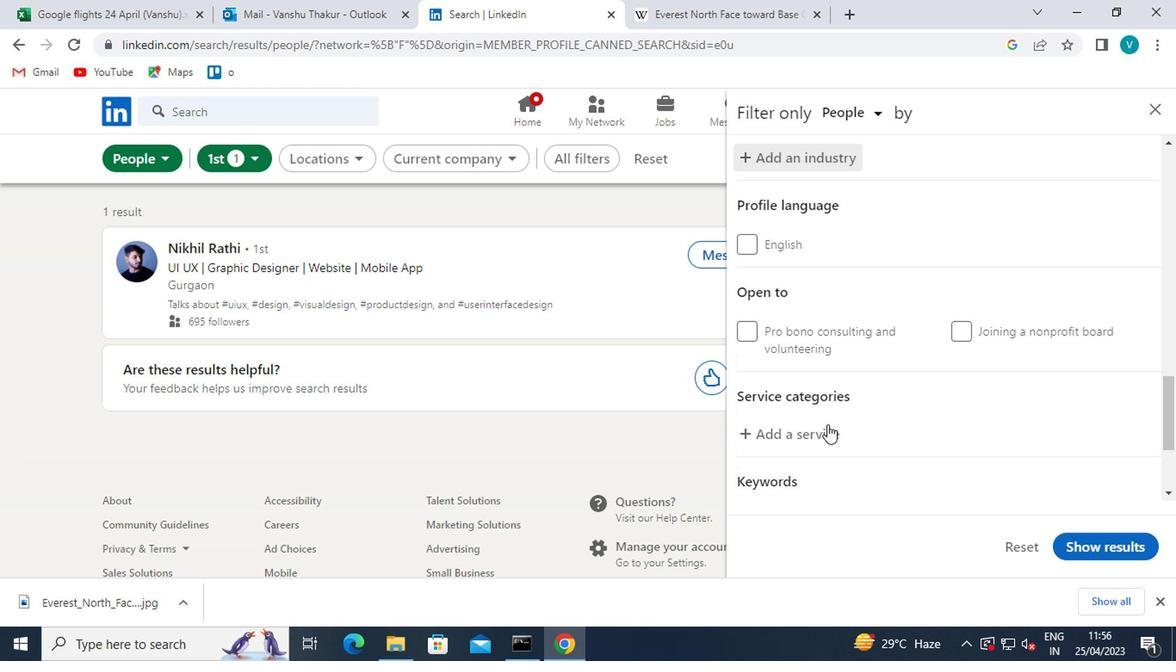 
Action: Mouse moved to (829, 433)
Screenshot: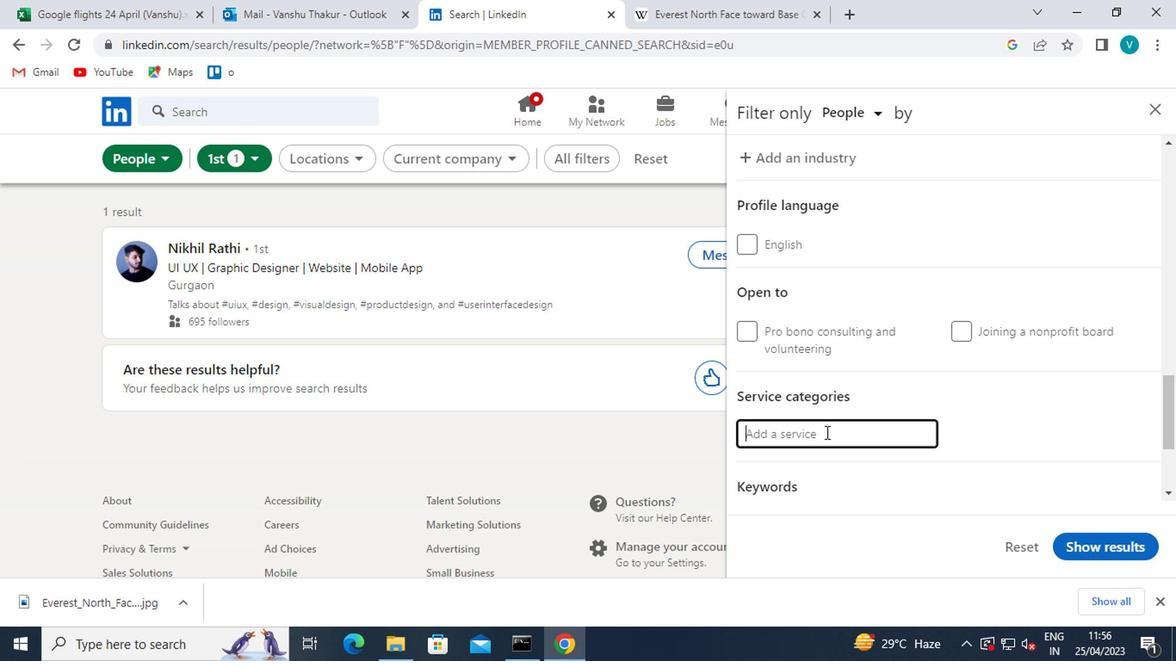 
Action: Key pressed <Key.shift>CUSTOMER<Key.space><Key.shift>SERVICE
Screenshot: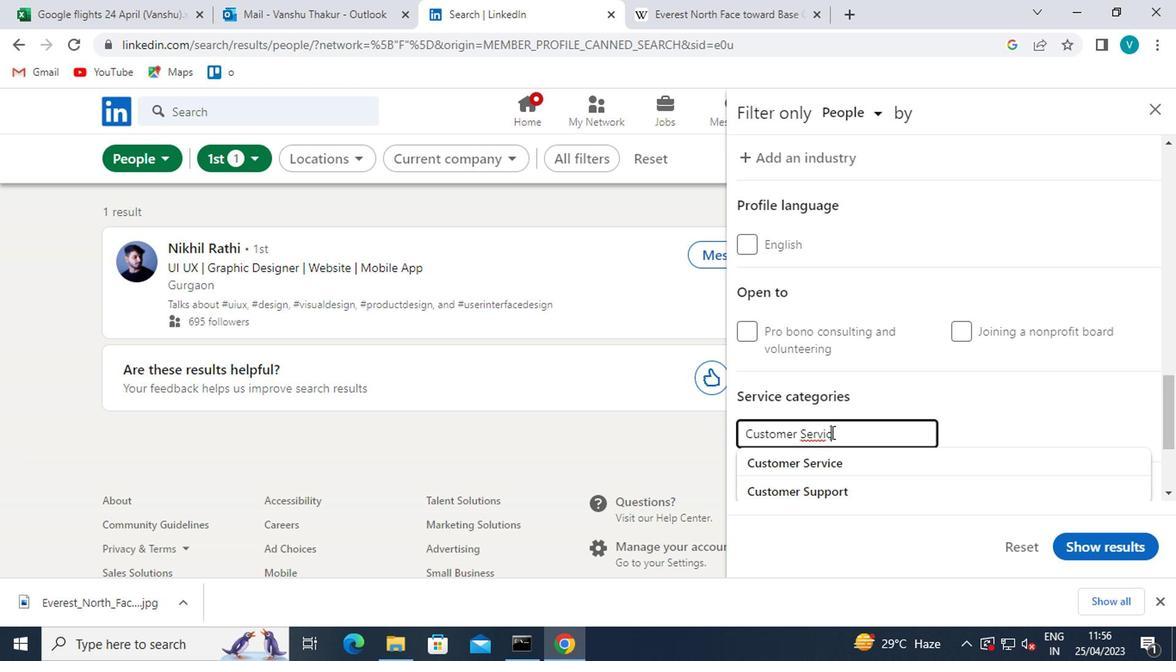 
Action: Mouse moved to (841, 469)
Screenshot: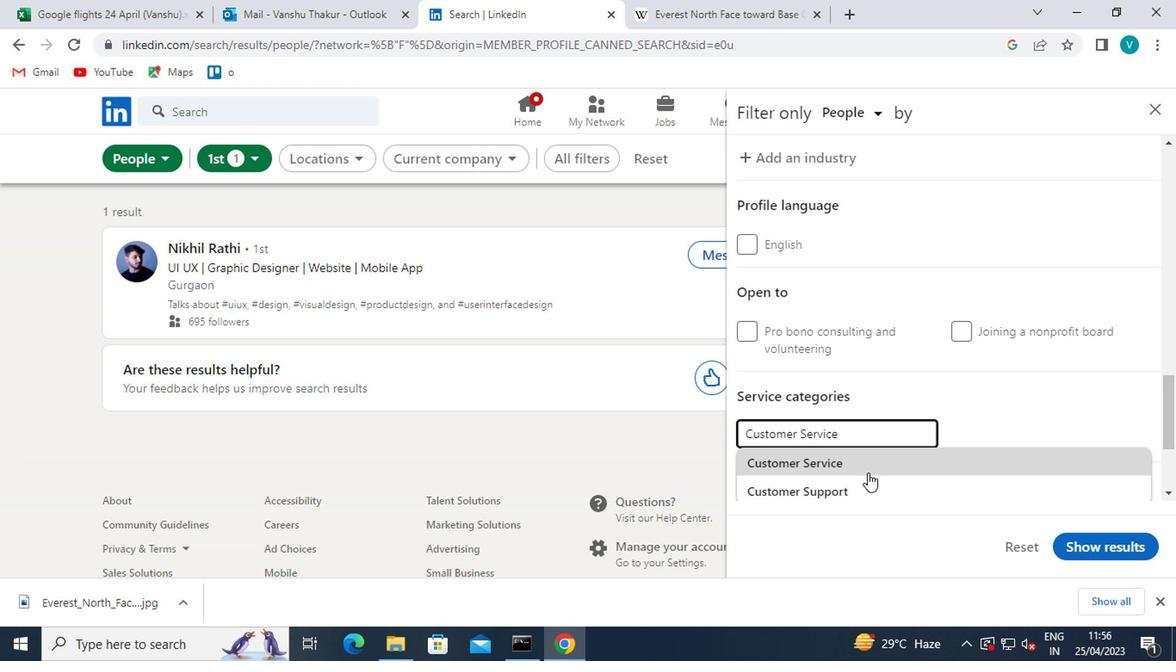
Action: Mouse pressed left at (841, 469)
Screenshot: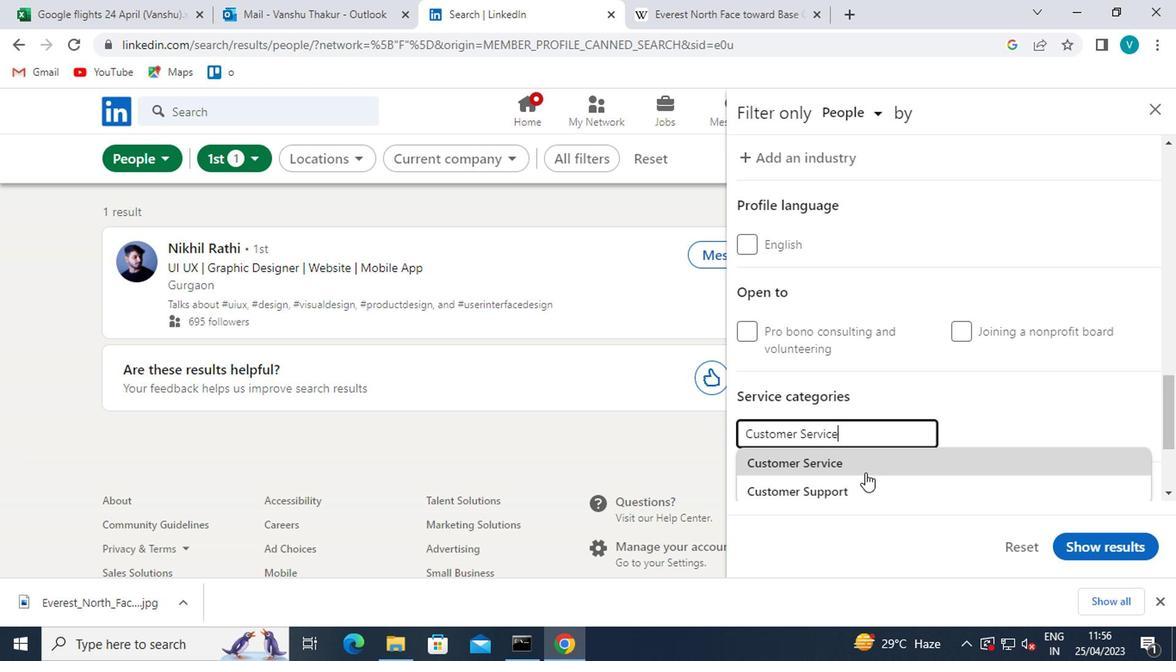 
Action: Mouse moved to (847, 465)
Screenshot: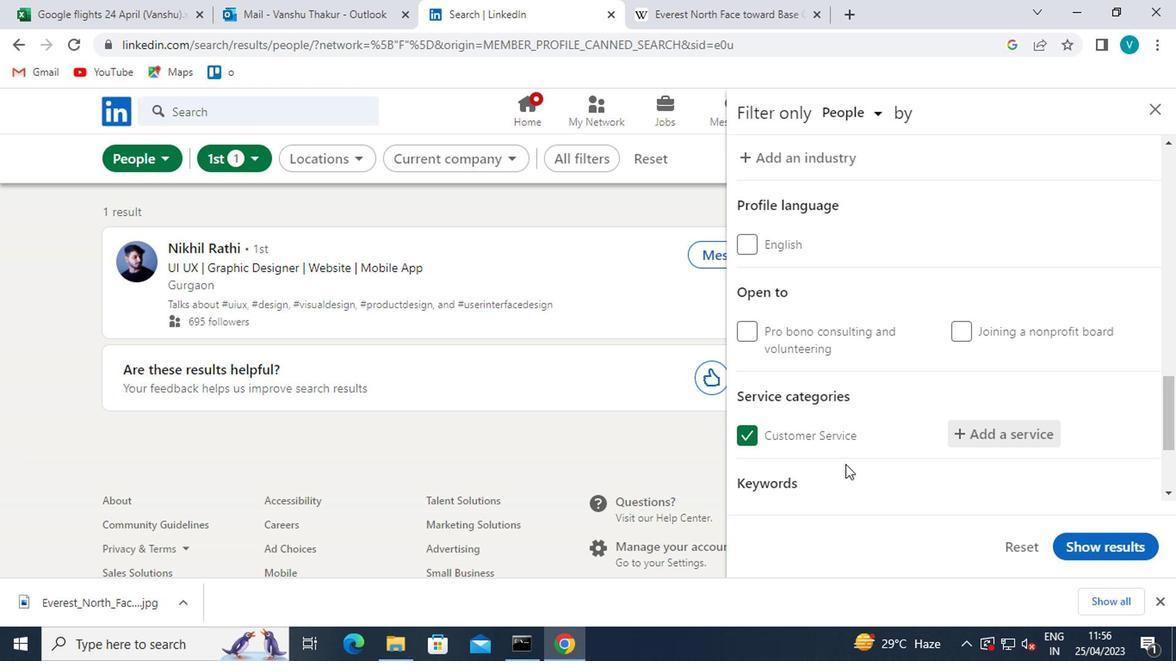 
Action: Mouse scrolled (847, 465) with delta (0, 0)
Screenshot: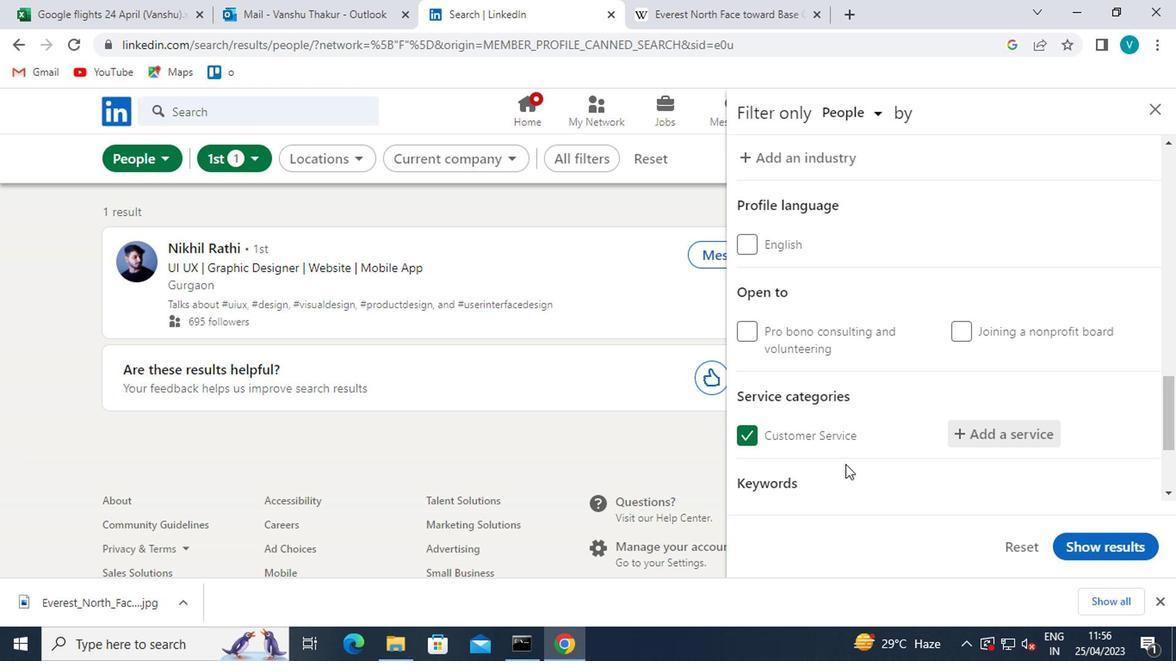 
Action: Mouse scrolled (847, 465) with delta (0, 0)
Screenshot: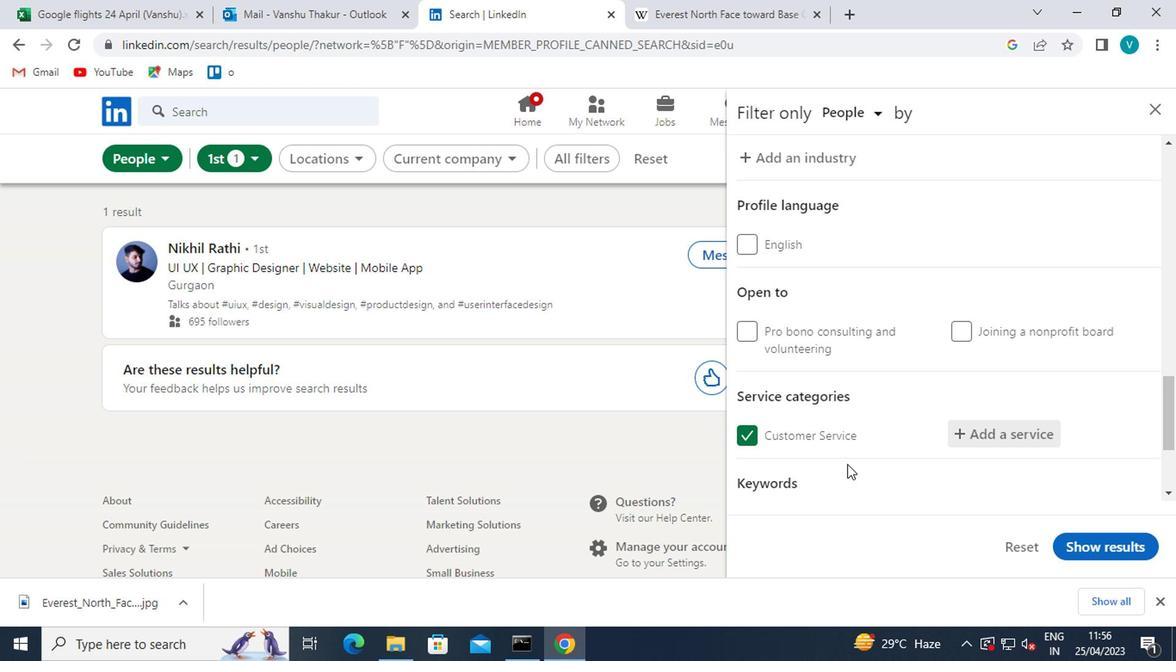 
Action: Mouse scrolled (847, 465) with delta (0, 0)
Screenshot: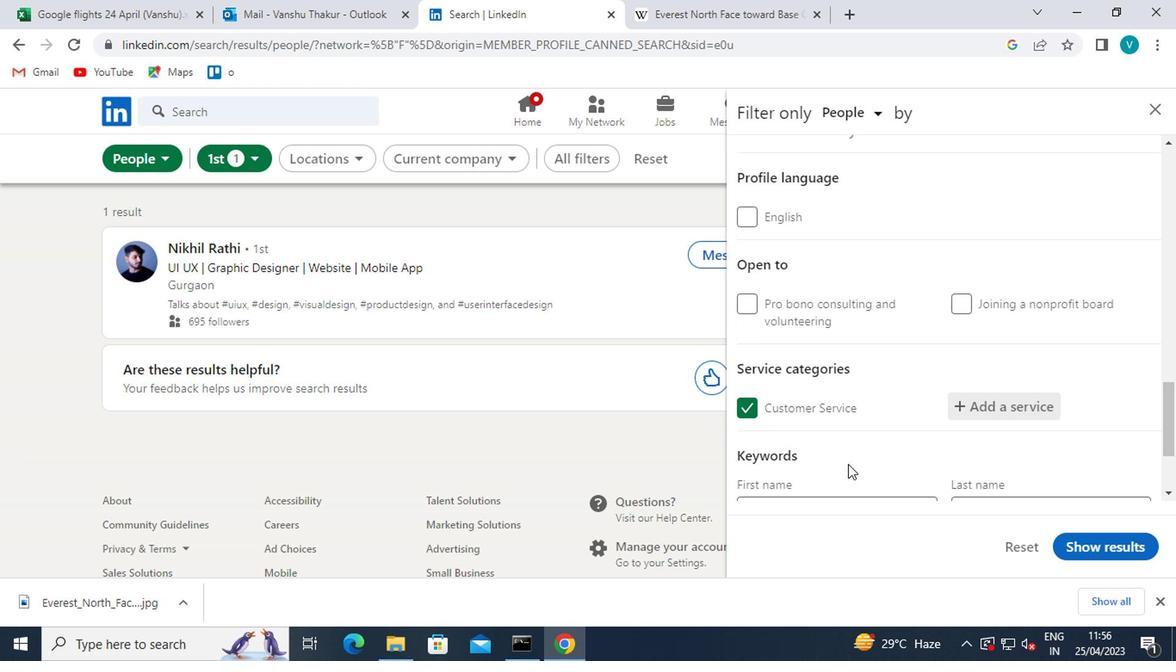 
Action: Mouse moved to (854, 443)
Screenshot: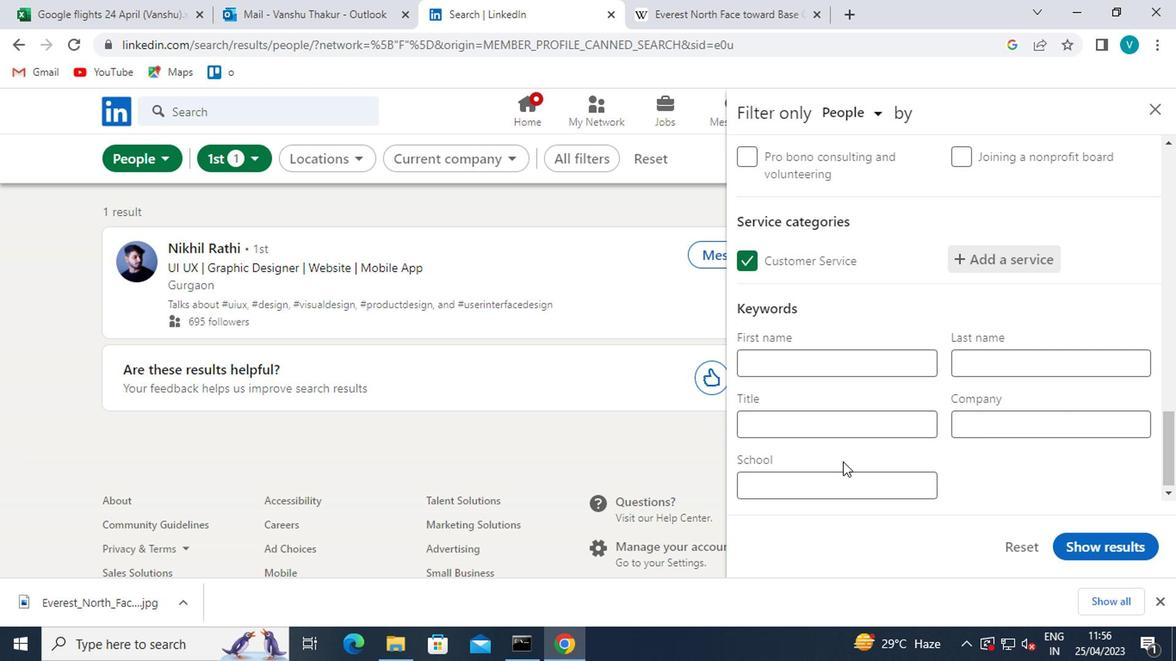
Action: Mouse pressed left at (854, 443)
Screenshot: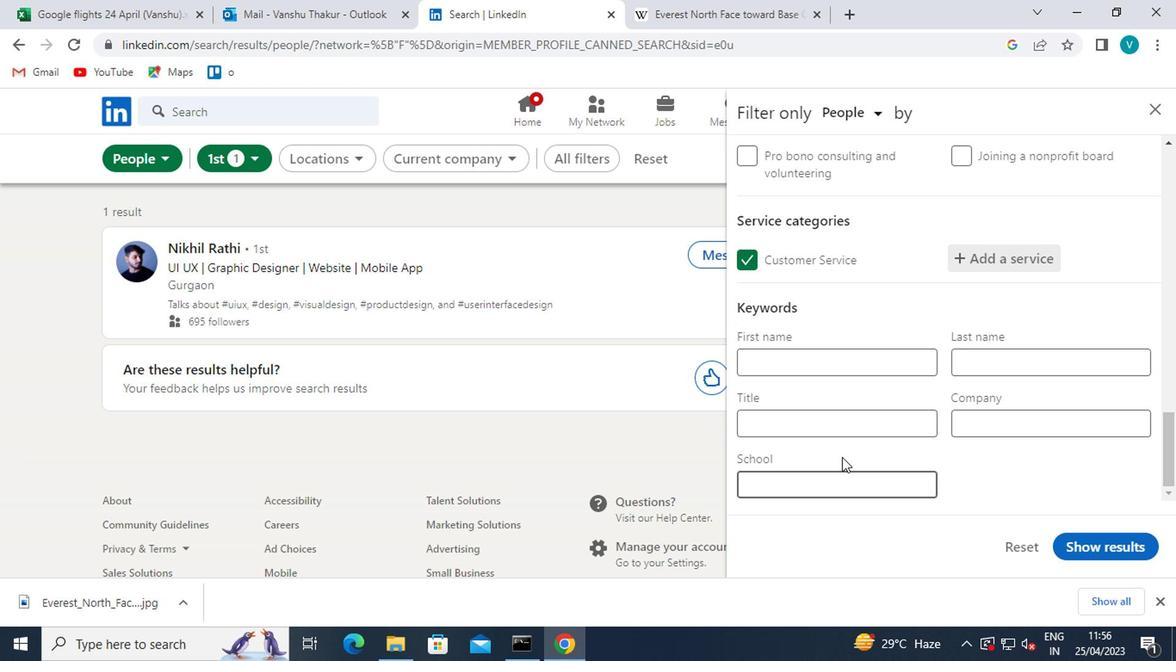 
Action: Mouse moved to (860, 438)
Screenshot: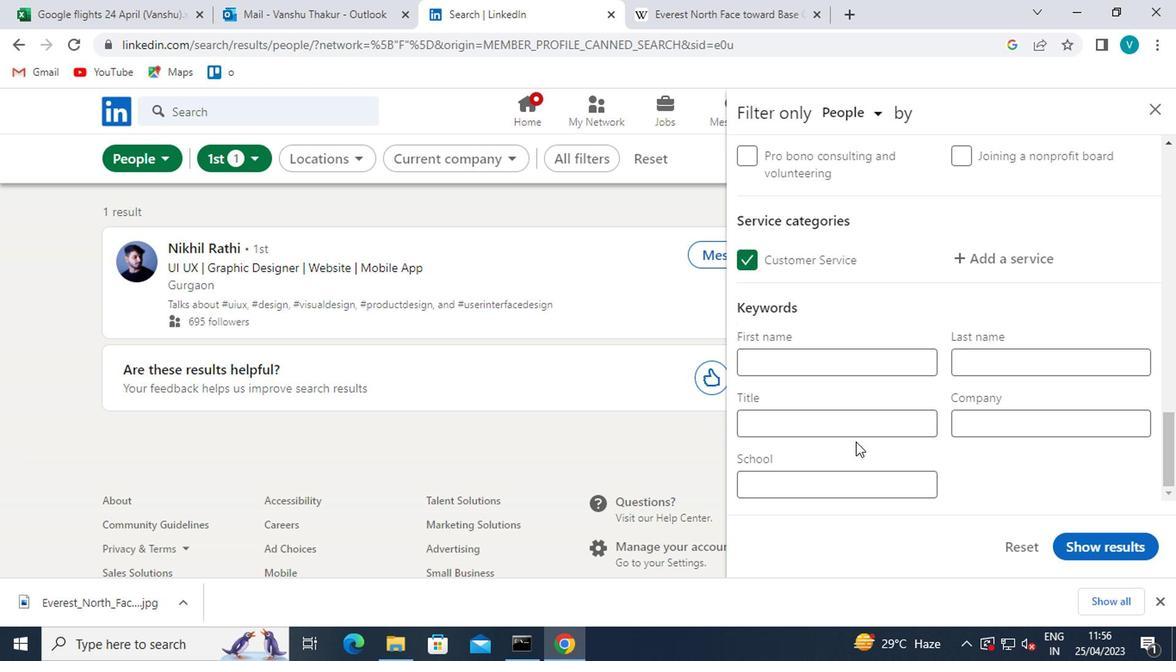 
Action: Mouse pressed left at (860, 438)
Screenshot: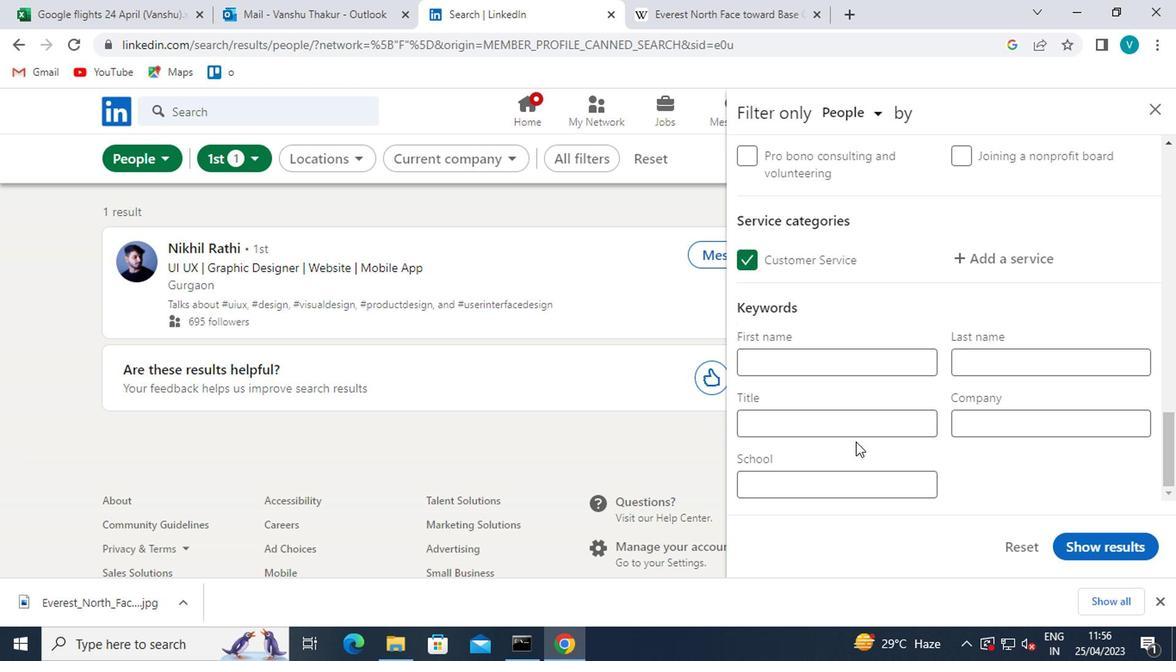 
Action: Mouse moved to (860, 435)
Screenshot: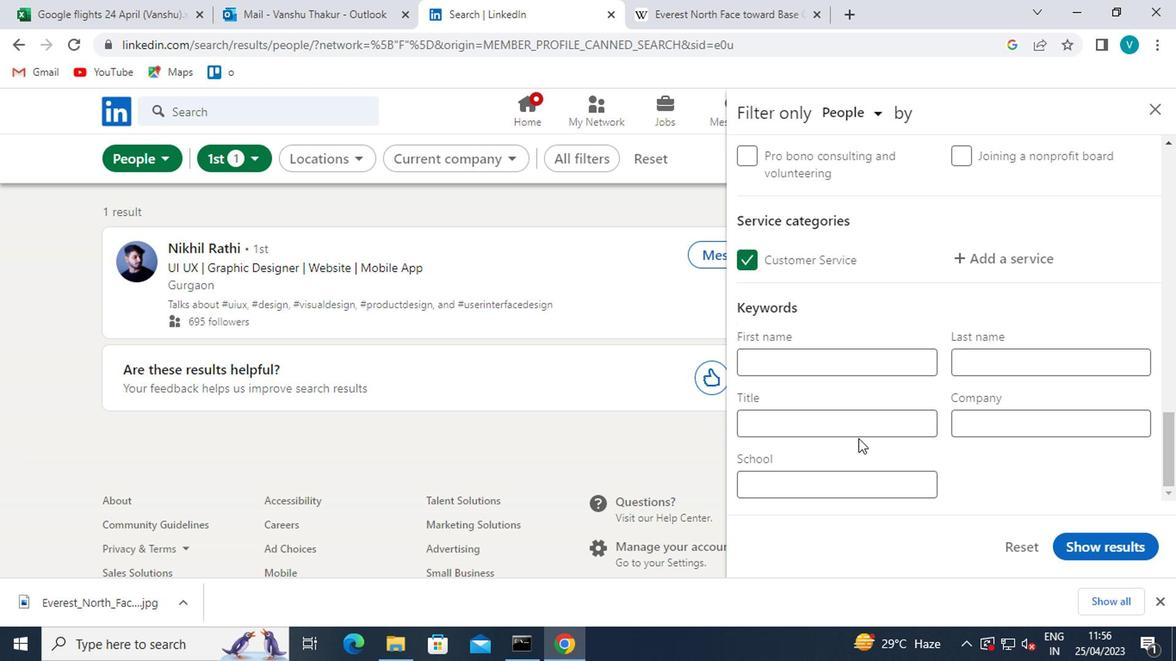 
Action: Key pressed <Key.shift>PORTER
Screenshot: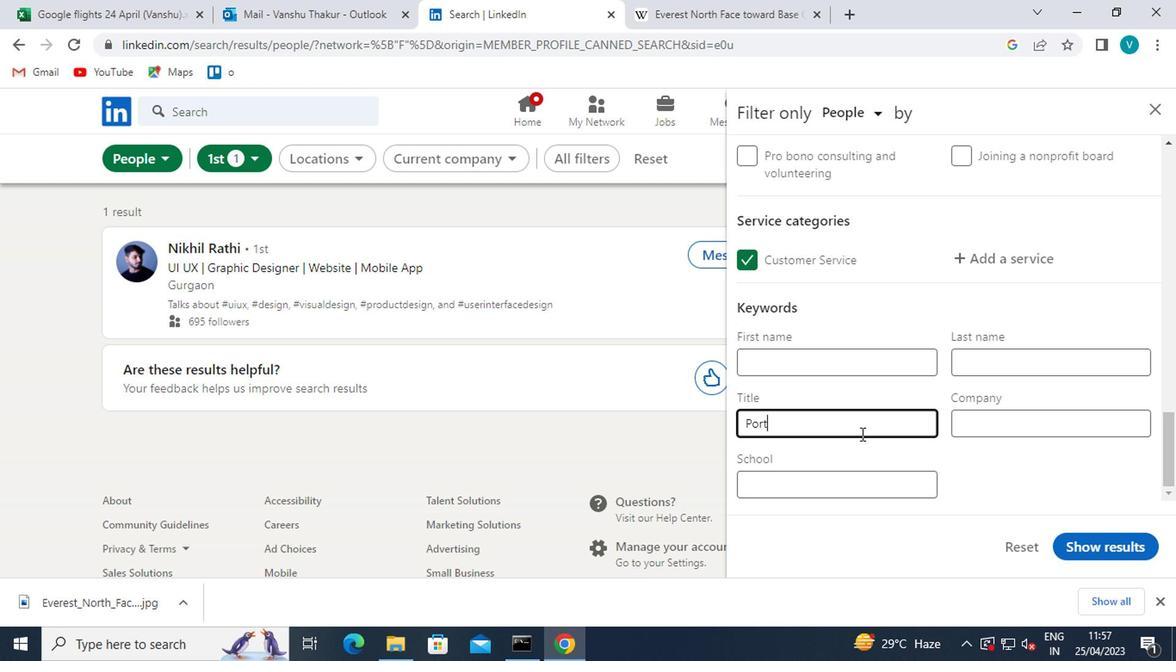 
Action: Mouse moved to (1100, 546)
Screenshot: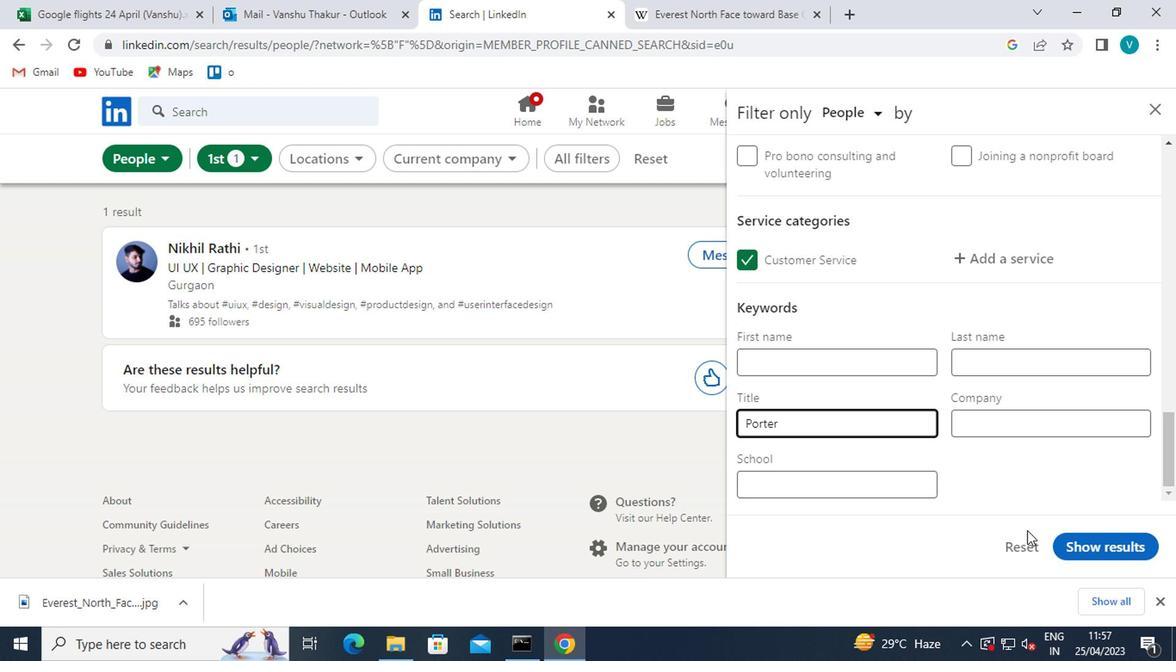 
Action: Mouse pressed left at (1100, 546)
Screenshot: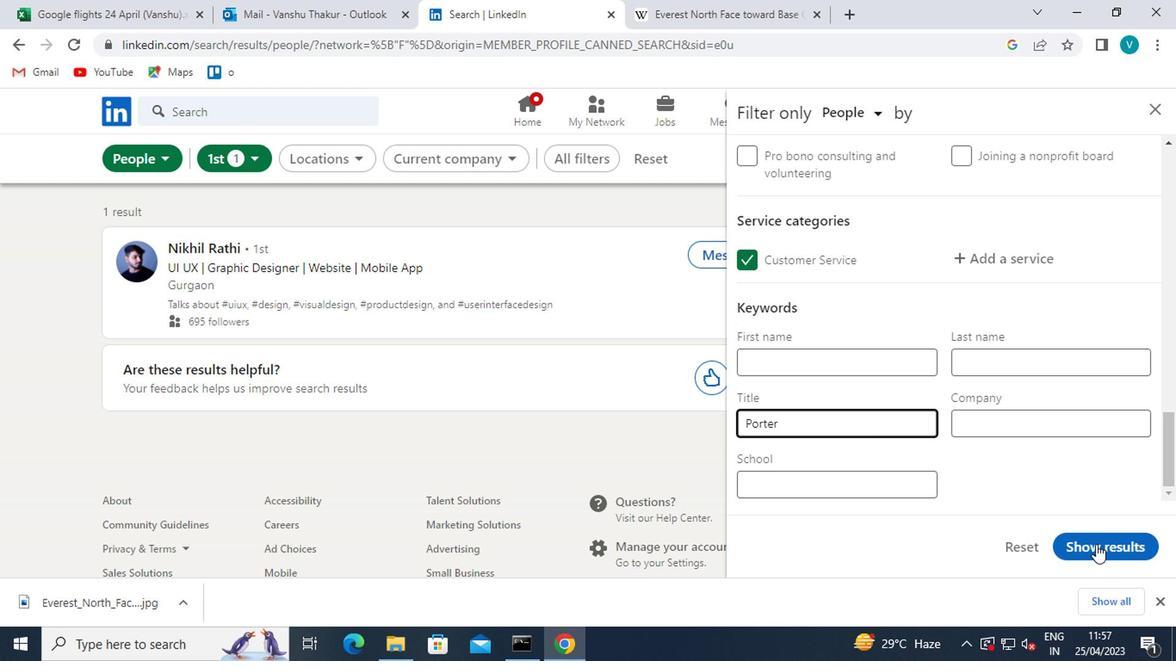
Action: Mouse moved to (1094, 545)
Screenshot: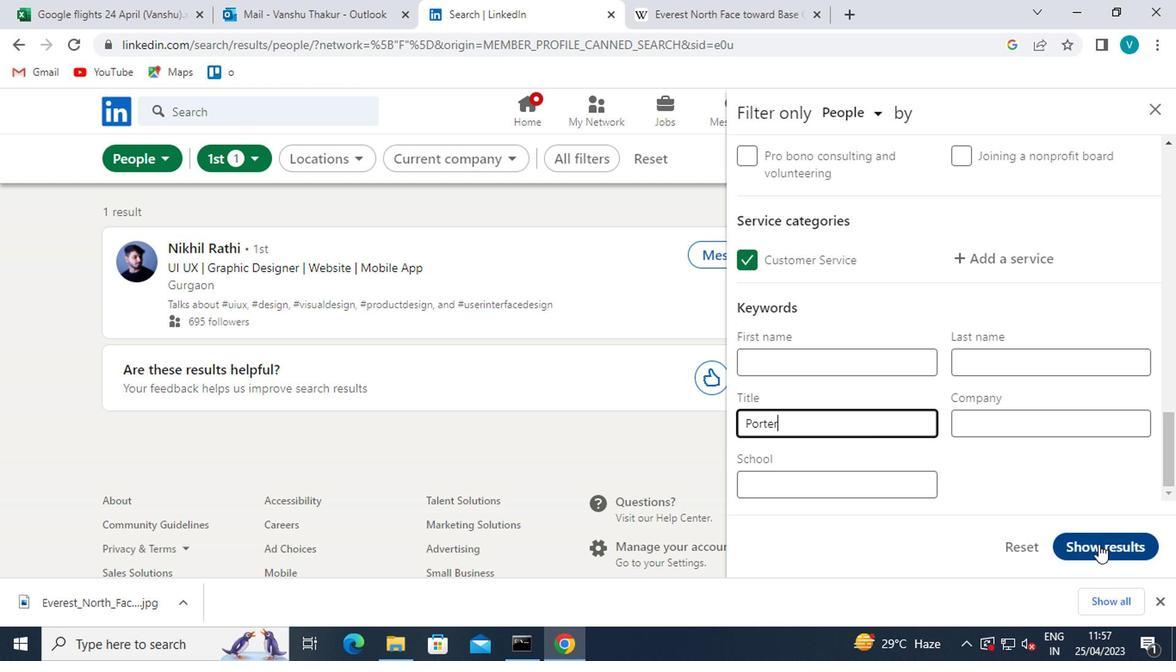 
